 Task: Look for space in Algeciras, Spain from 4th August, 2023 to 8th August, 2023 for 1 adult in price range Rs.10000 to Rs.15000. Place can be private room with 1  bedroom having 1 bed and 1 bathroom. Property type can be flatguest house, hotel. Amenities needed are: wifi. Booking option can be shelf check-in. Required host language is English.
Action: Mouse moved to (287, 163)
Screenshot: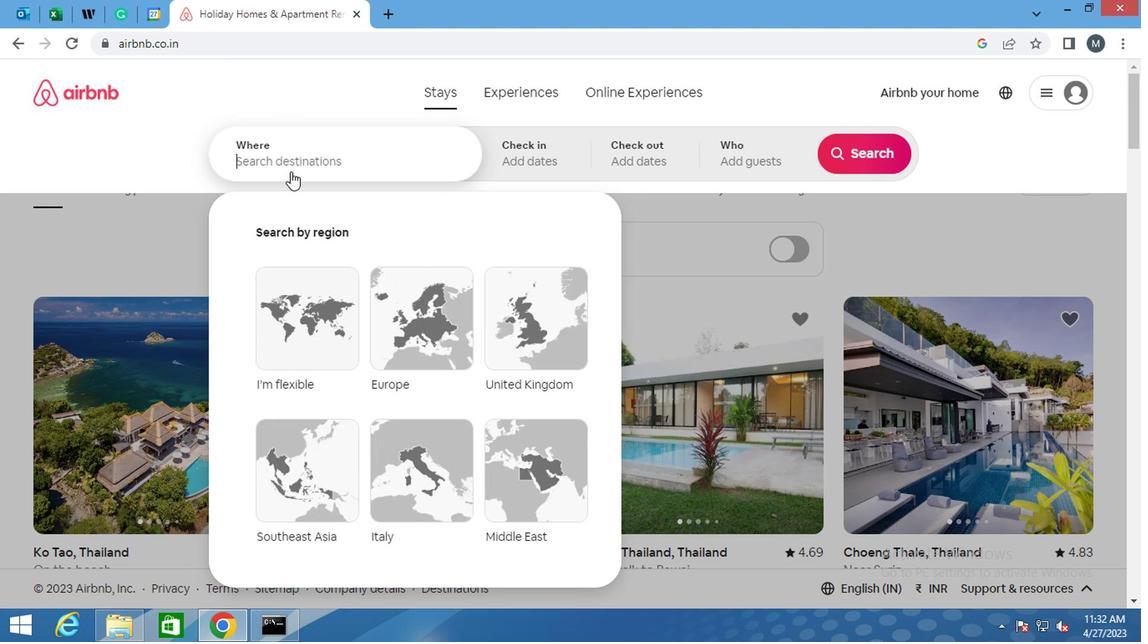 
Action: Mouse pressed left at (287, 163)
Screenshot: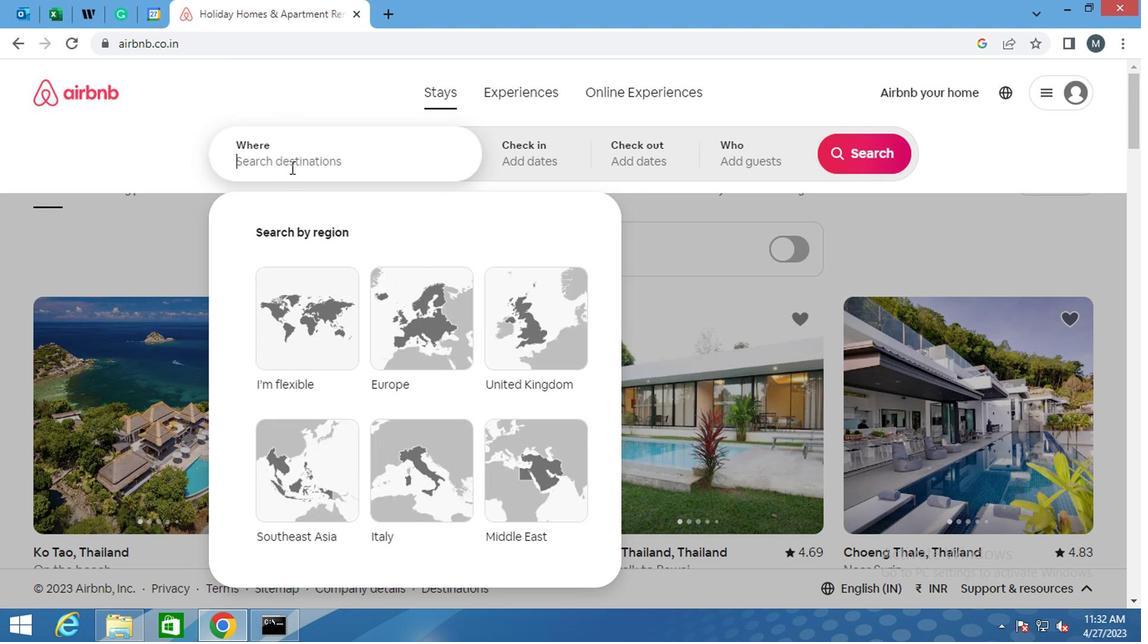 
Action: Key pressed <Key.shift>ALGECIRAS,
Screenshot: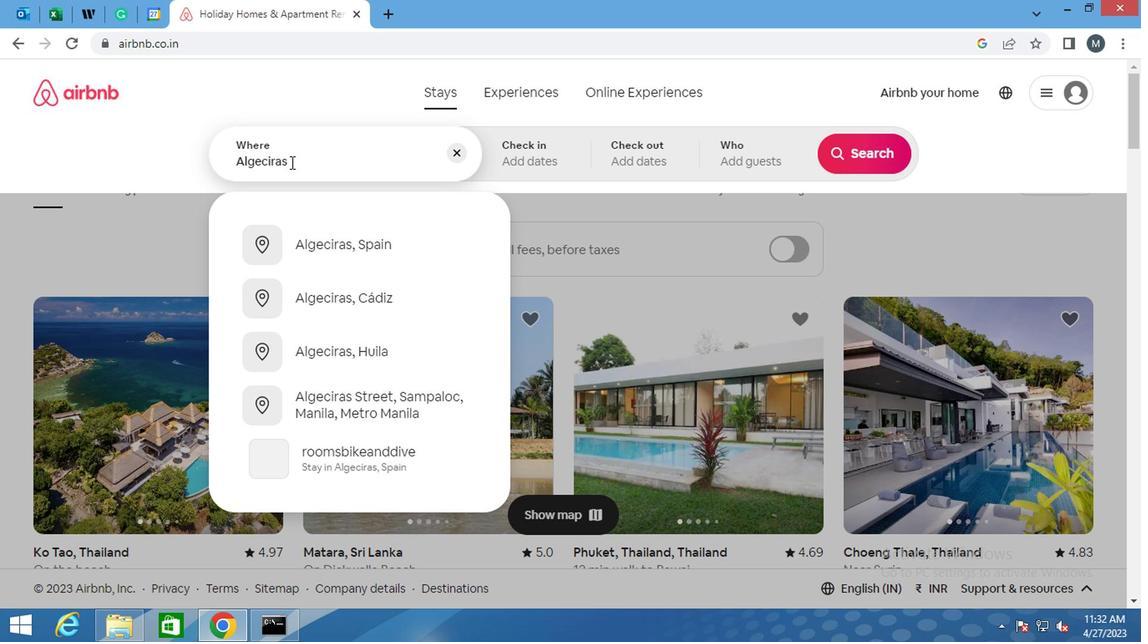 
Action: Mouse moved to (328, 251)
Screenshot: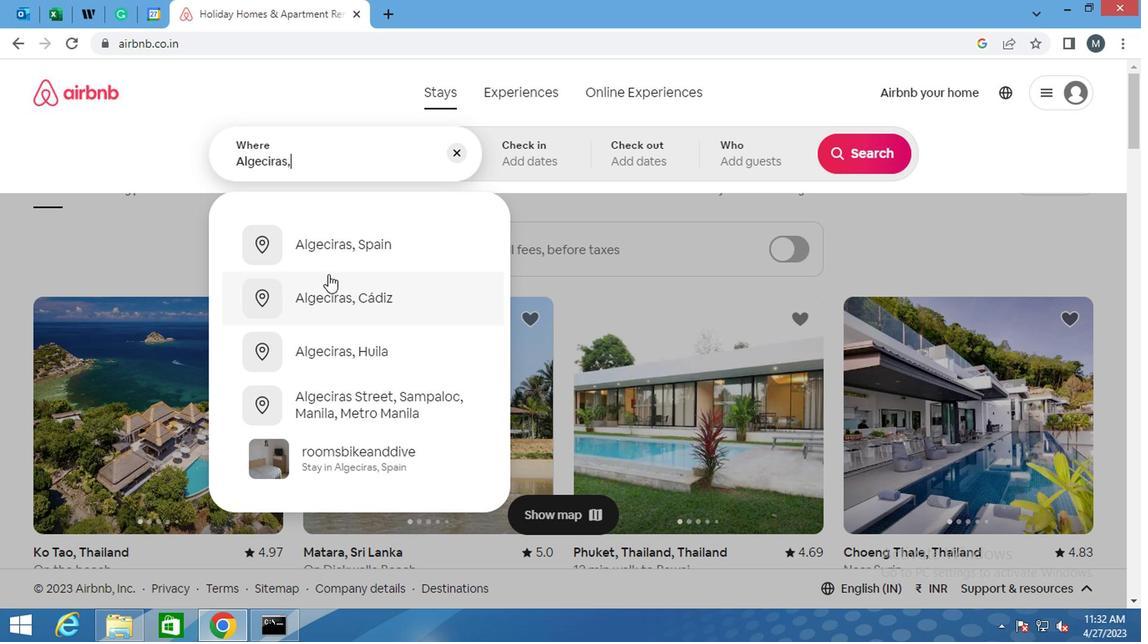 
Action: Mouse pressed left at (328, 251)
Screenshot: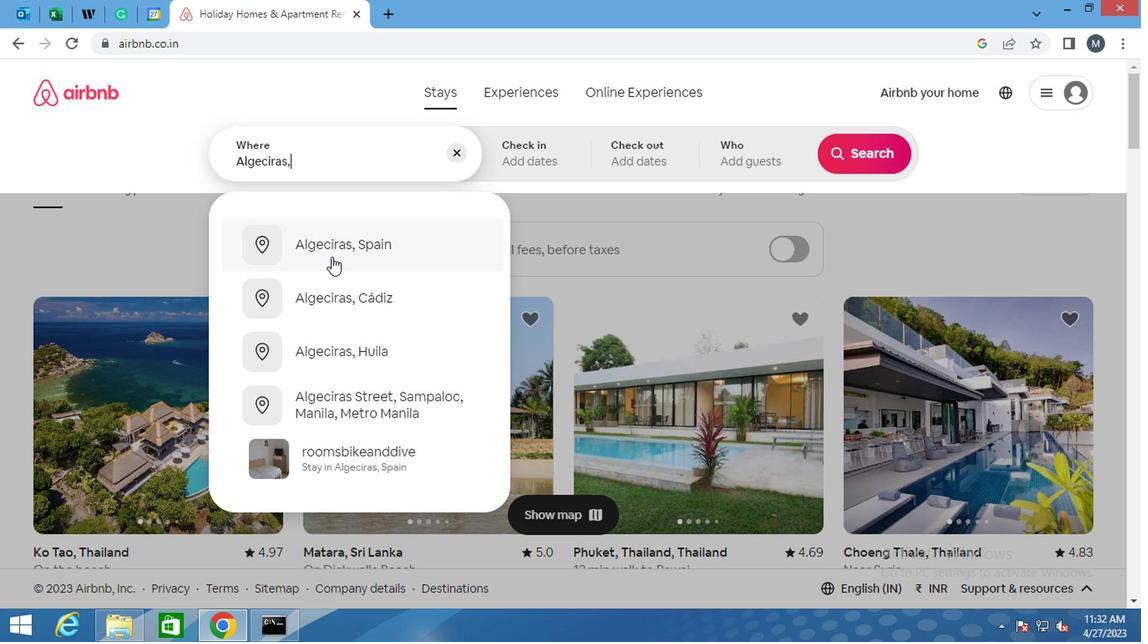 
Action: Mouse moved to (846, 287)
Screenshot: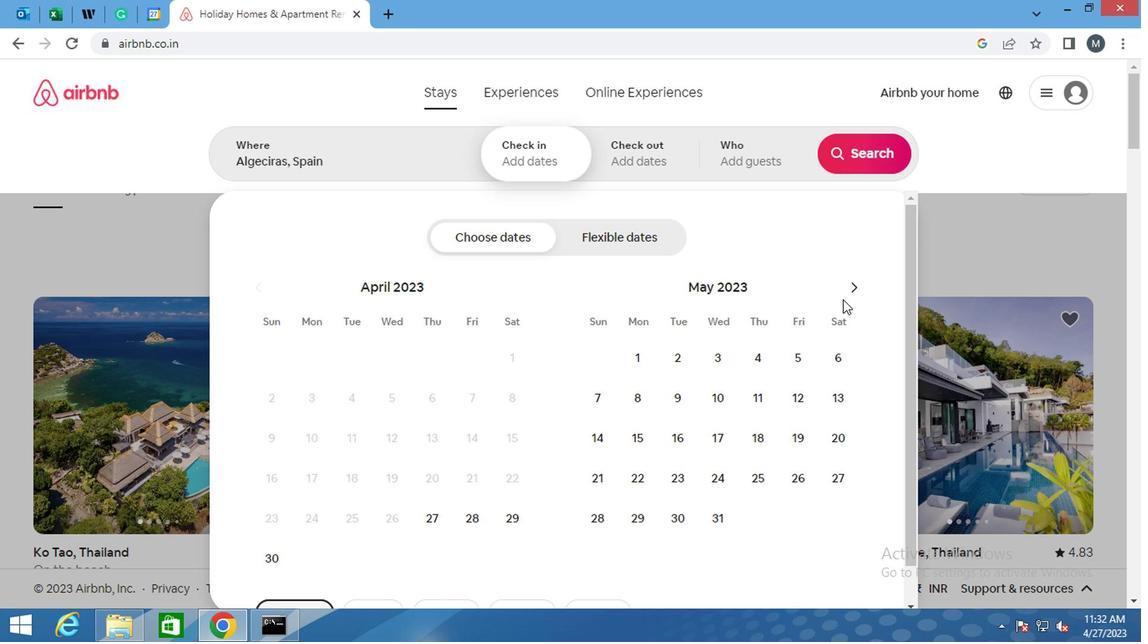 
Action: Mouse pressed left at (846, 287)
Screenshot: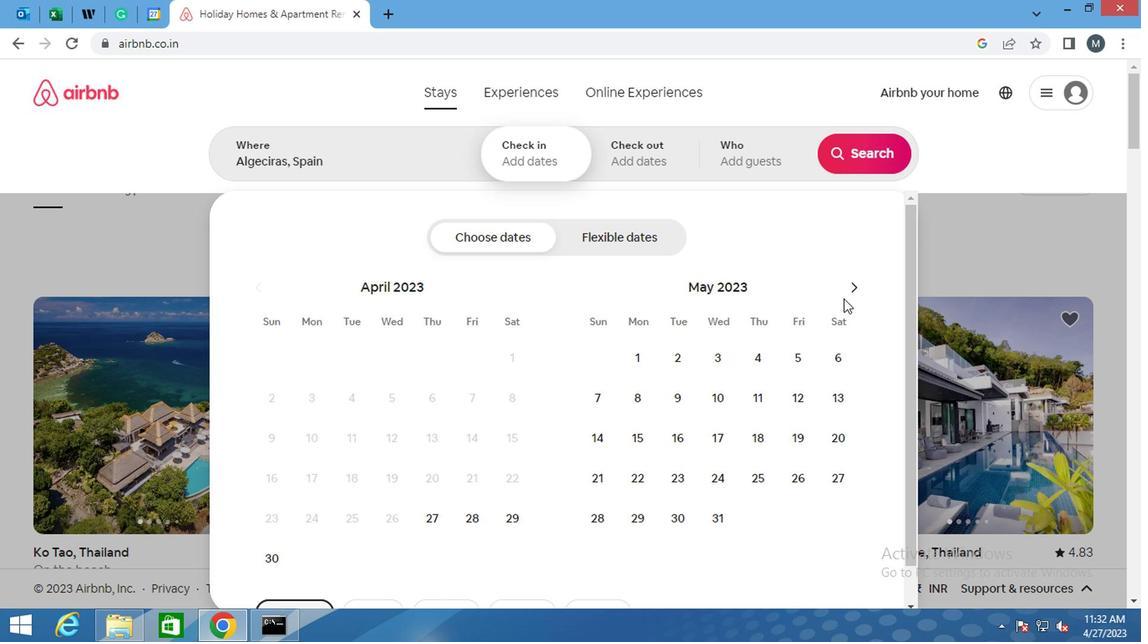 
Action: Mouse moved to (846, 286)
Screenshot: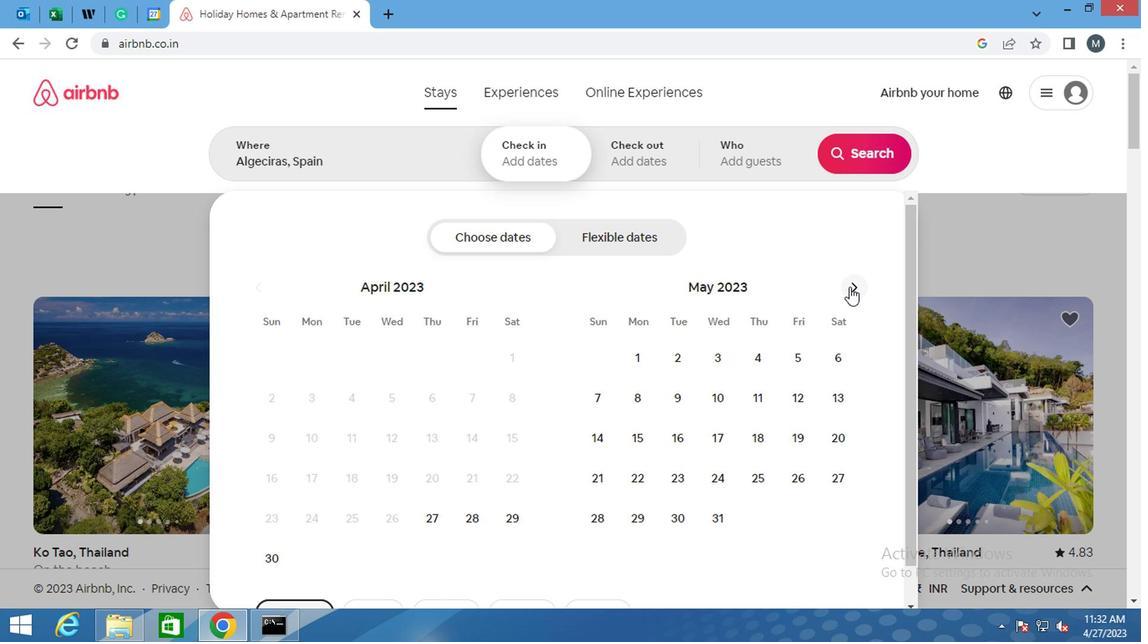
Action: Mouse pressed left at (846, 286)
Screenshot: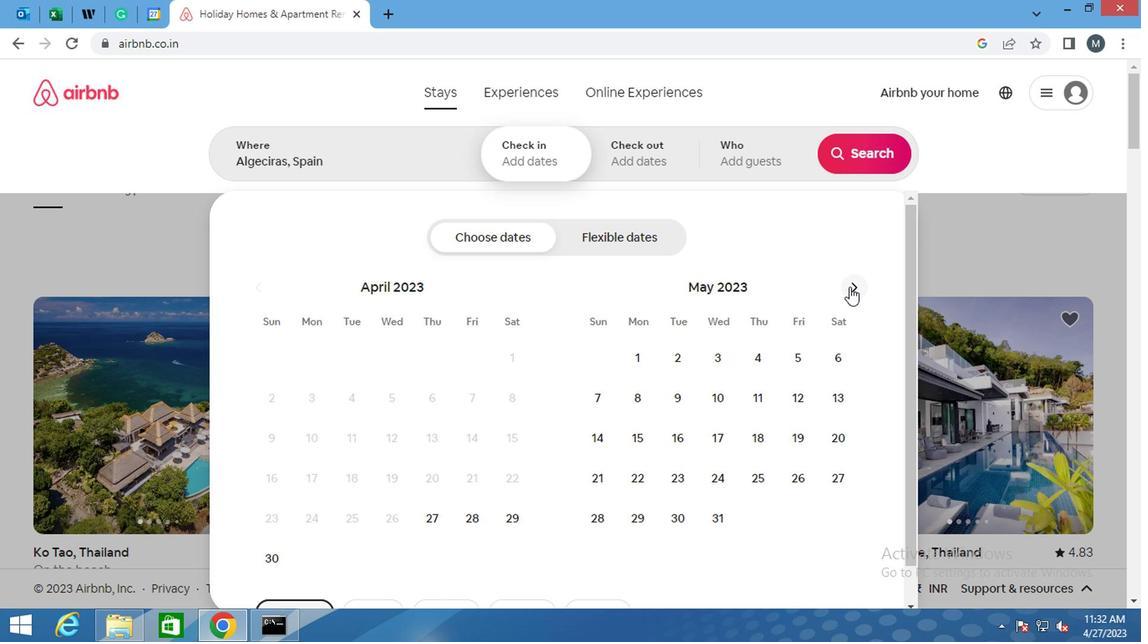 
Action: Mouse moved to (846, 286)
Screenshot: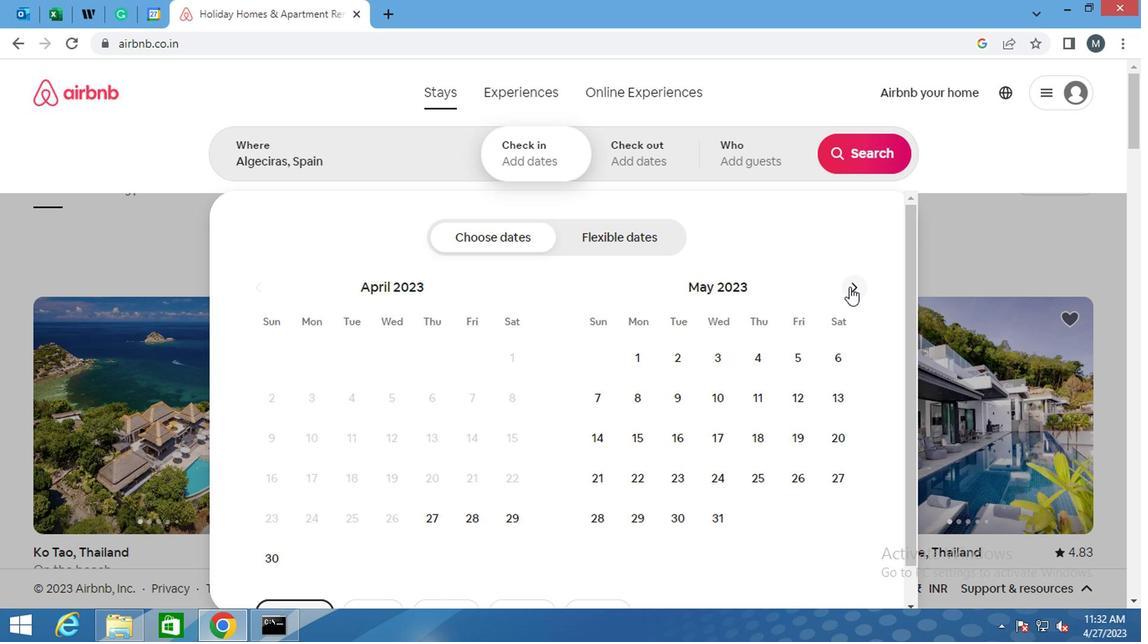 
Action: Mouse pressed left at (846, 286)
Screenshot: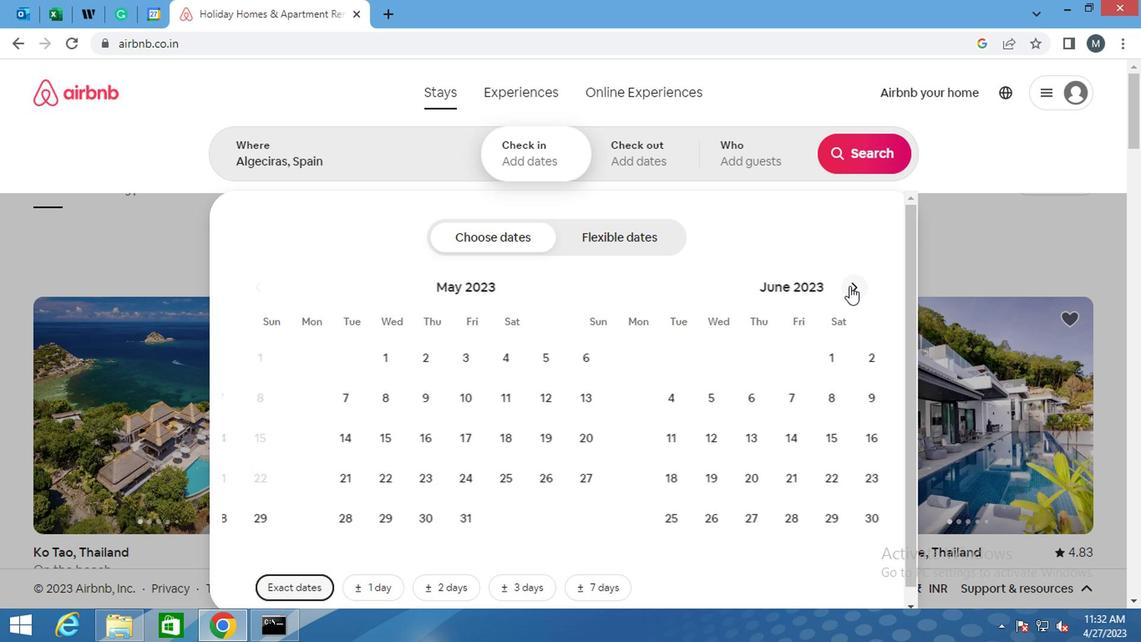 
Action: Mouse moved to (844, 287)
Screenshot: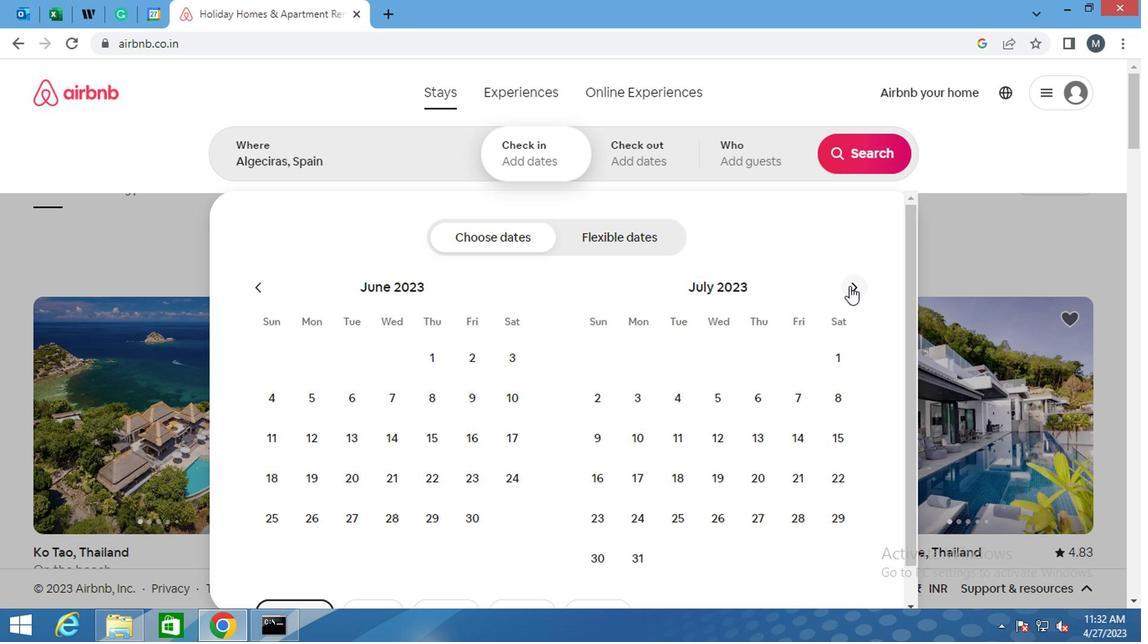 
Action: Mouse pressed left at (844, 287)
Screenshot: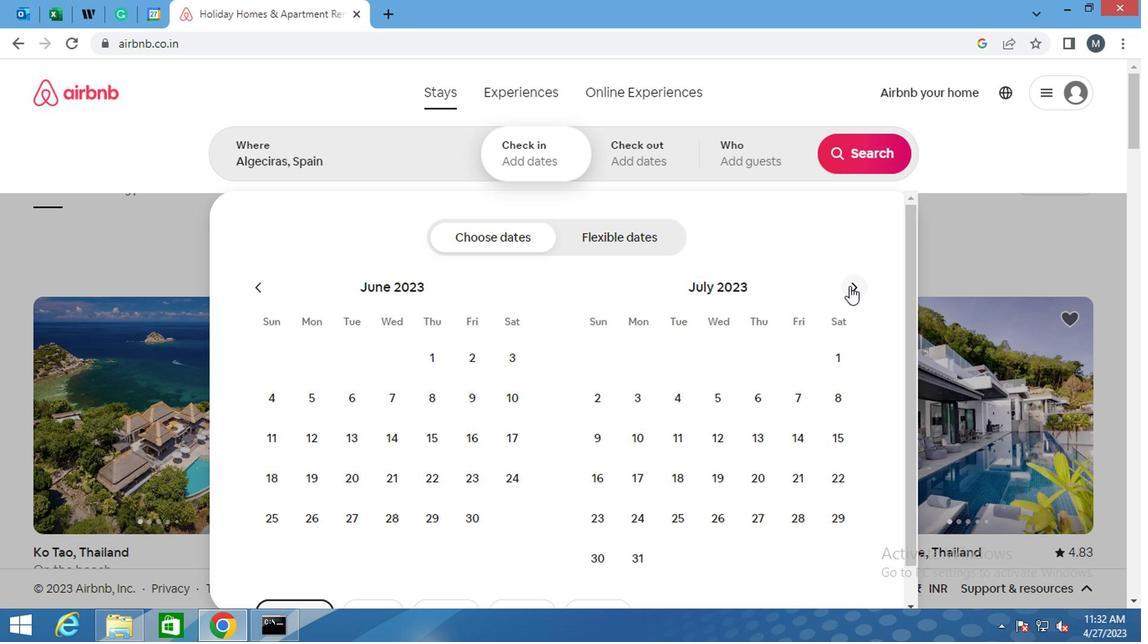 
Action: Mouse moved to (802, 360)
Screenshot: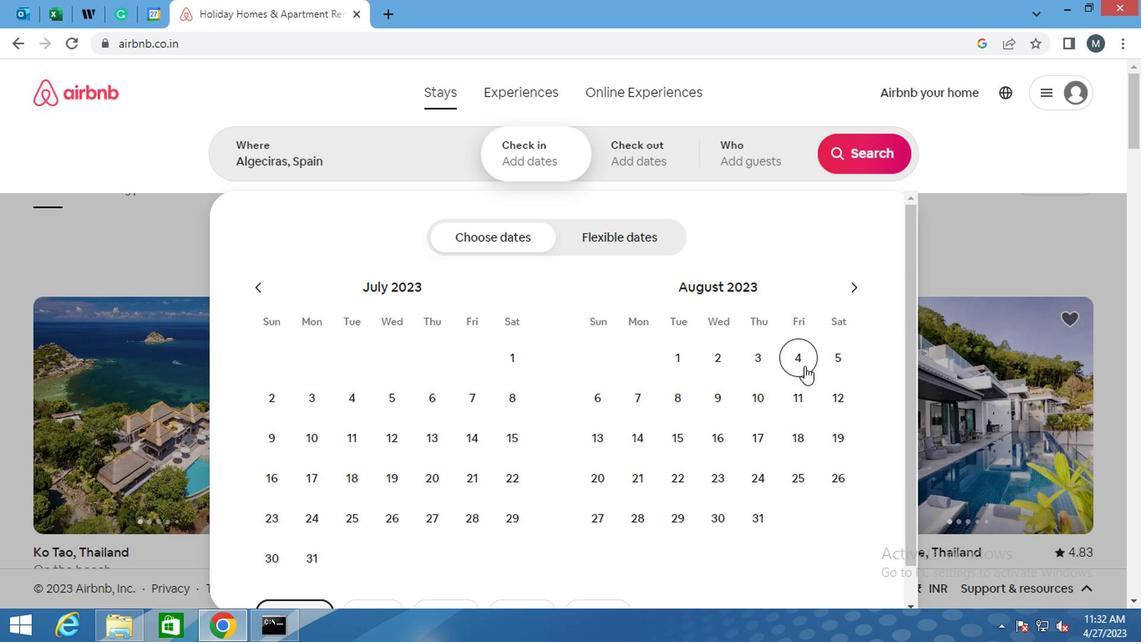 
Action: Mouse pressed left at (802, 360)
Screenshot: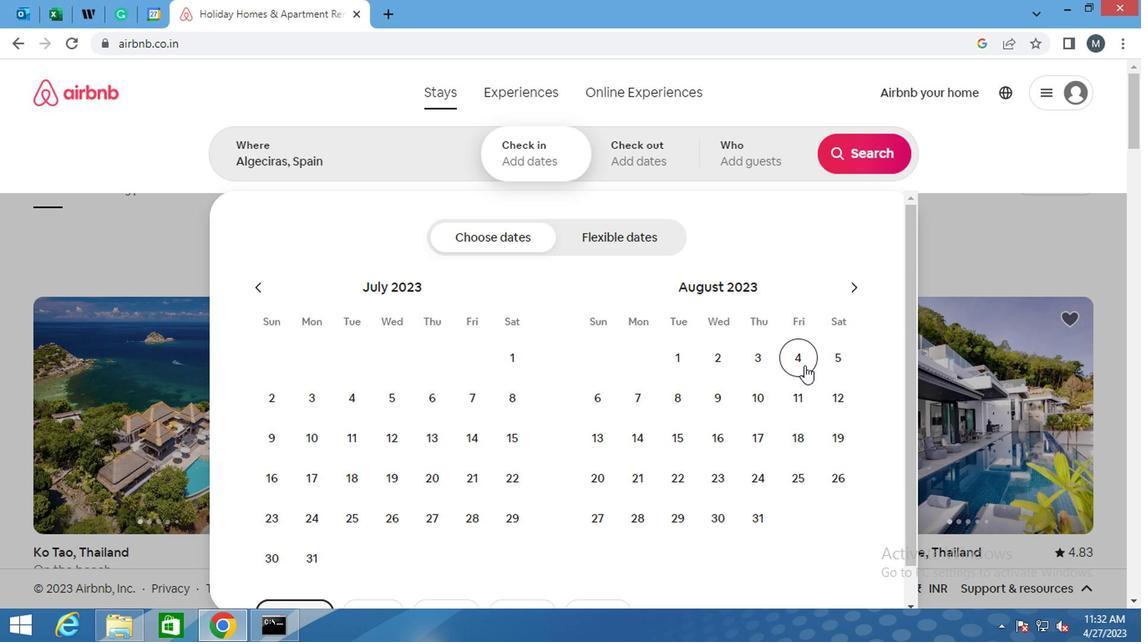 
Action: Mouse moved to (677, 408)
Screenshot: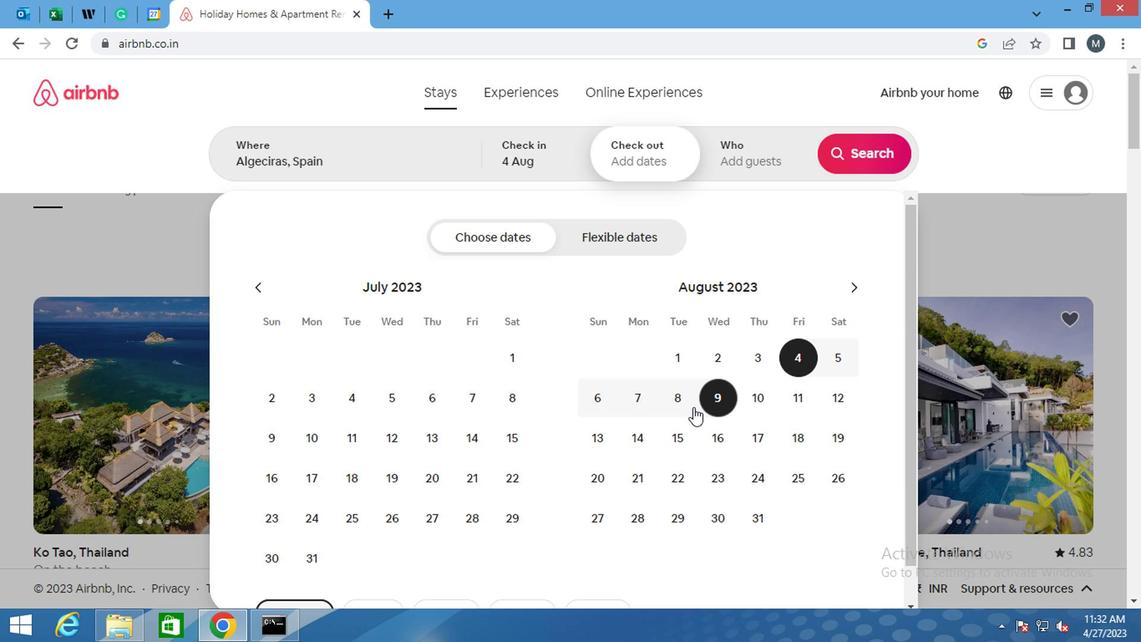 
Action: Mouse pressed left at (677, 408)
Screenshot: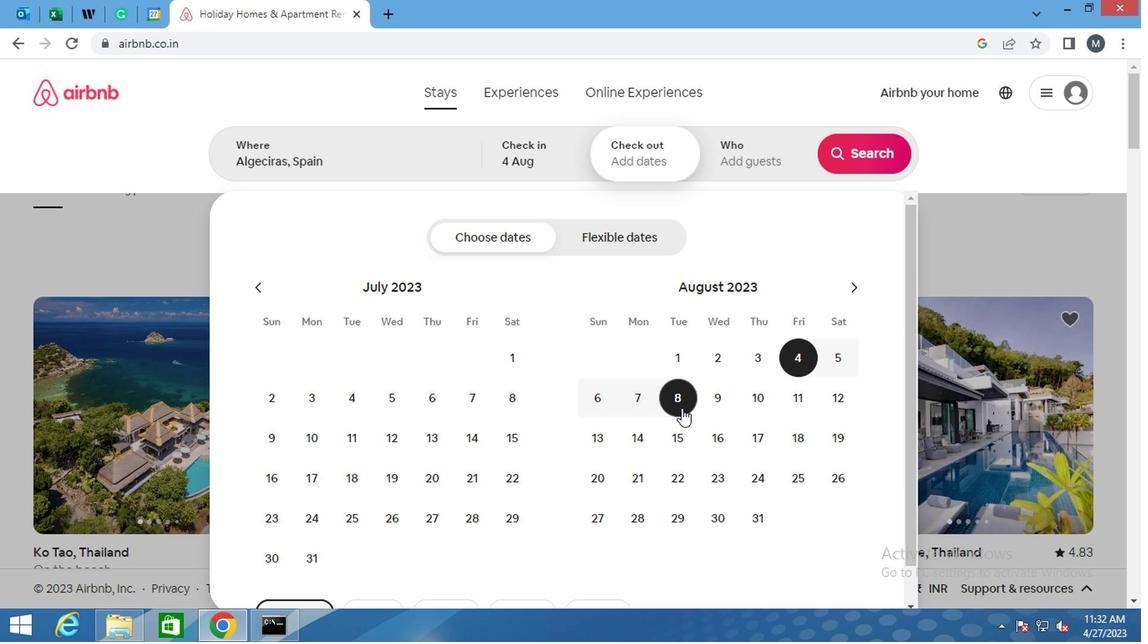 
Action: Mouse moved to (742, 158)
Screenshot: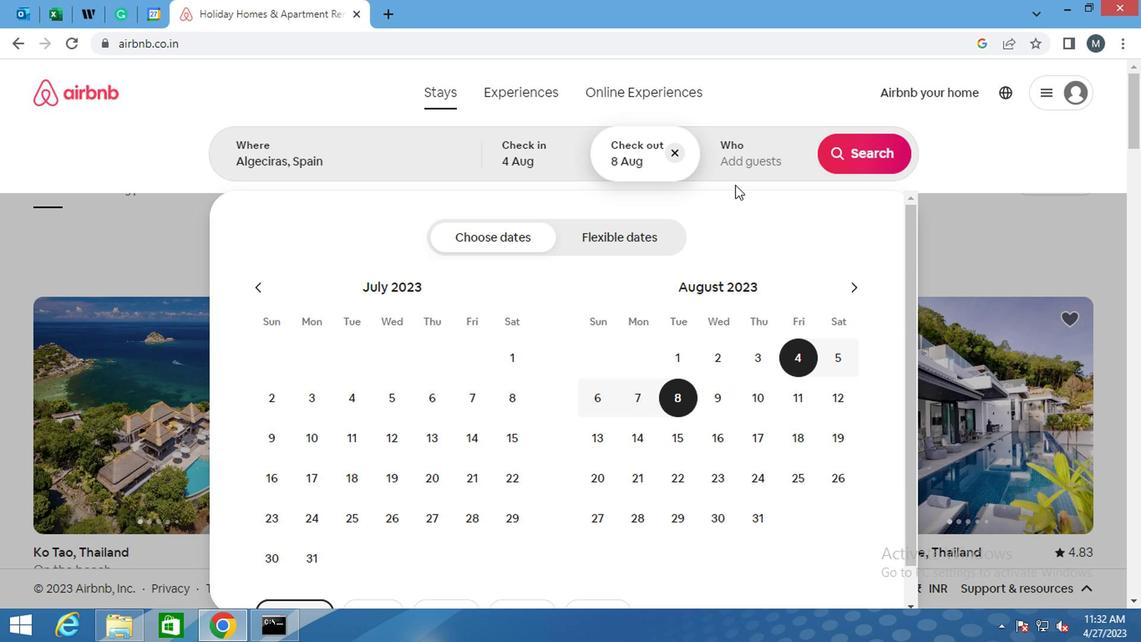 
Action: Mouse pressed left at (742, 158)
Screenshot: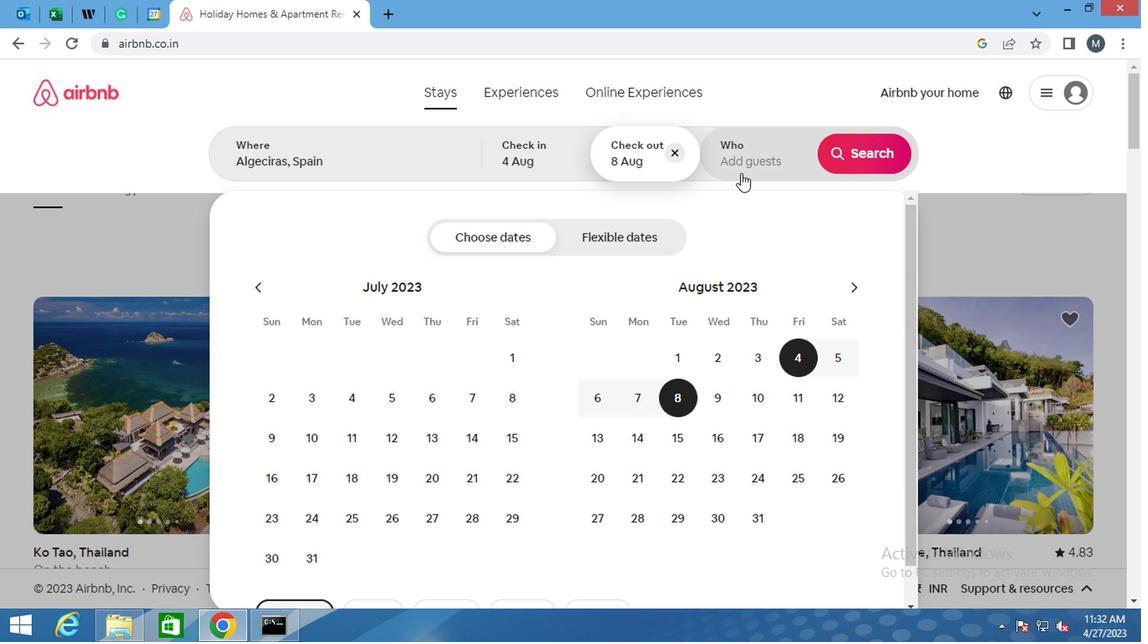 
Action: Mouse moved to (875, 244)
Screenshot: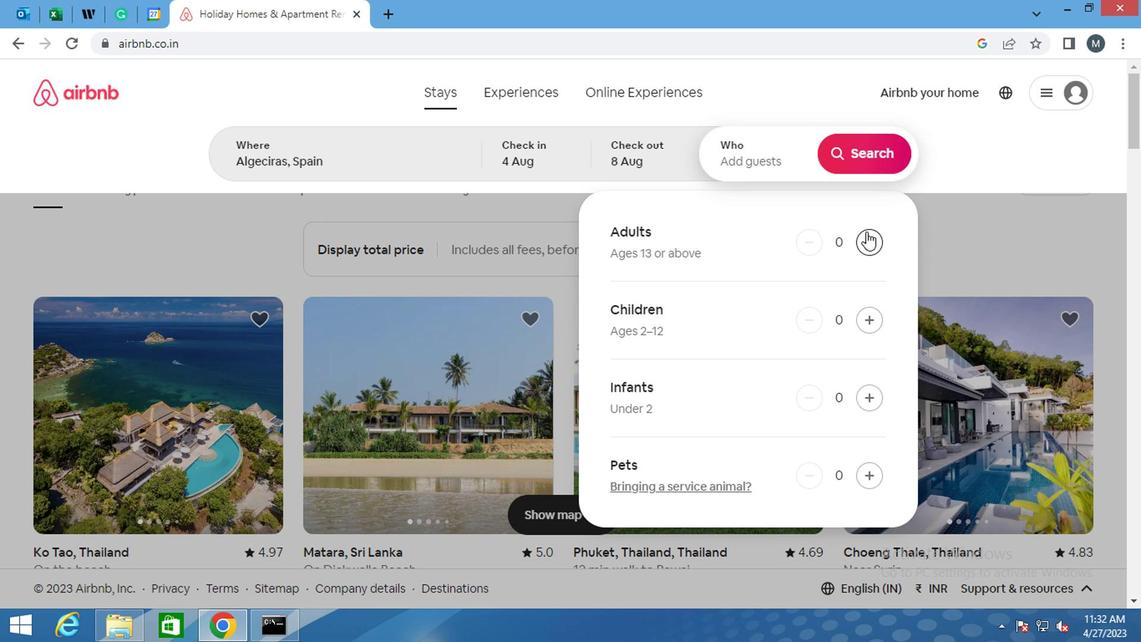 
Action: Mouse pressed left at (875, 244)
Screenshot: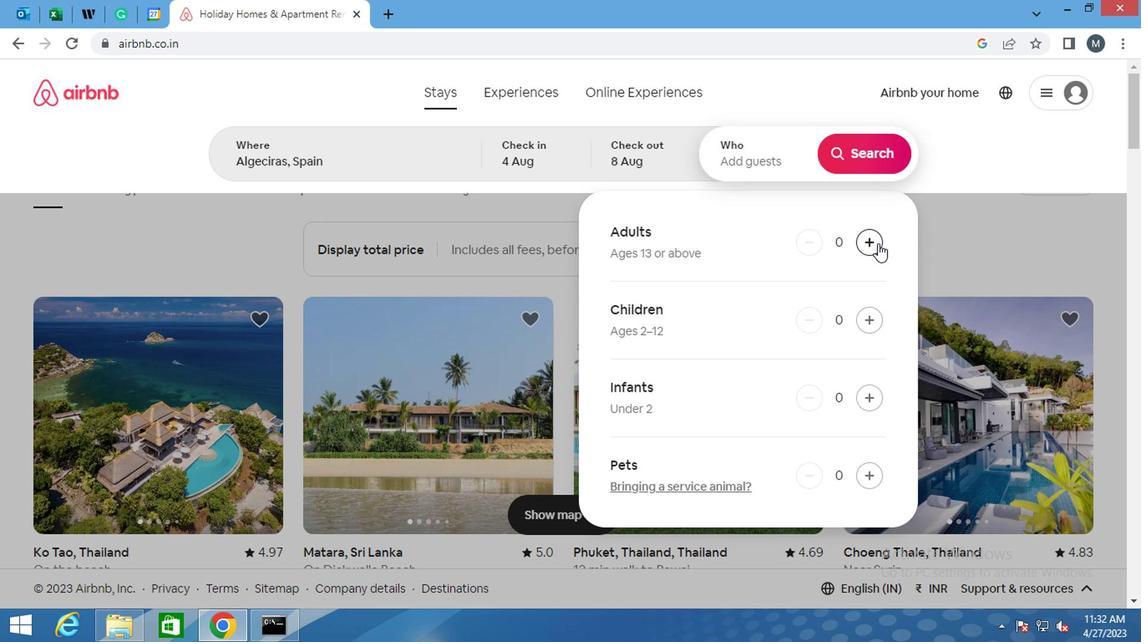 
Action: Mouse moved to (857, 162)
Screenshot: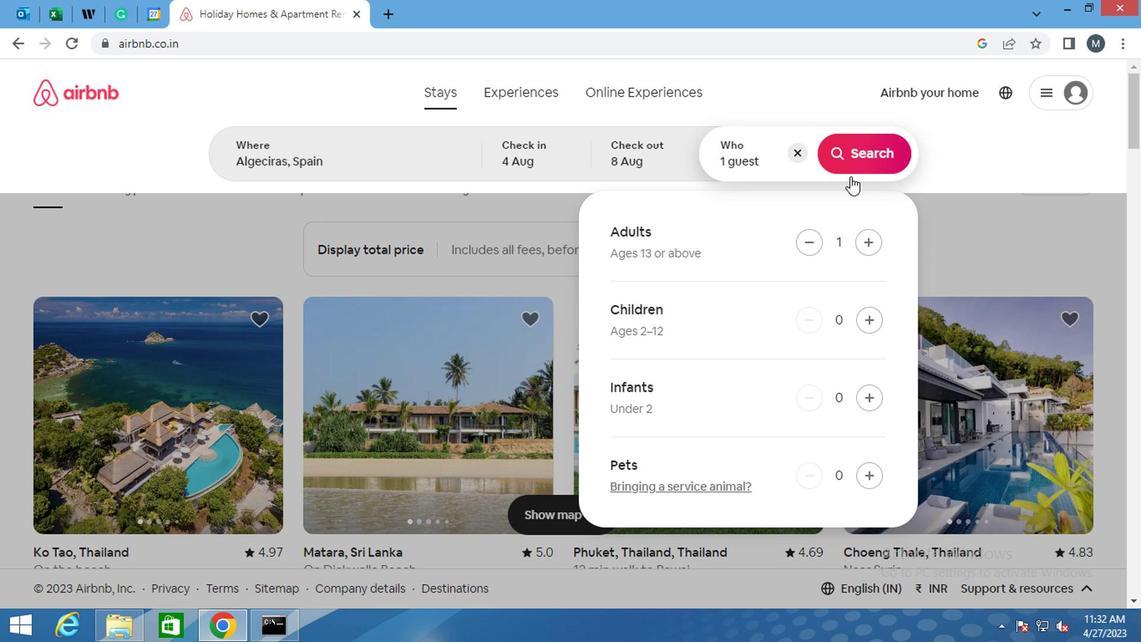 
Action: Mouse pressed left at (857, 162)
Screenshot: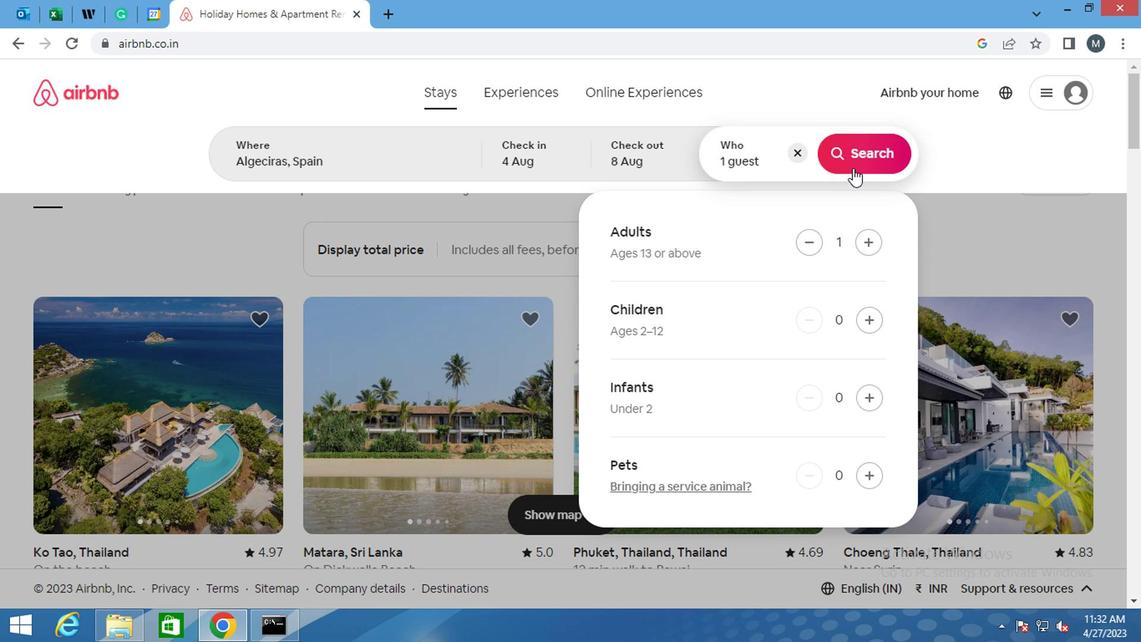 
Action: Mouse moved to (1049, 159)
Screenshot: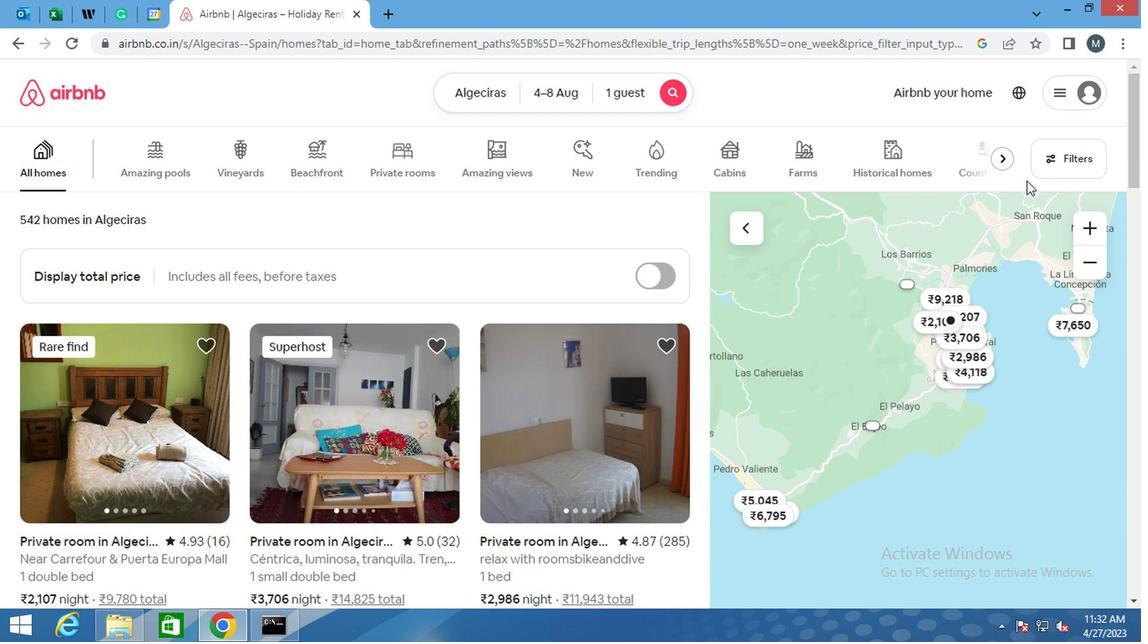 
Action: Mouse pressed left at (1049, 159)
Screenshot: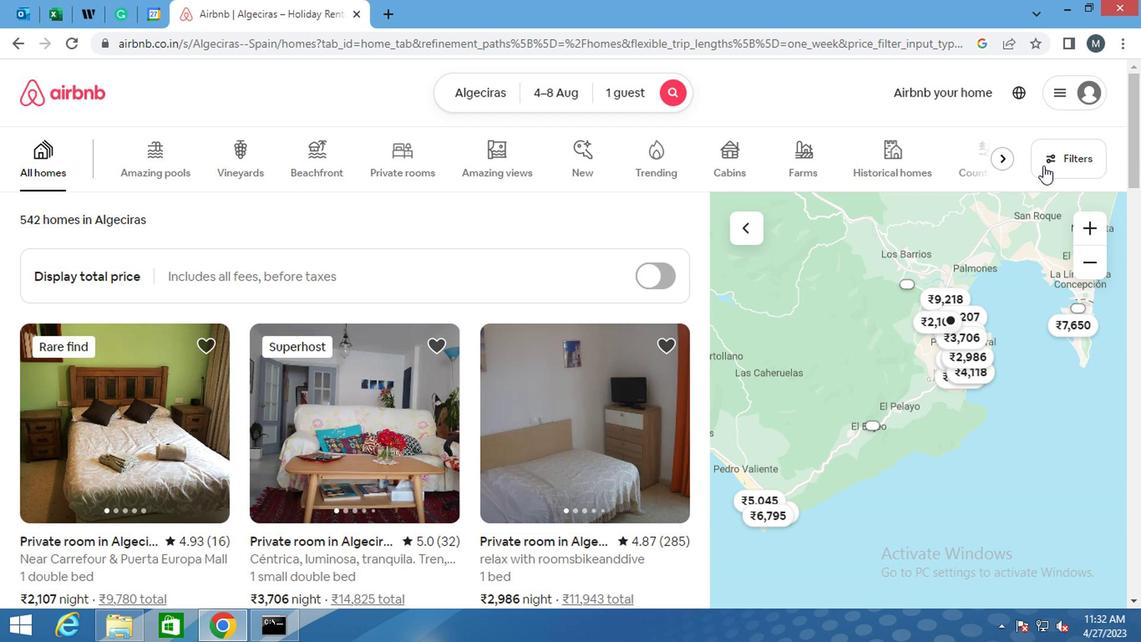 
Action: Mouse moved to (429, 366)
Screenshot: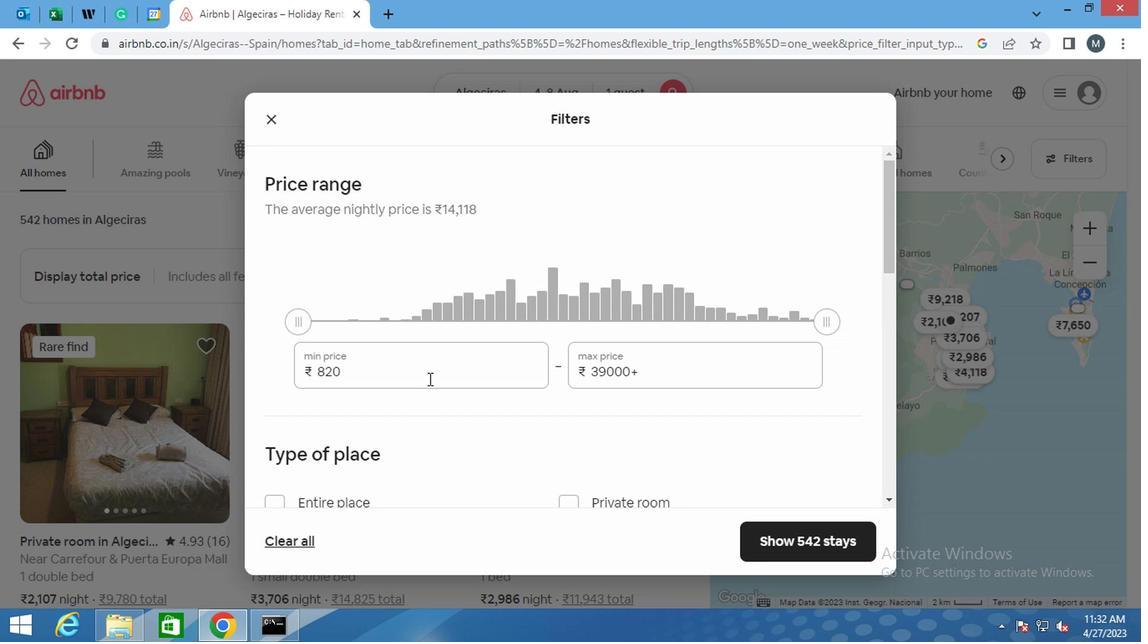 
Action: Mouse pressed left at (429, 366)
Screenshot: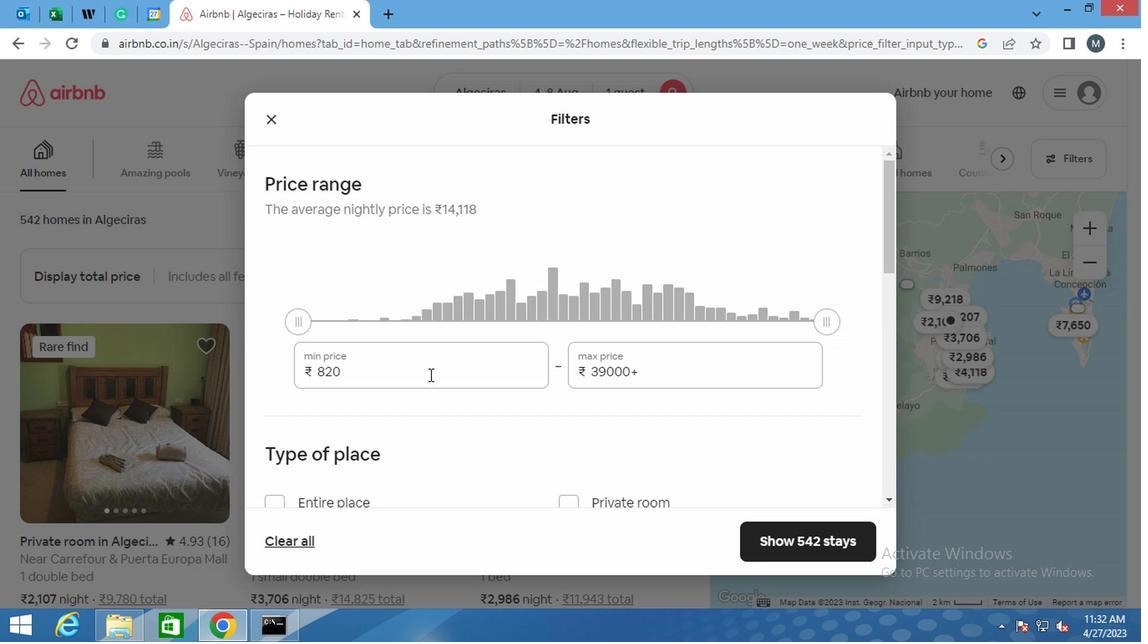 
Action: Key pressed <Key.backspace><Key.backspace><Key.backspace>10000
Screenshot: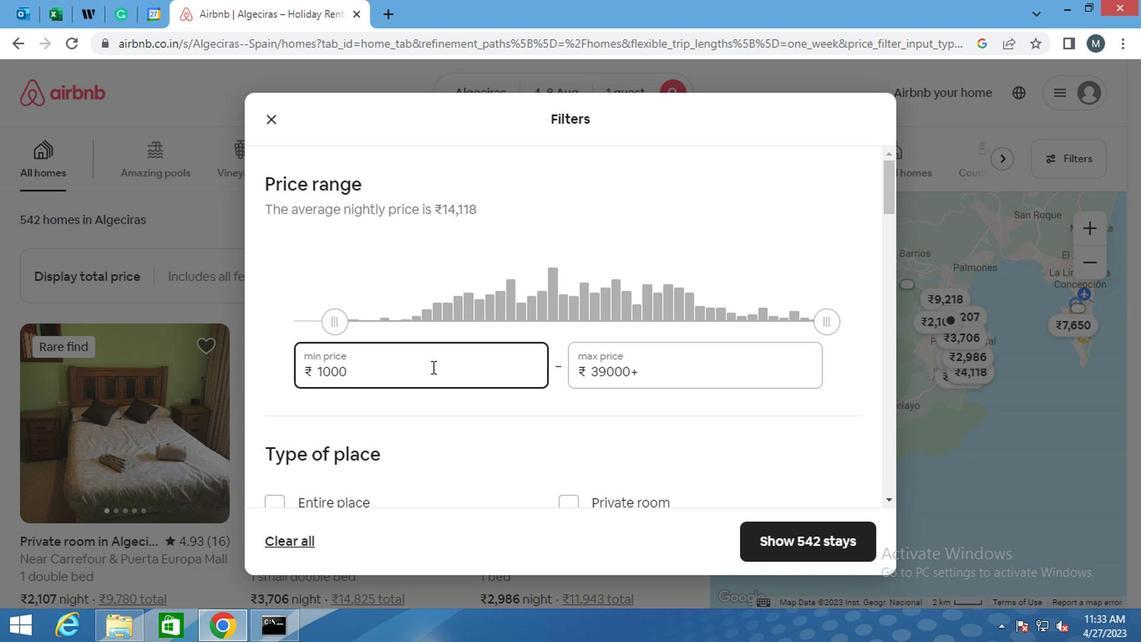 
Action: Mouse moved to (664, 368)
Screenshot: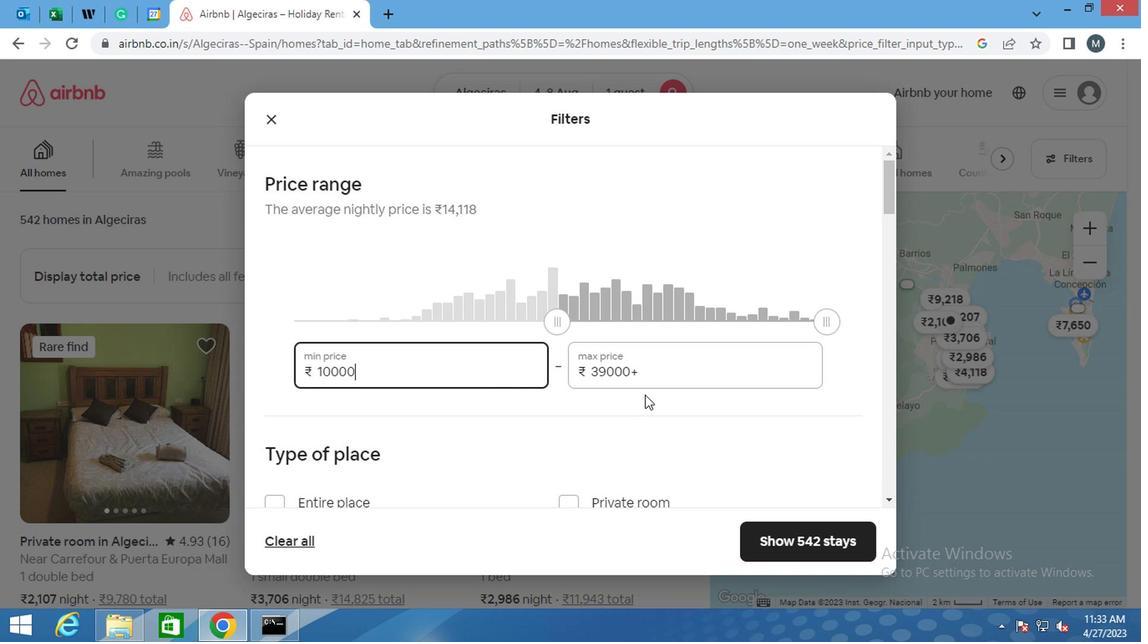 
Action: Mouse pressed left at (664, 368)
Screenshot: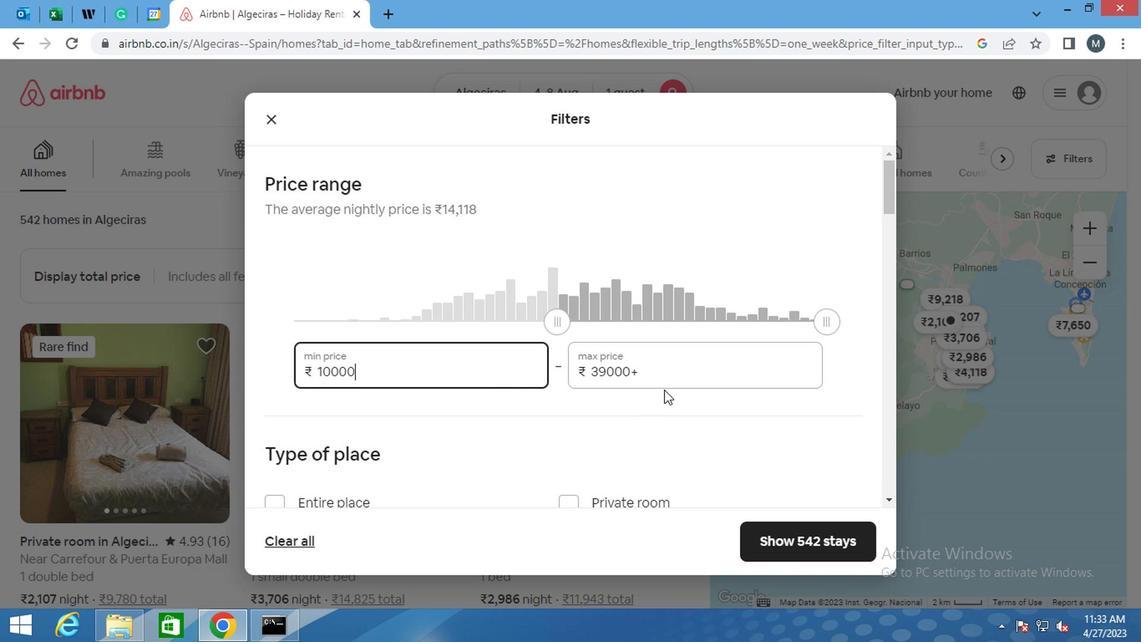 
Action: Mouse moved to (662, 376)
Screenshot: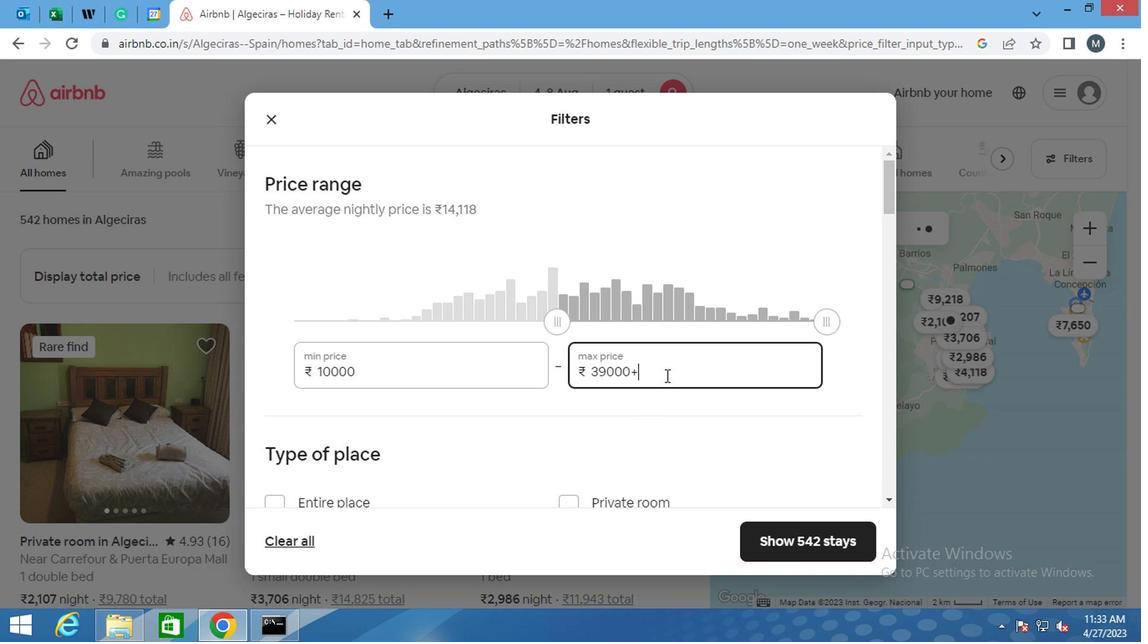 
Action: Key pressed <Key.backspace>
Screenshot: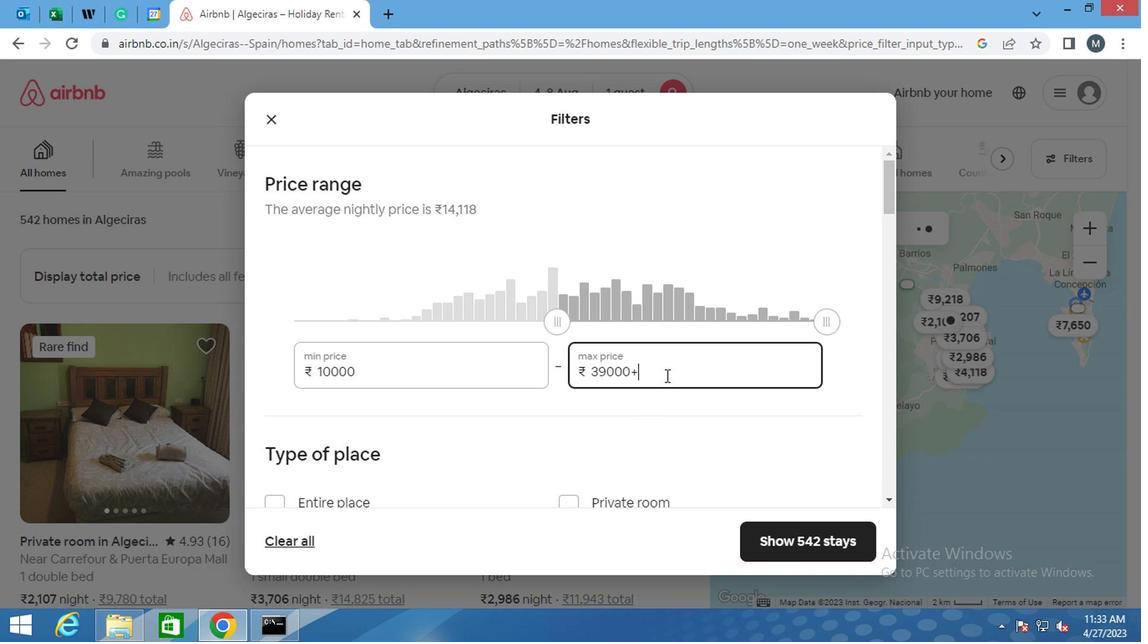 
Action: Mouse moved to (658, 376)
Screenshot: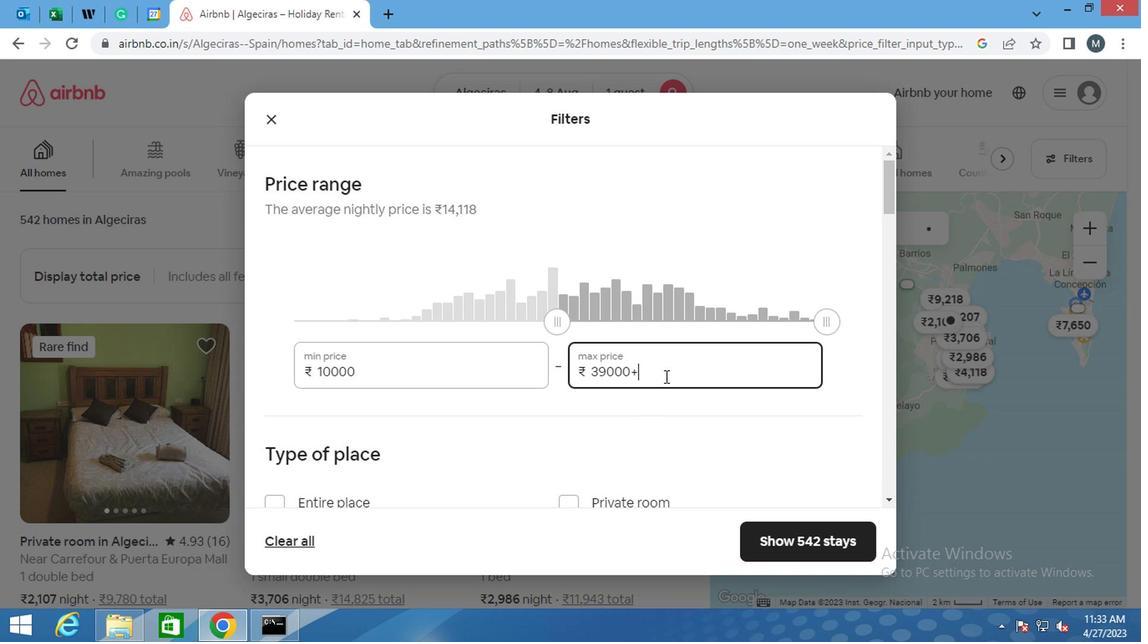 
Action: Key pressed <Key.backspace><Key.backspace><Key.backspace><Key.backspace>
Screenshot: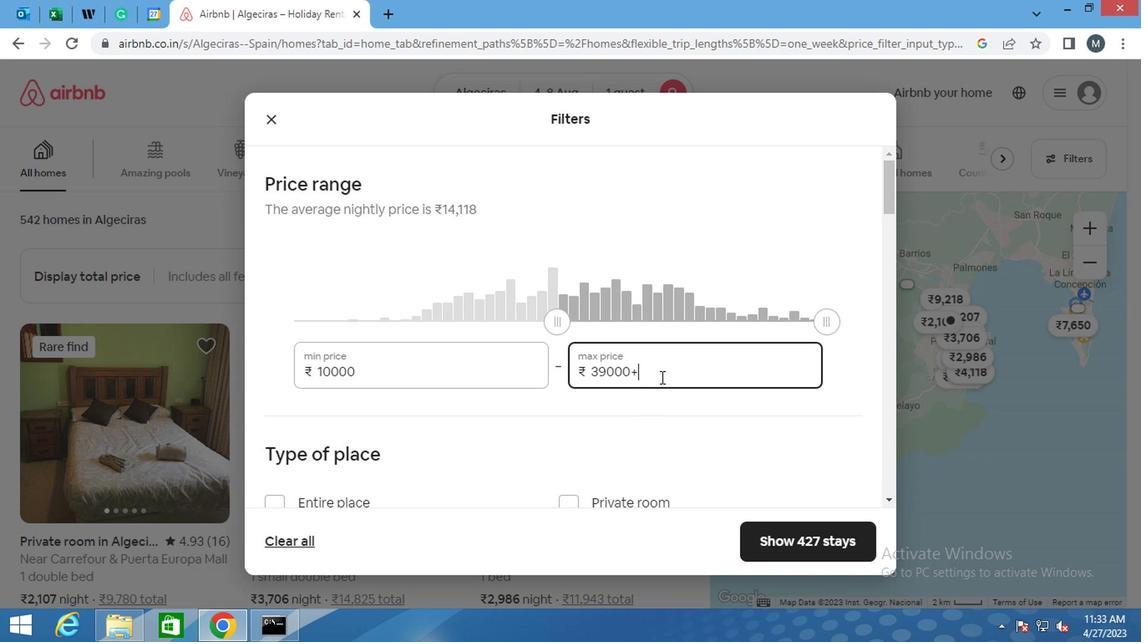 
Action: Mouse moved to (658, 376)
Screenshot: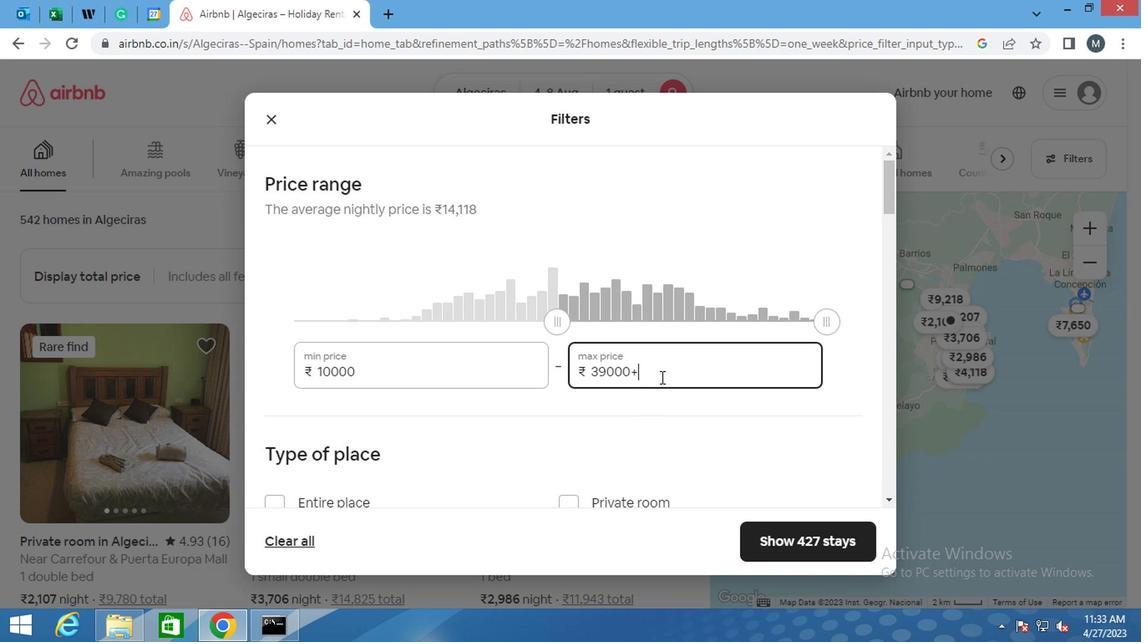 
Action: Key pressed <Key.backspace>
Screenshot: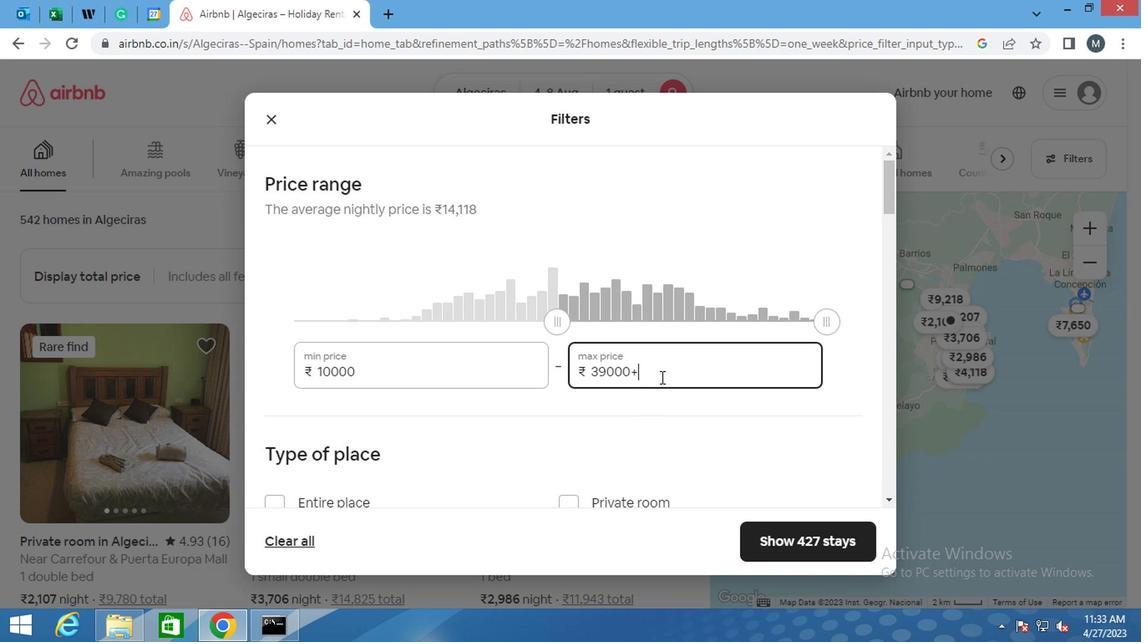 
Action: Mouse moved to (658, 376)
Screenshot: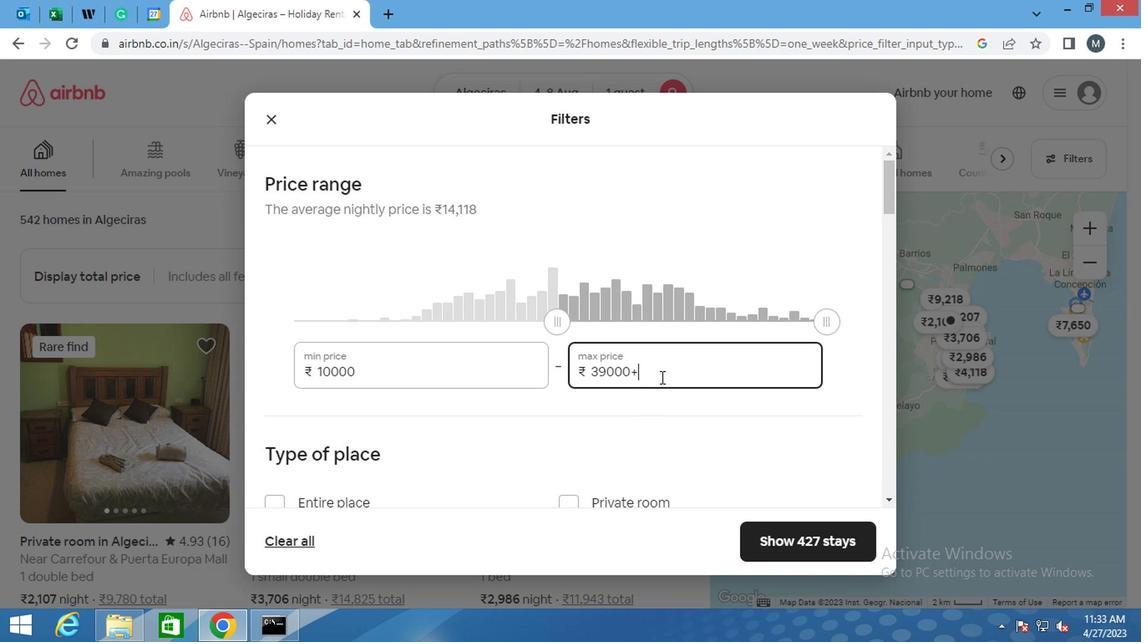 
Action: Key pressed <Key.backspace><Key.backspace>
Screenshot: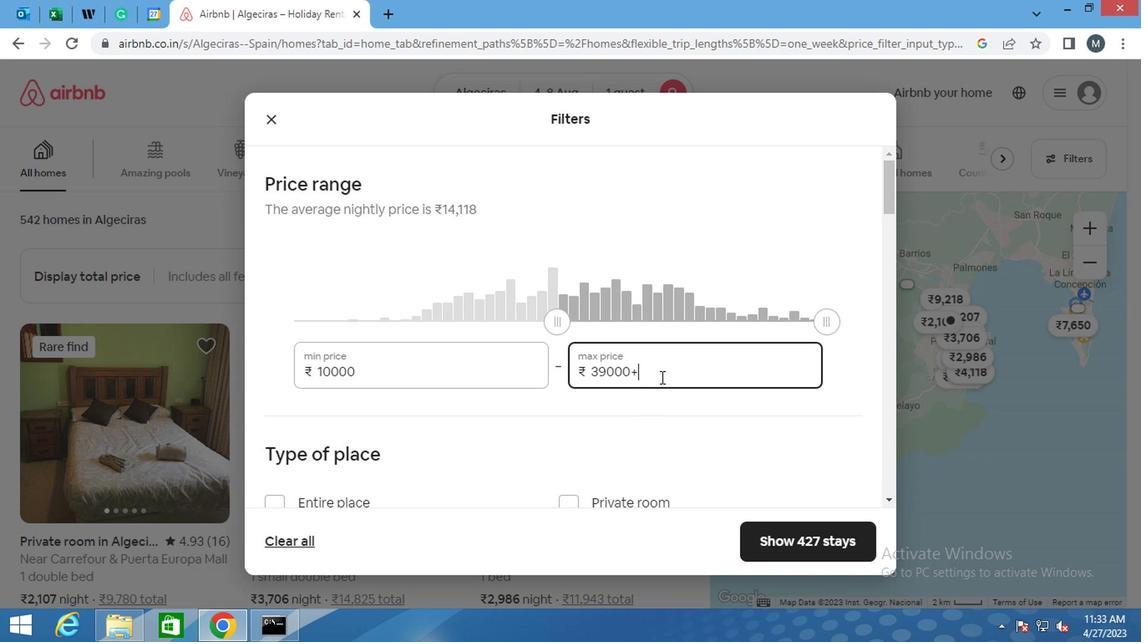
Action: Mouse moved to (657, 376)
Screenshot: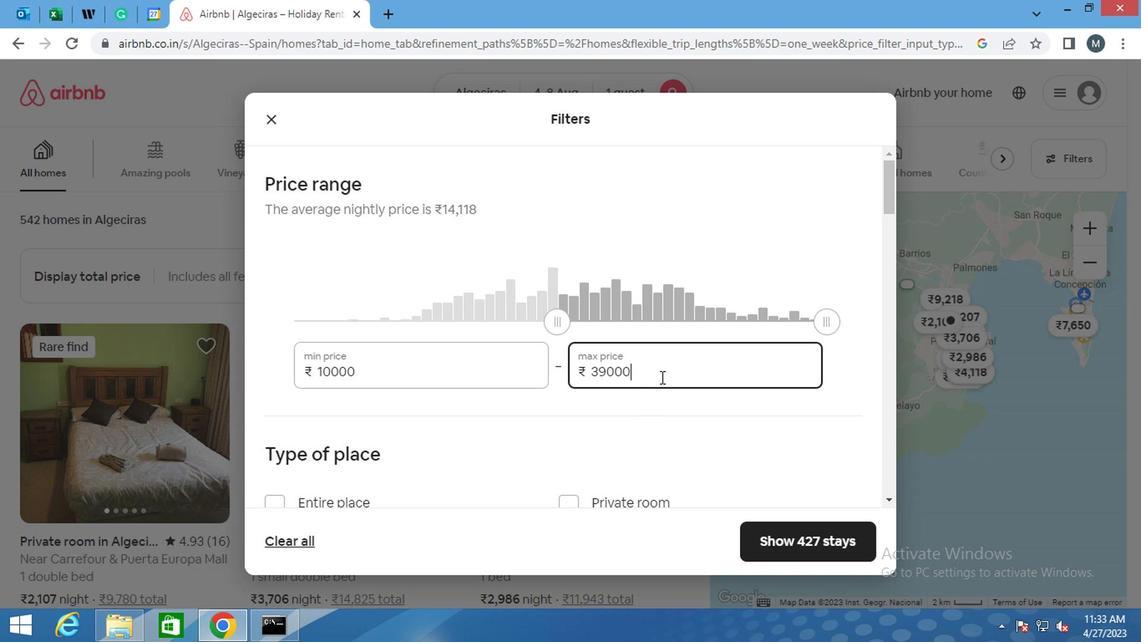 
Action: Key pressed <Key.backspace><Key.backspace><Key.backspace><Key.backspace>
Screenshot: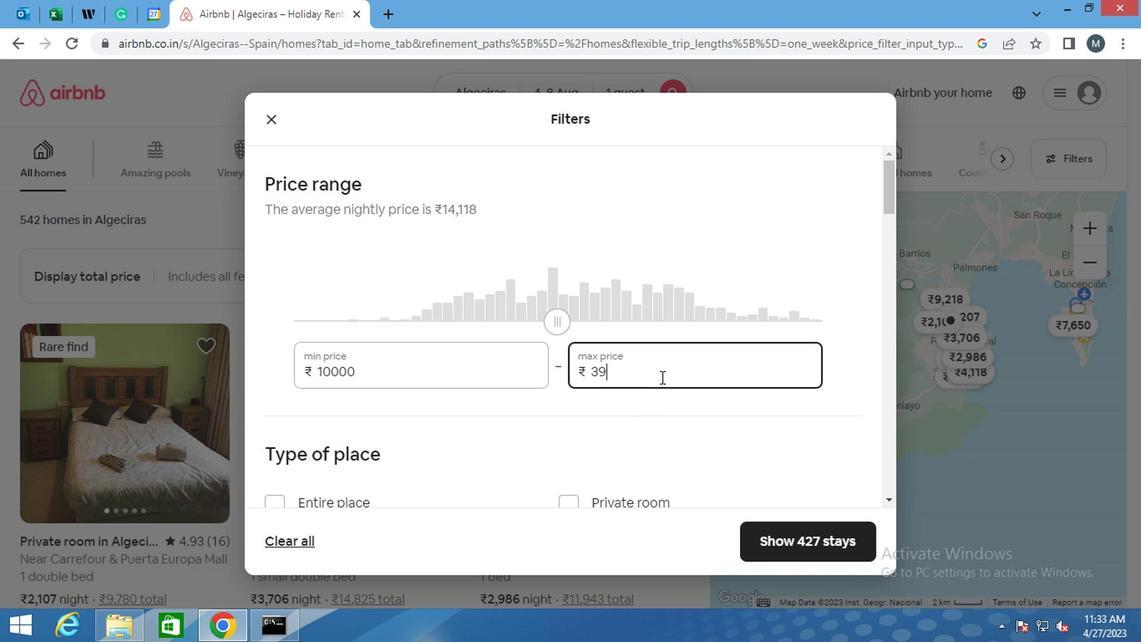 
Action: Mouse moved to (657, 376)
Screenshot: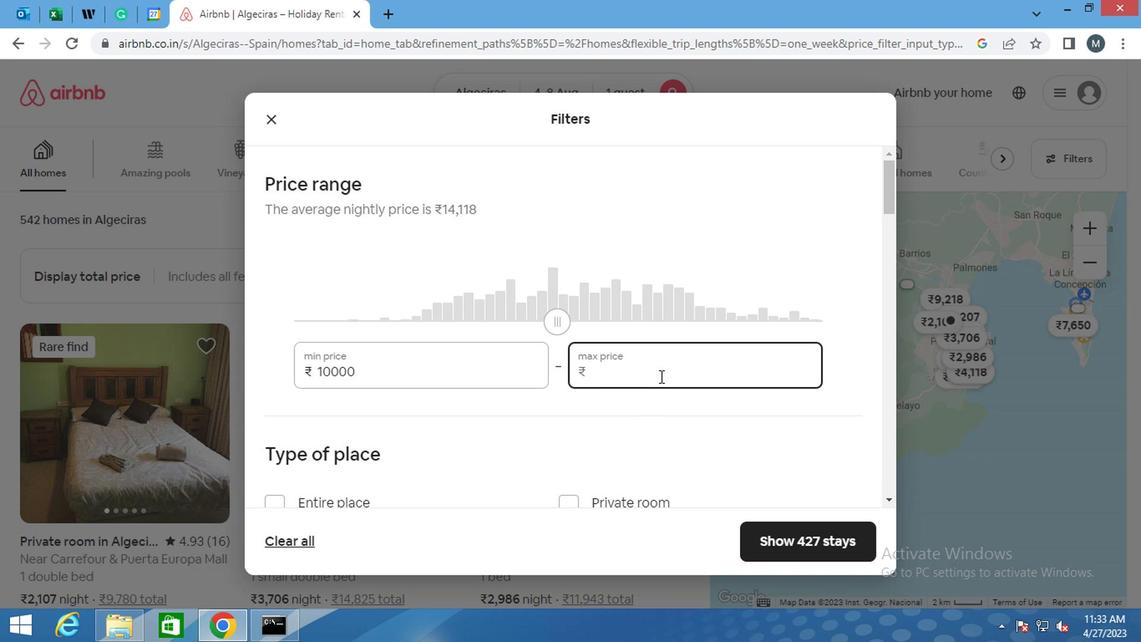 
Action: Key pressed 1
Screenshot: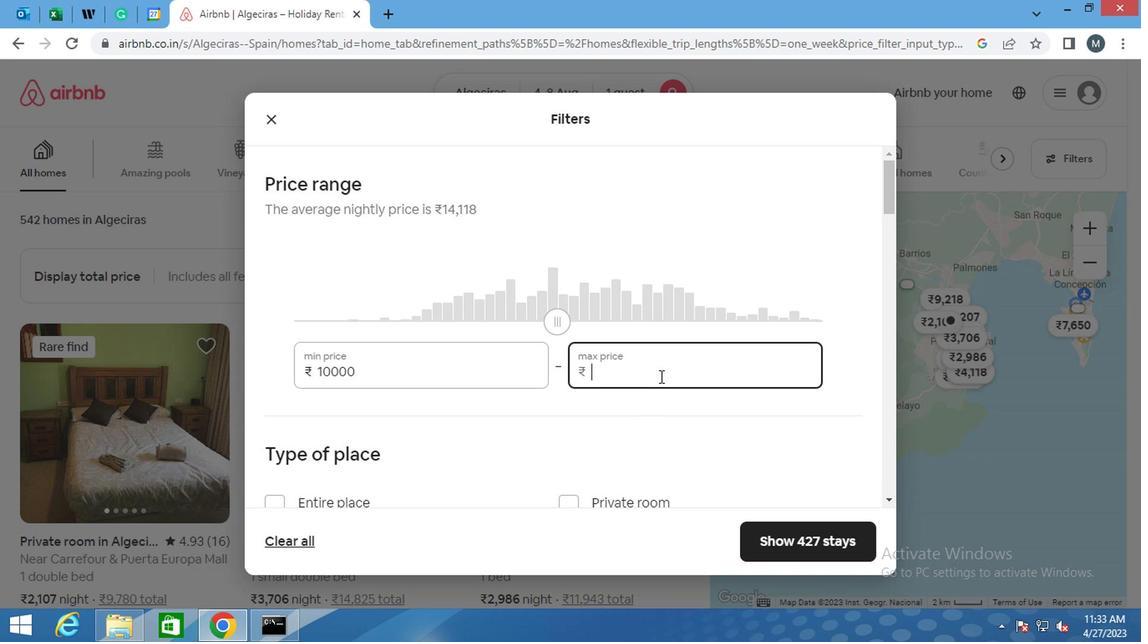 
Action: Mouse moved to (656, 376)
Screenshot: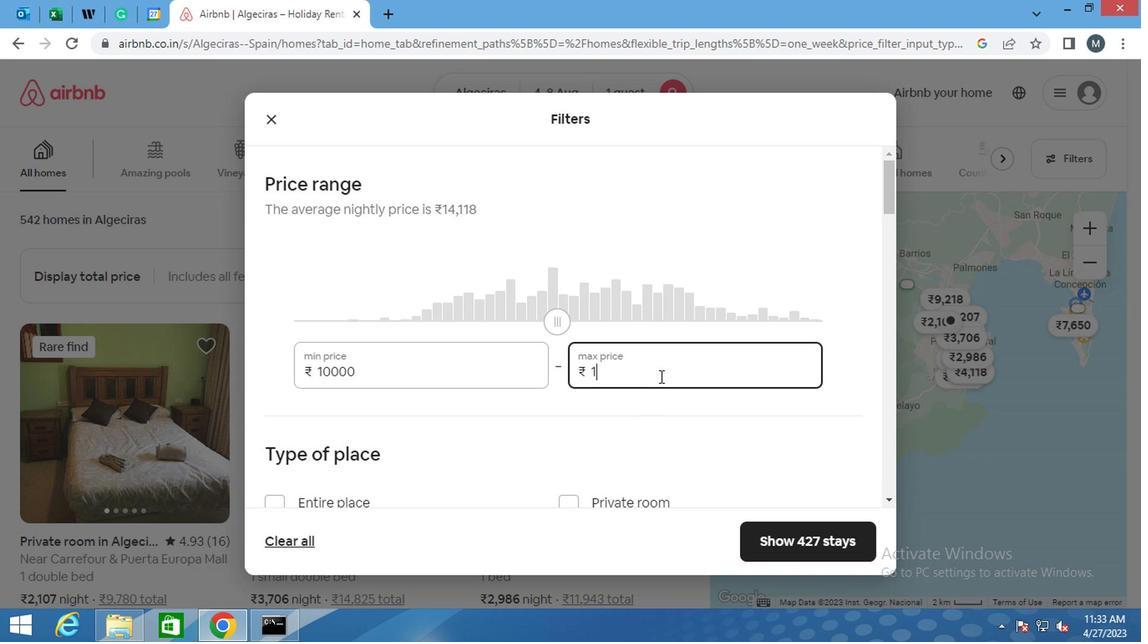 
Action: Key pressed 5
Screenshot: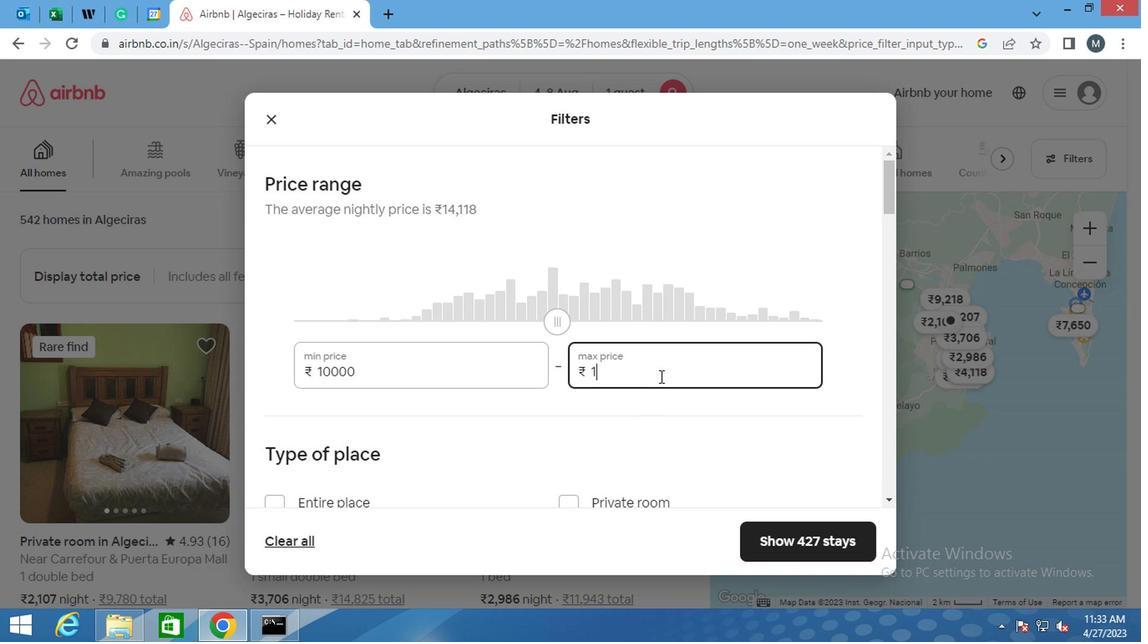 
Action: Mouse moved to (656, 376)
Screenshot: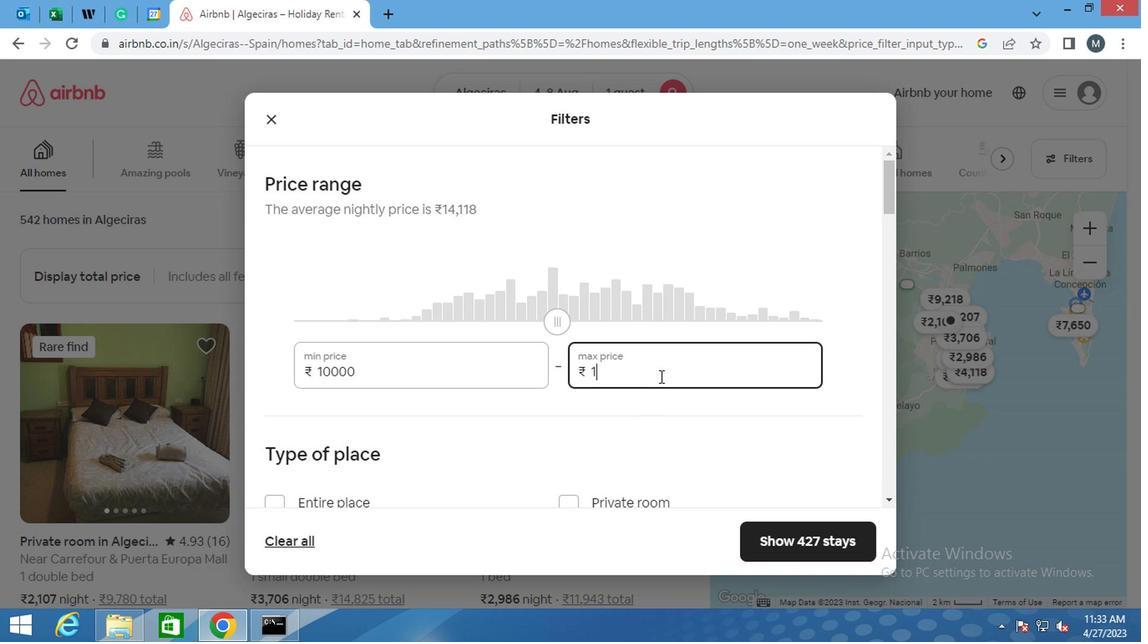 
Action: Key pressed 00
Screenshot: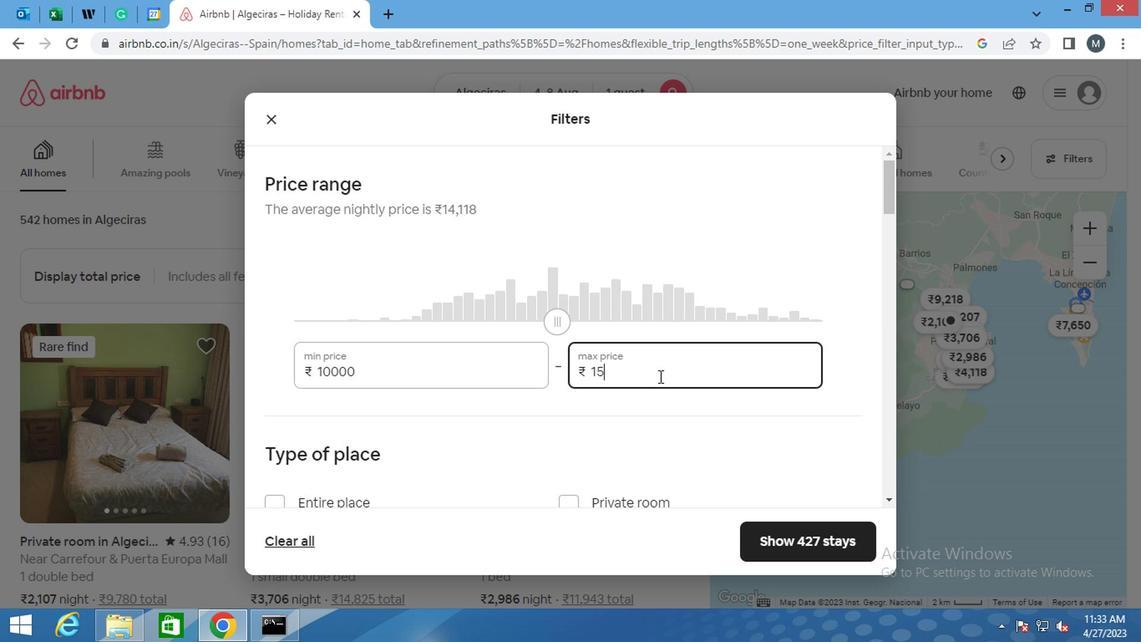 
Action: Mouse moved to (656, 376)
Screenshot: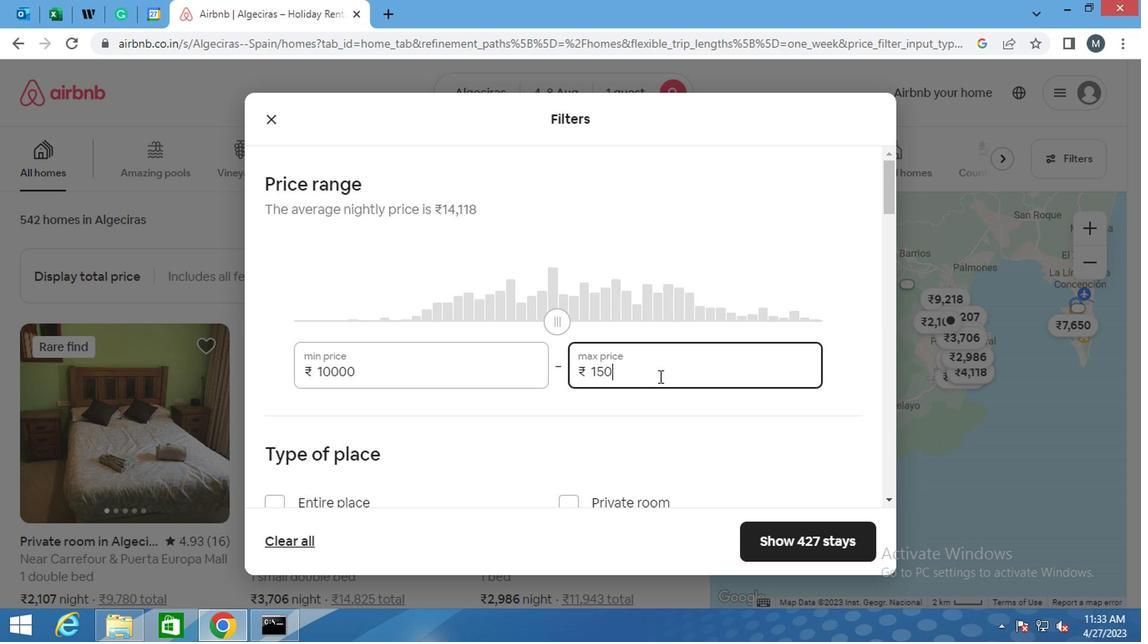 
Action: Key pressed 0
Screenshot: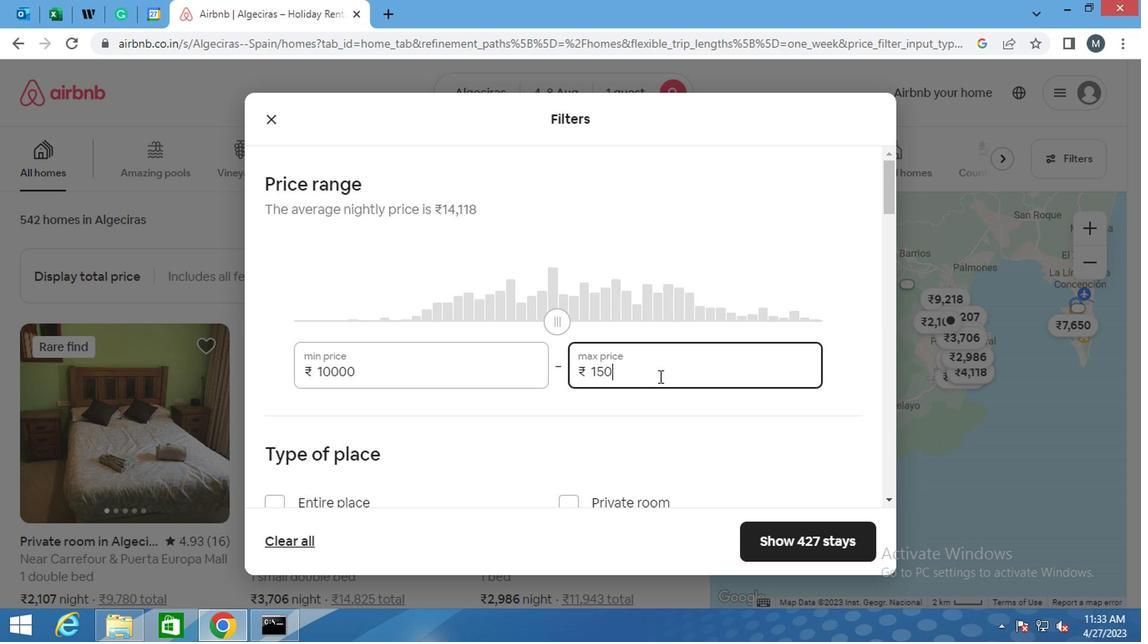 
Action: Mouse moved to (567, 327)
Screenshot: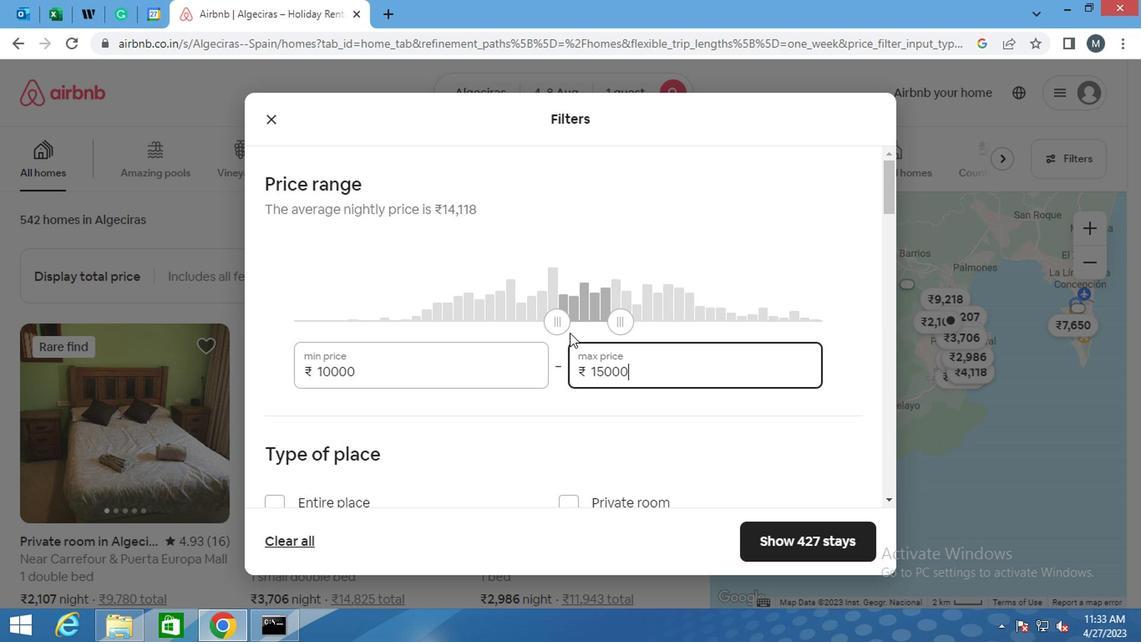 
Action: Mouse scrolled (567, 326) with delta (0, 0)
Screenshot: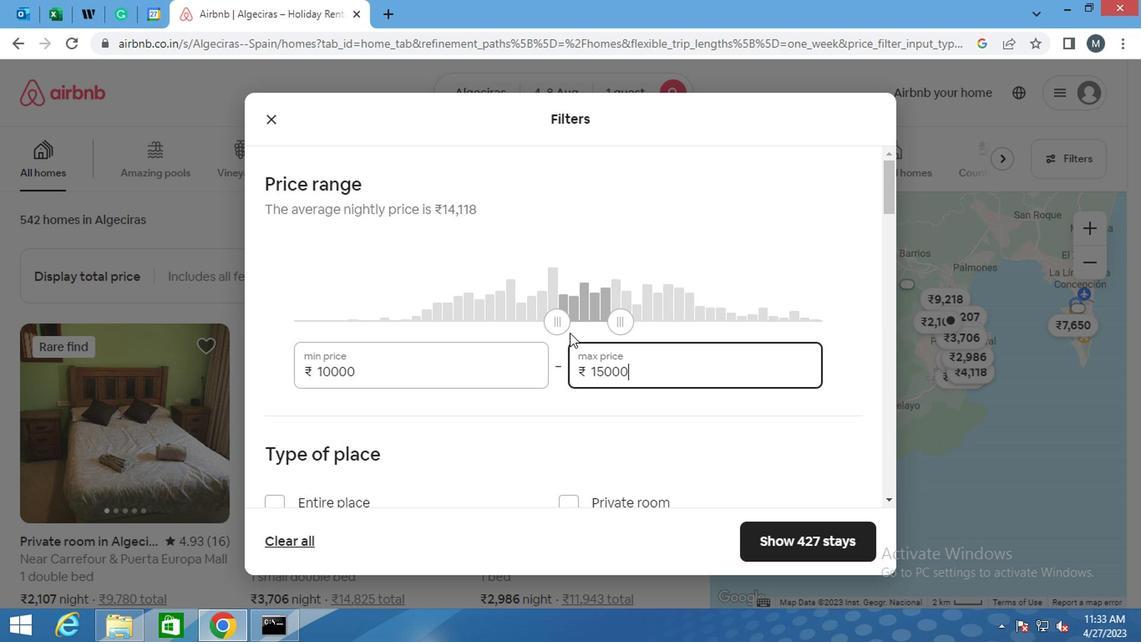 
Action: Mouse moved to (563, 325)
Screenshot: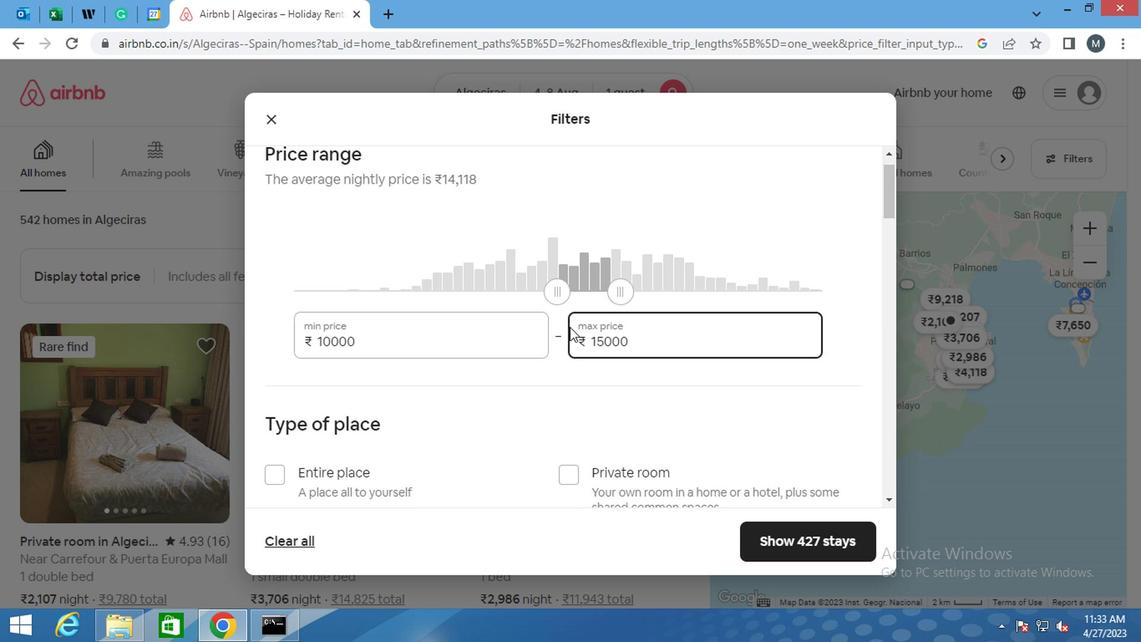 
Action: Mouse scrolled (563, 324) with delta (0, 0)
Screenshot: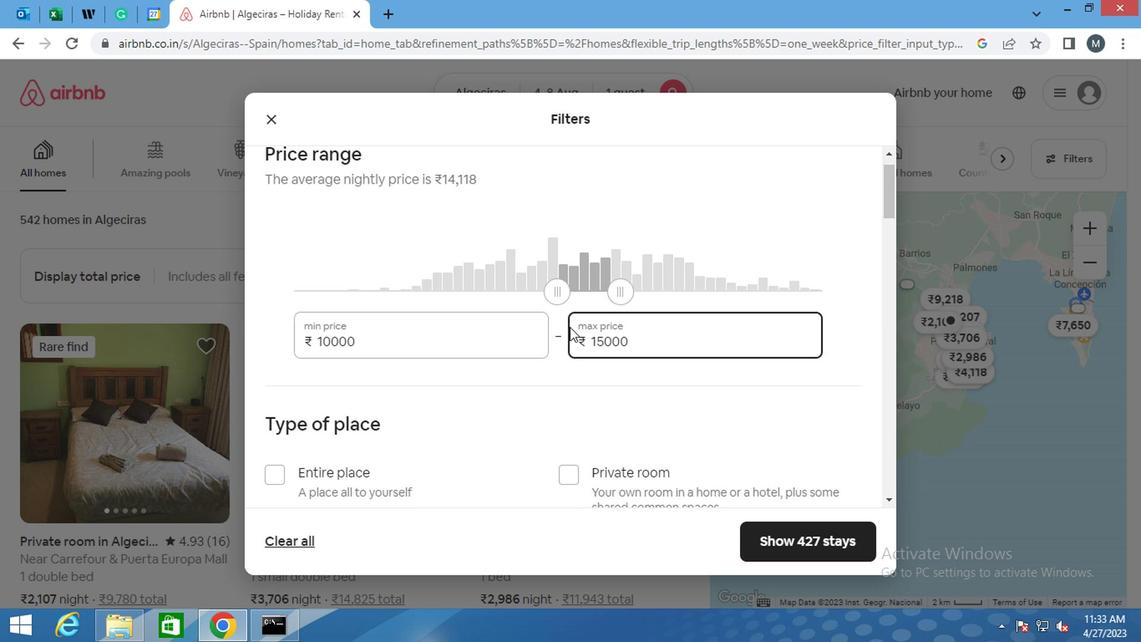 
Action: Mouse moved to (563, 325)
Screenshot: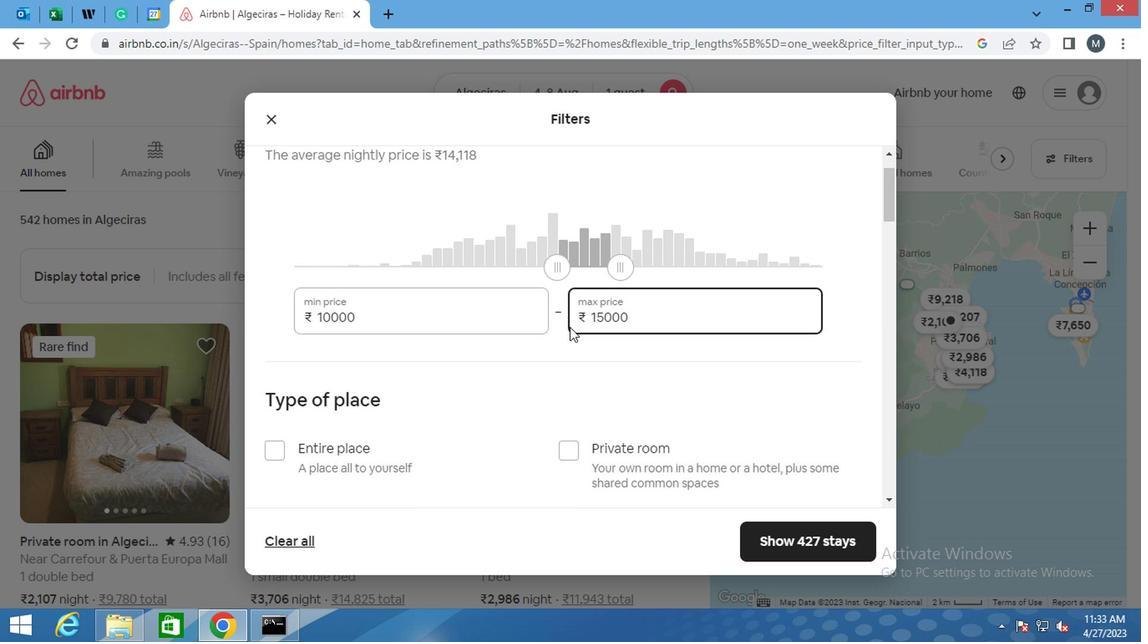 
Action: Mouse scrolled (563, 324) with delta (0, 0)
Screenshot: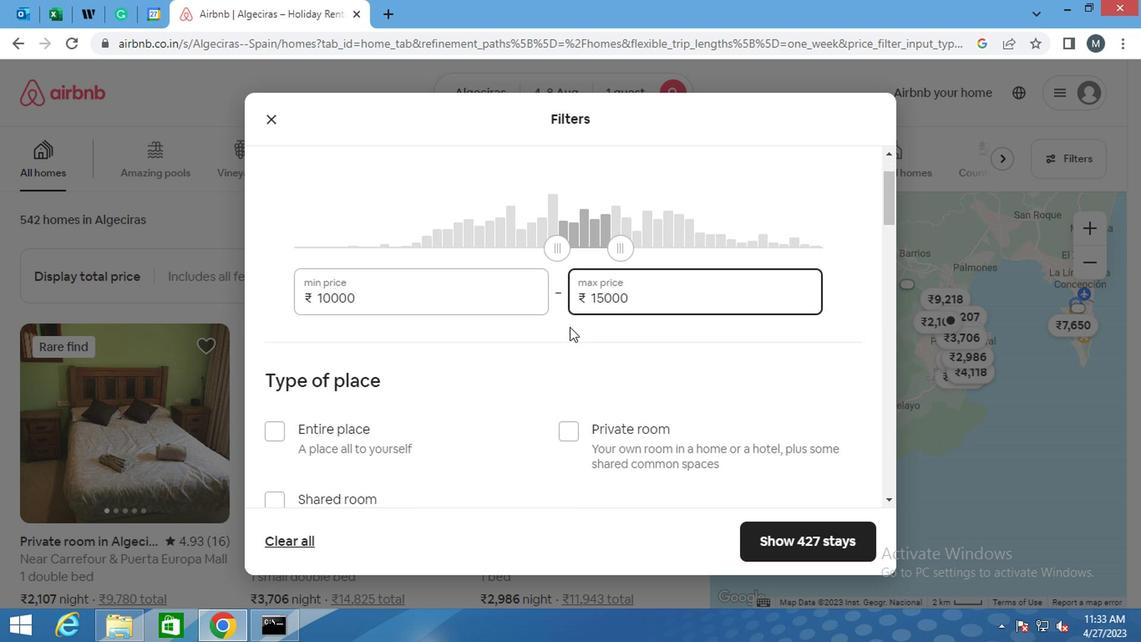 
Action: Mouse moved to (532, 337)
Screenshot: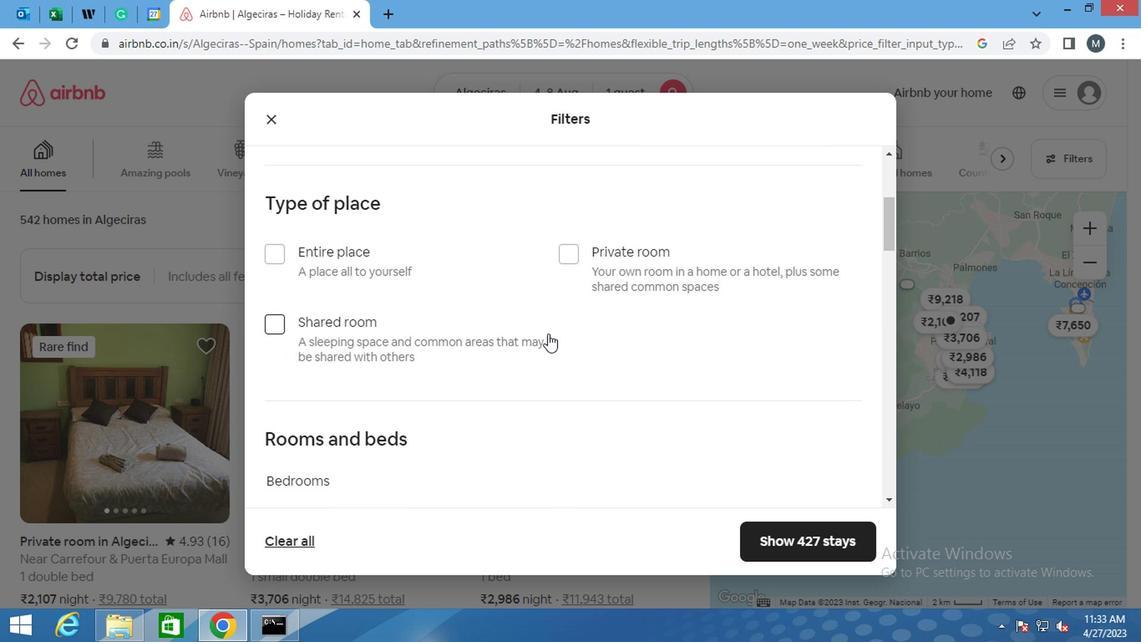 
Action: Mouse scrolled (532, 337) with delta (0, 0)
Screenshot: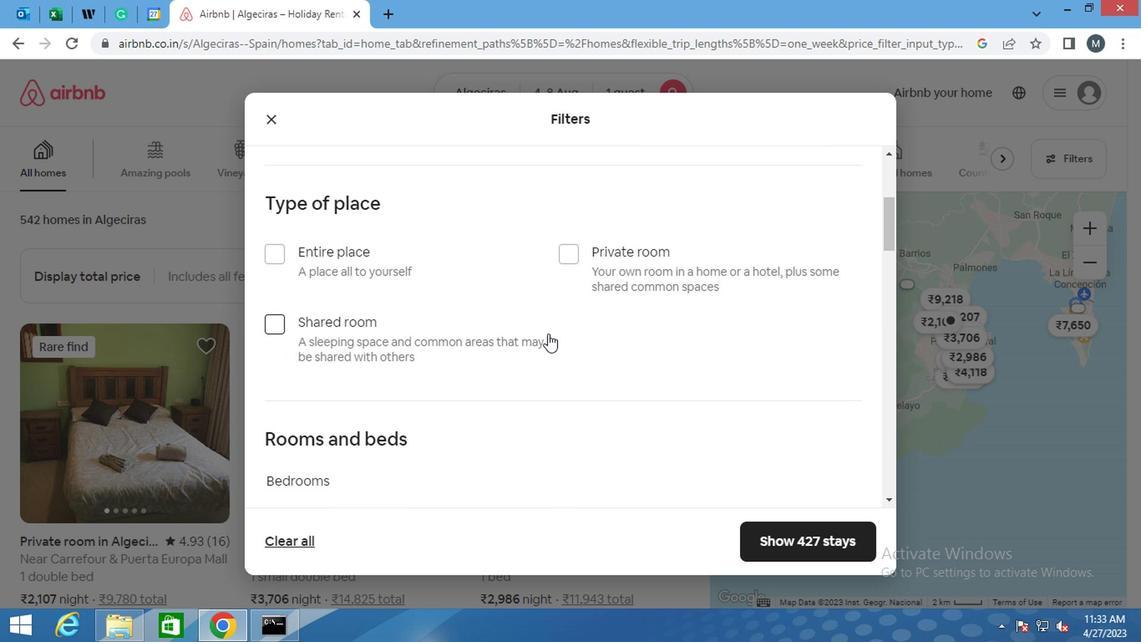
Action: Mouse moved to (378, 324)
Screenshot: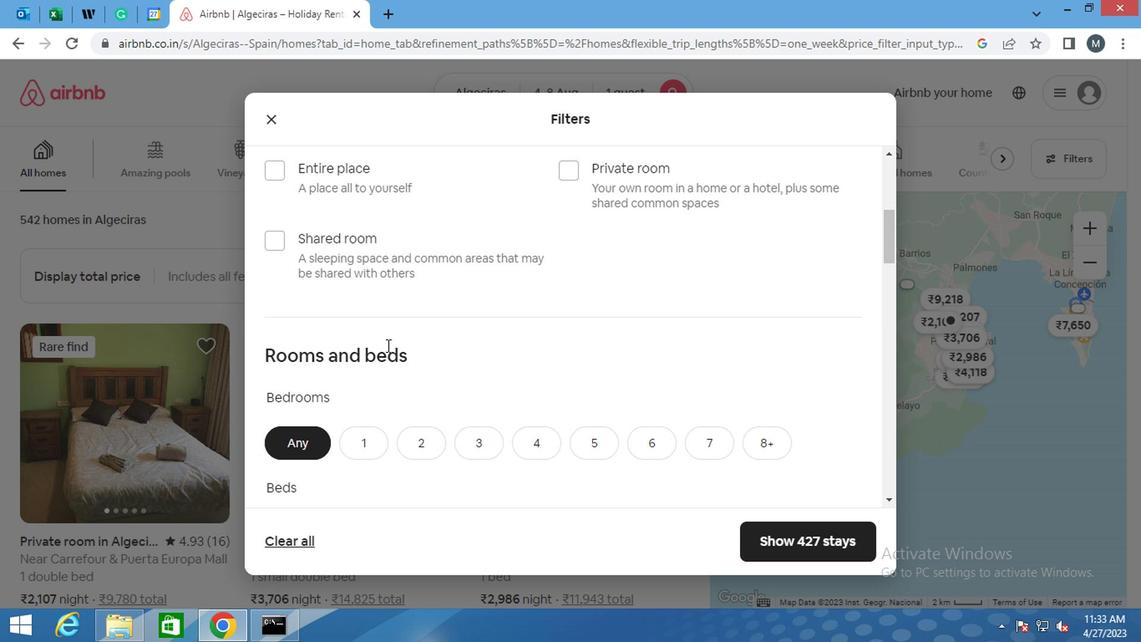 
Action: Mouse scrolled (378, 325) with delta (0, 0)
Screenshot: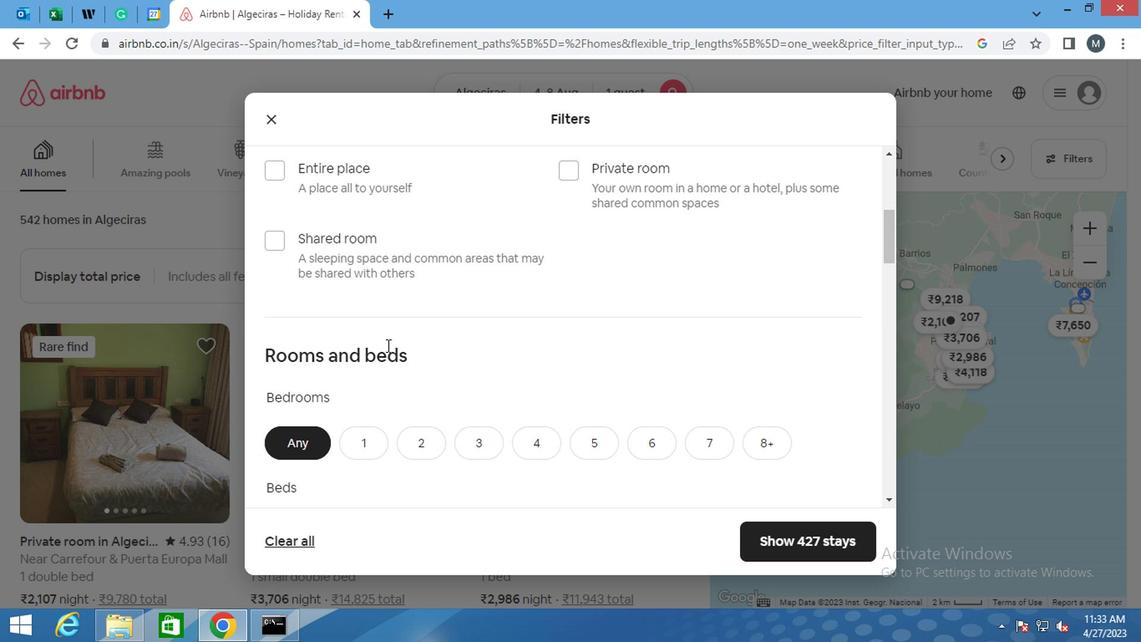 
Action: Mouse moved to (378, 320)
Screenshot: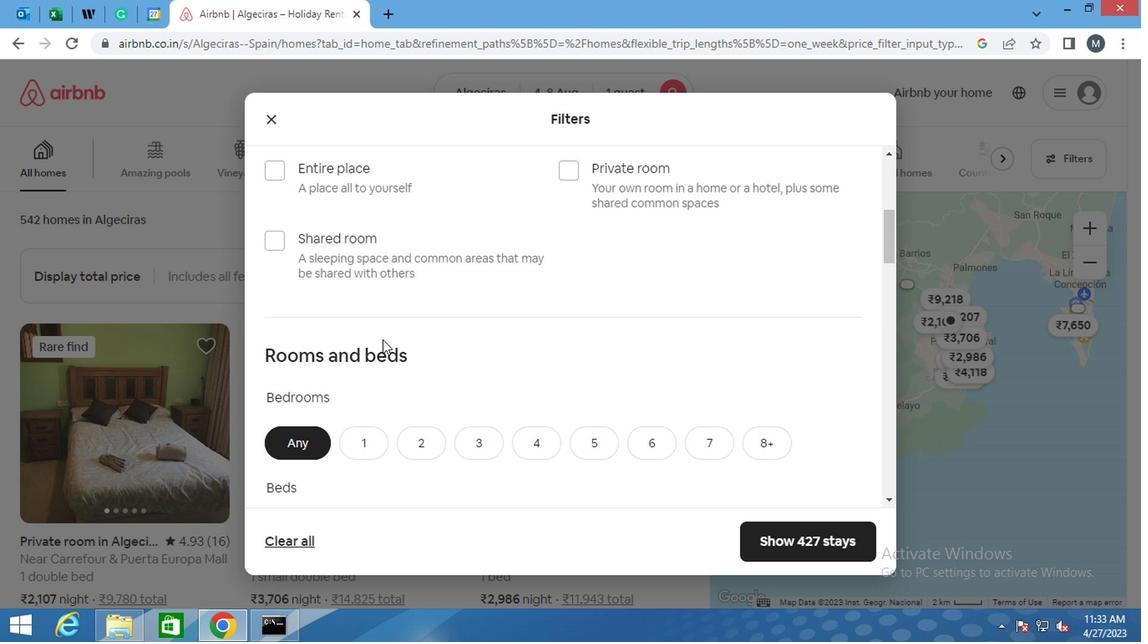 
Action: Mouse scrolled (378, 321) with delta (0, 1)
Screenshot: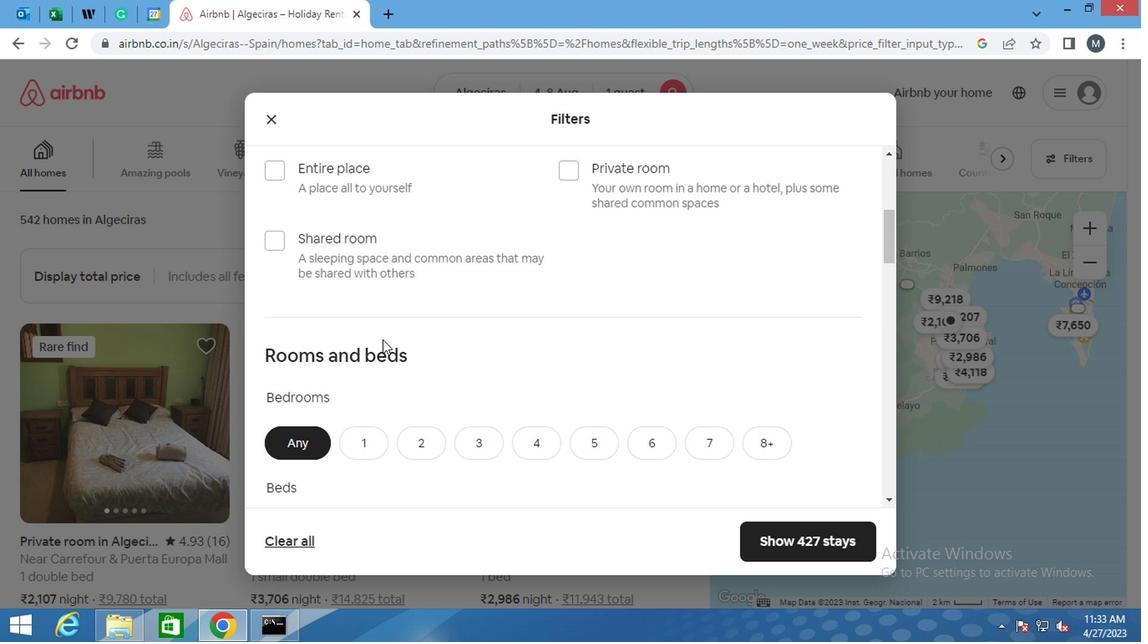 
Action: Mouse moved to (573, 329)
Screenshot: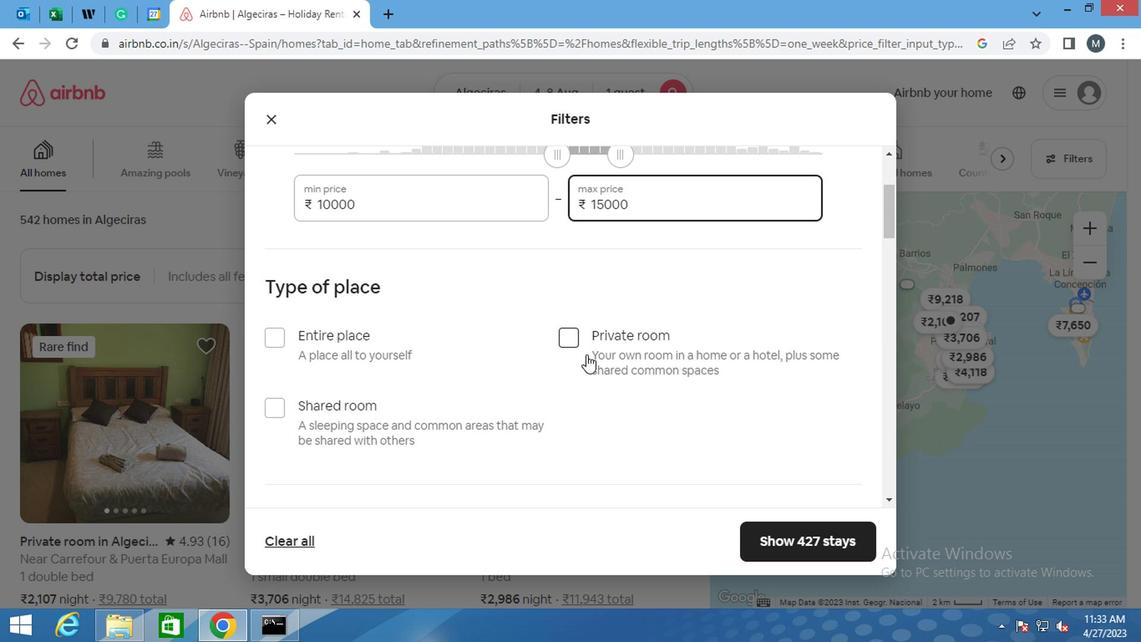 
Action: Mouse pressed left at (573, 329)
Screenshot: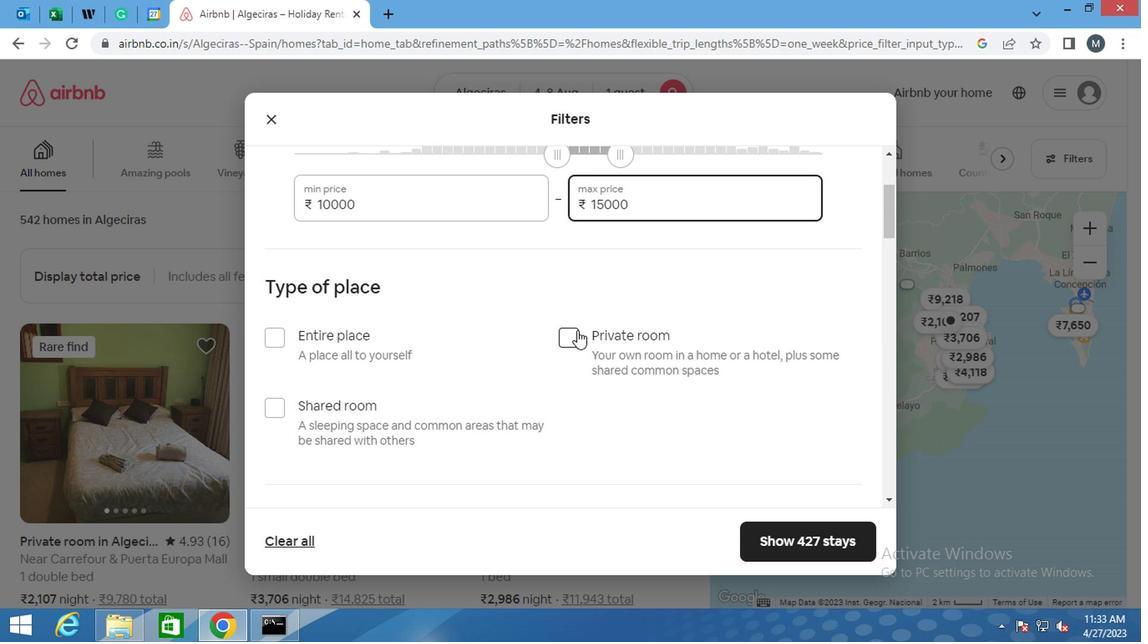 
Action: Mouse moved to (602, 328)
Screenshot: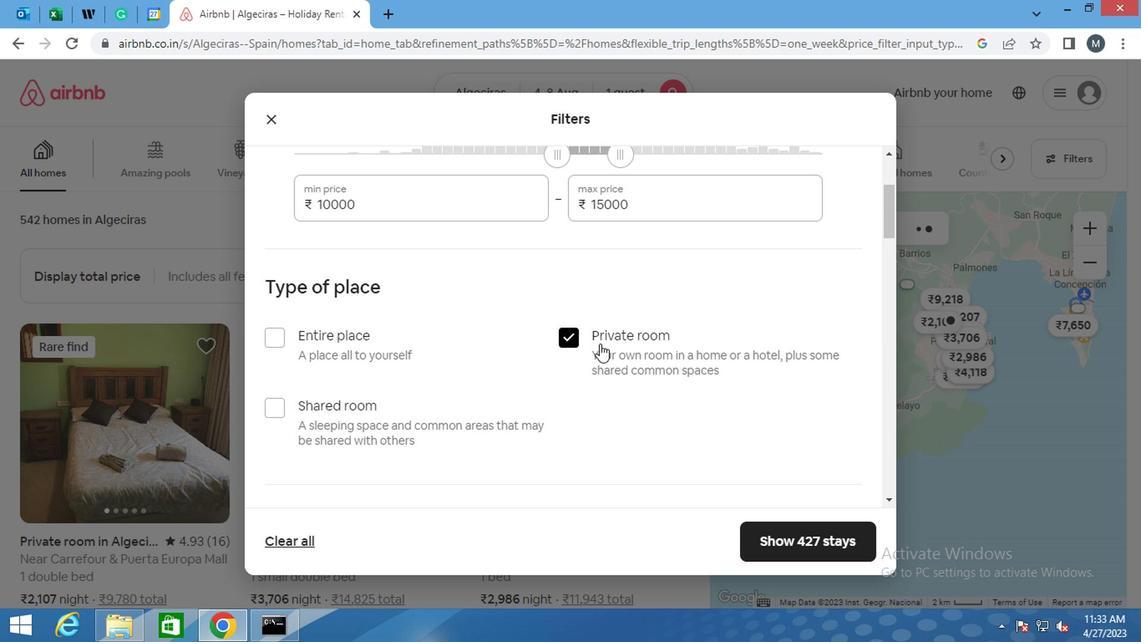 
Action: Mouse scrolled (602, 328) with delta (0, 0)
Screenshot: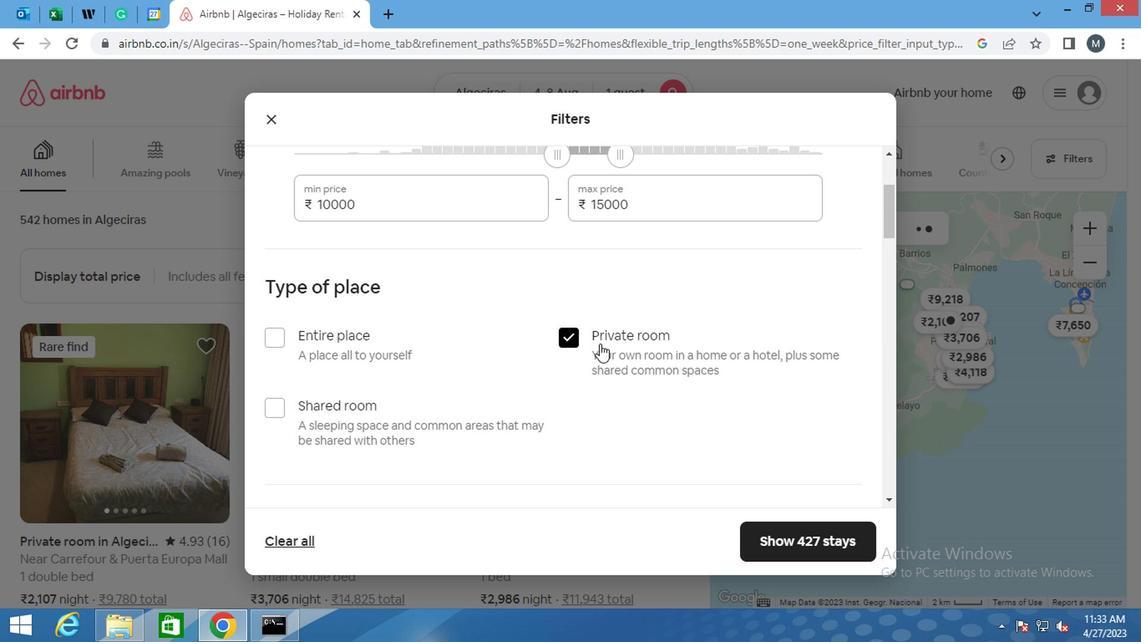 
Action: Mouse moved to (602, 328)
Screenshot: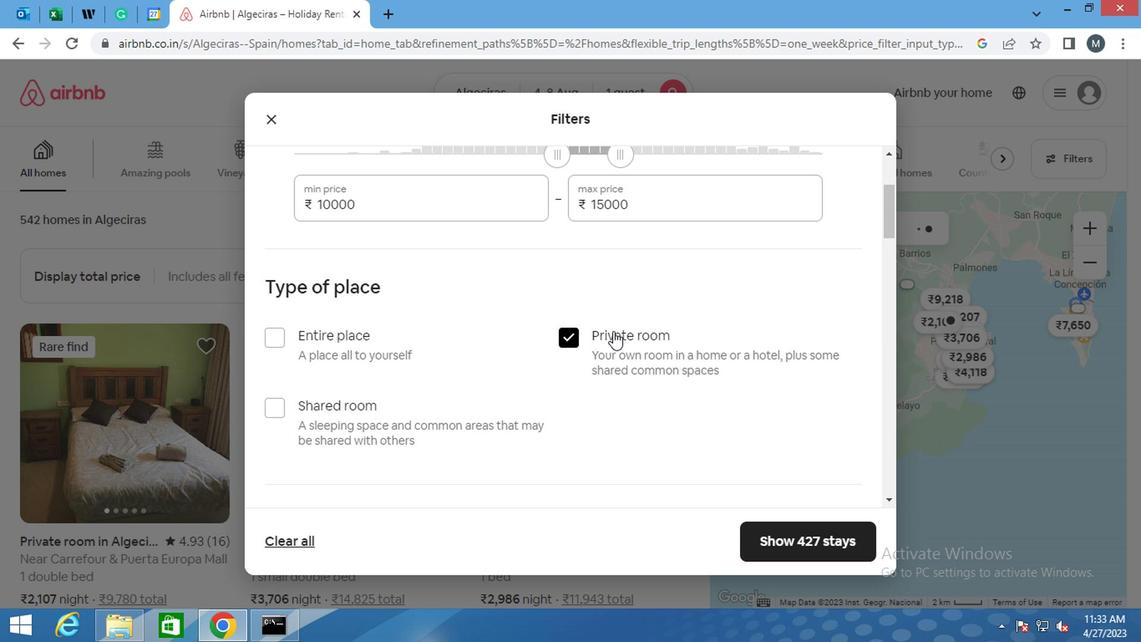 
Action: Mouse scrolled (602, 328) with delta (0, 0)
Screenshot: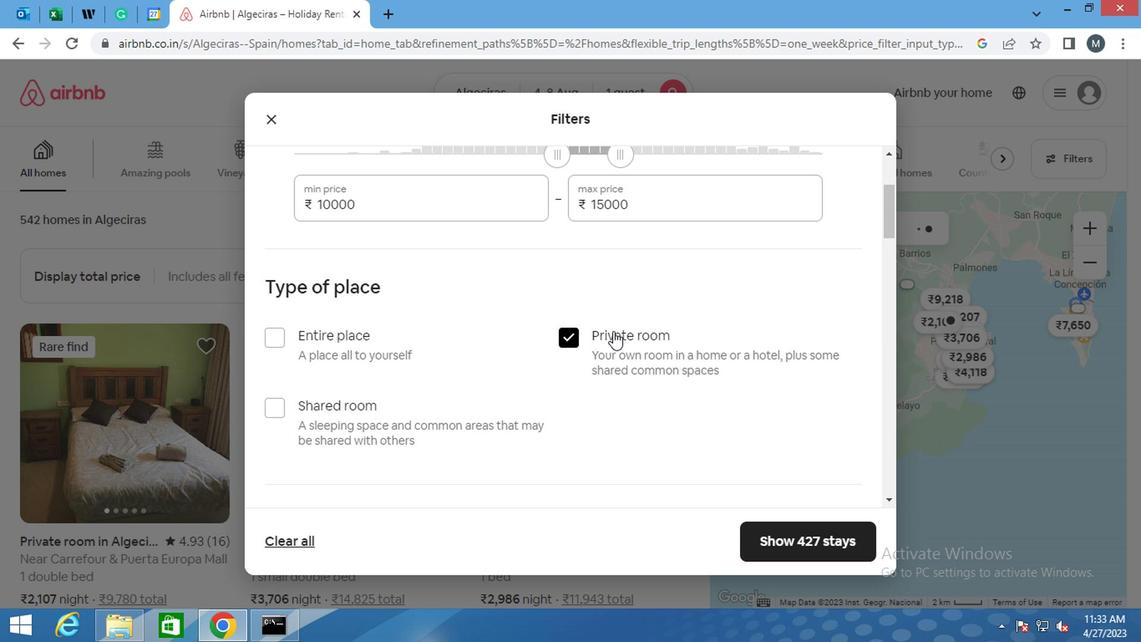 
Action: Mouse moved to (551, 319)
Screenshot: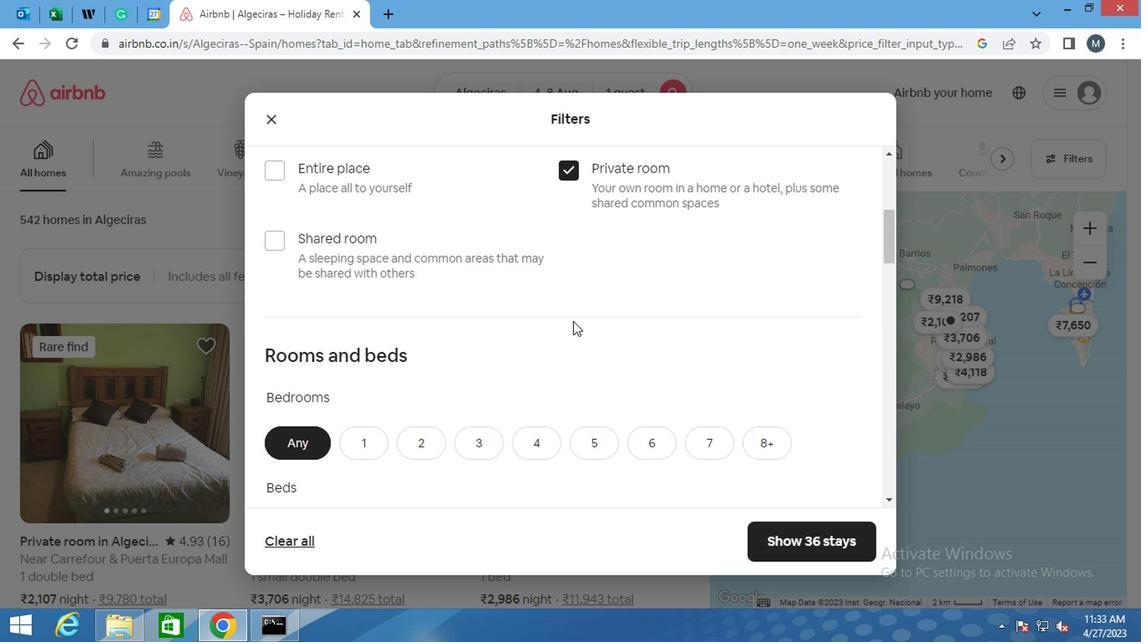 
Action: Mouse scrolled (551, 318) with delta (0, -1)
Screenshot: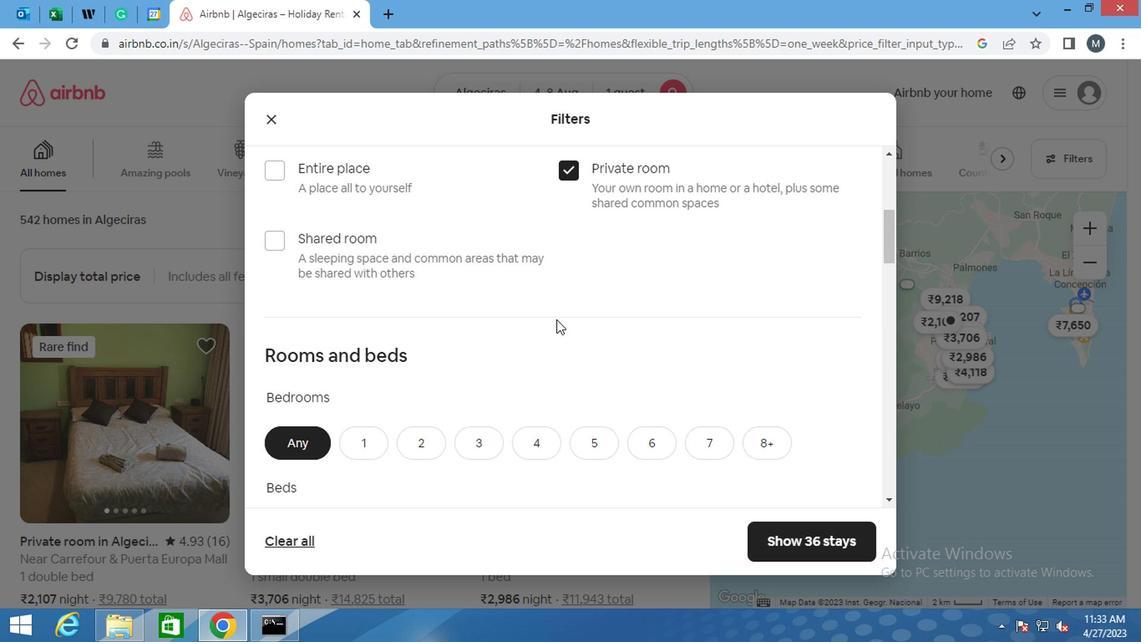 
Action: Mouse moved to (549, 319)
Screenshot: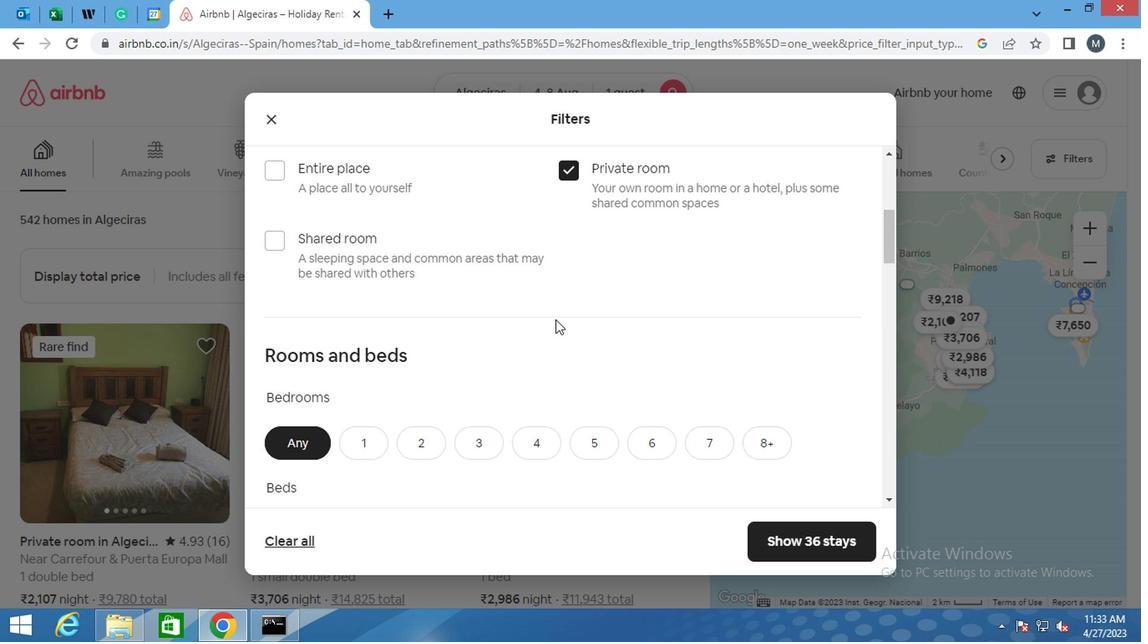 
Action: Mouse scrolled (549, 318) with delta (0, -1)
Screenshot: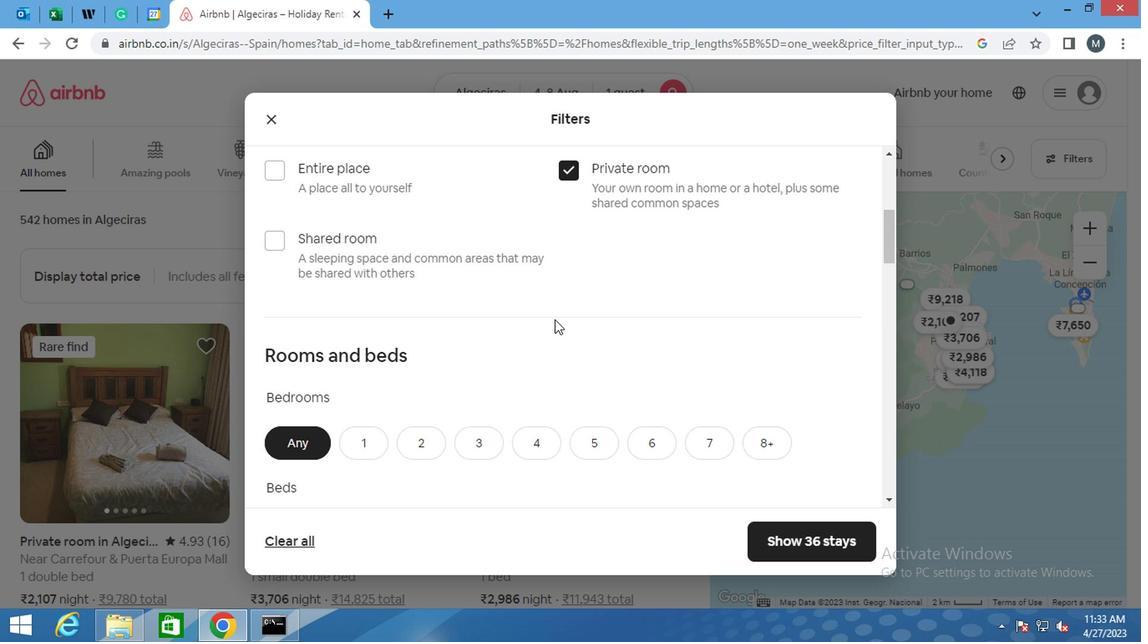 
Action: Mouse moved to (542, 324)
Screenshot: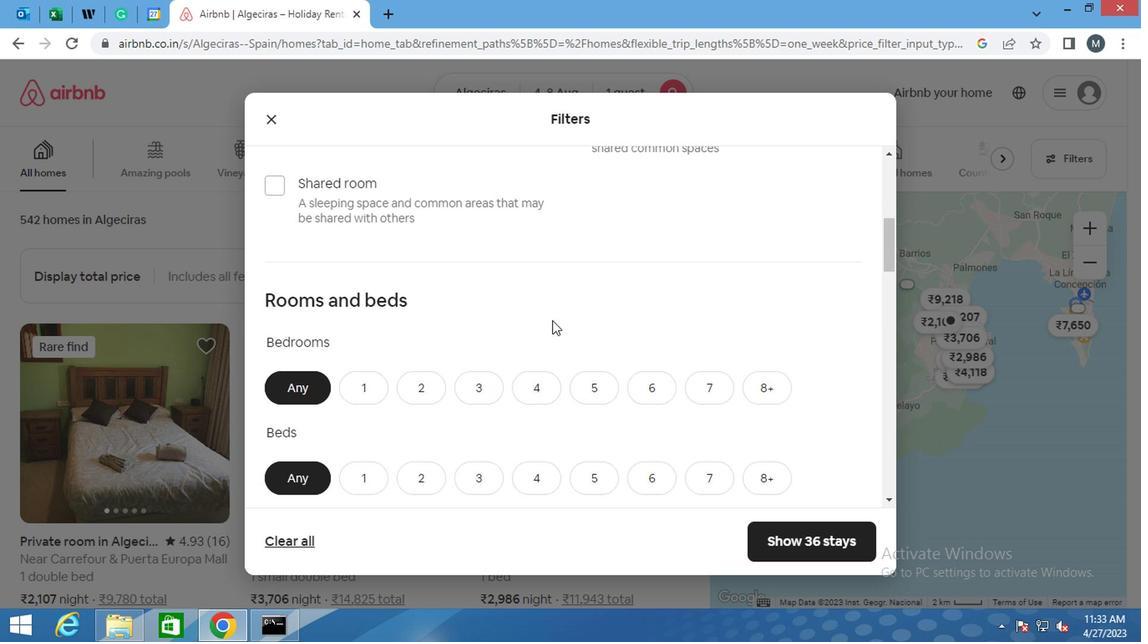 
Action: Mouse scrolled (542, 322) with delta (0, -1)
Screenshot: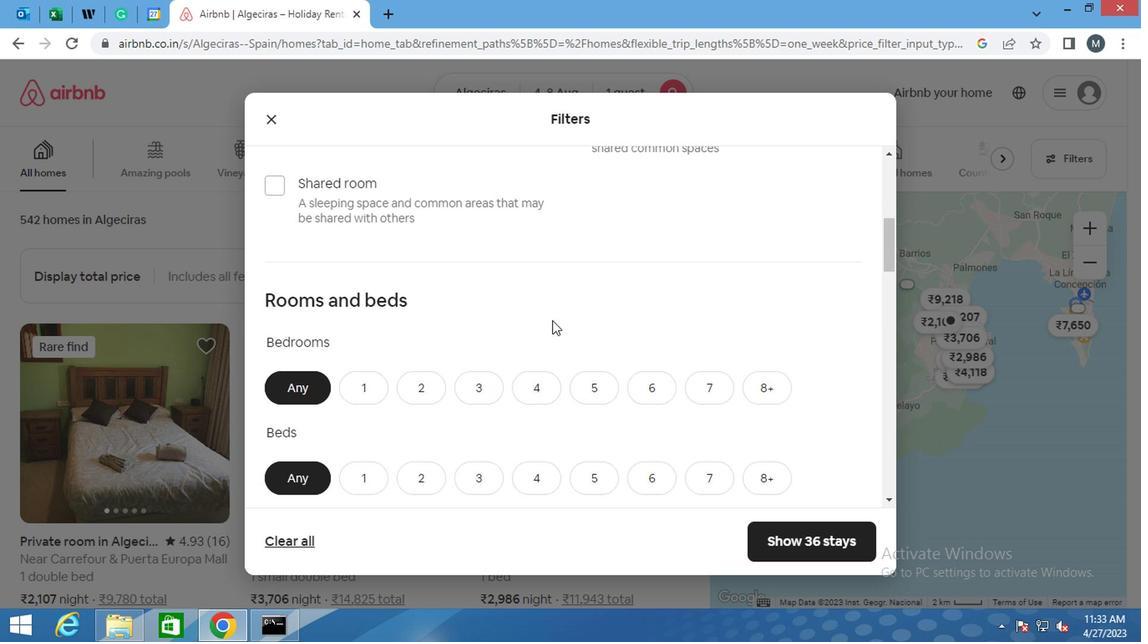 
Action: Mouse moved to (362, 200)
Screenshot: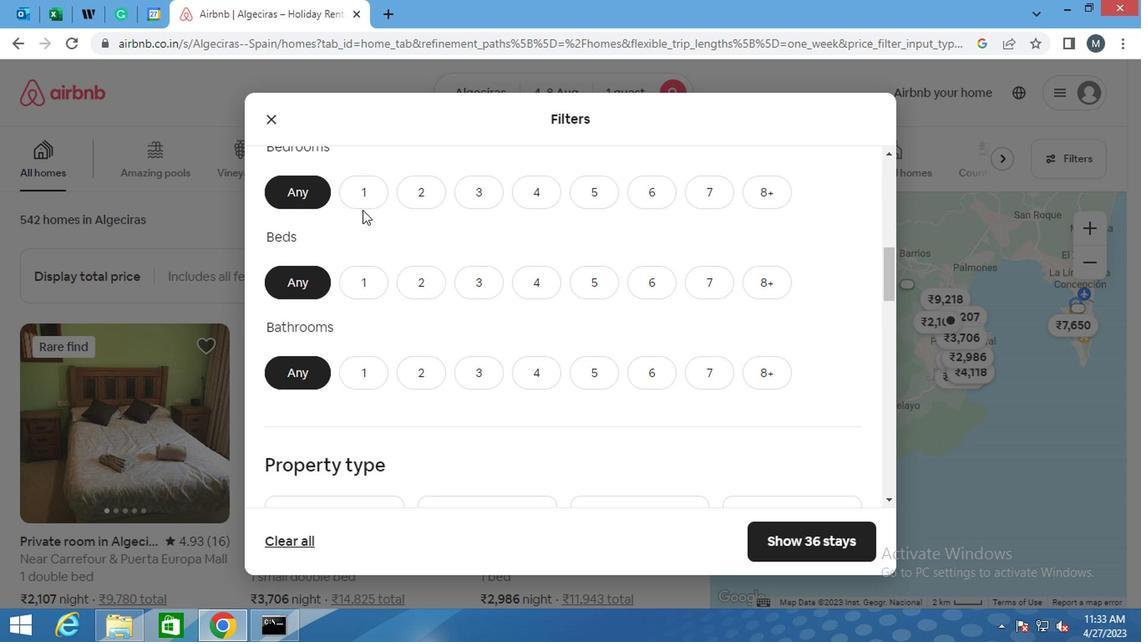 
Action: Mouse pressed left at (362, 200)
Screenshot: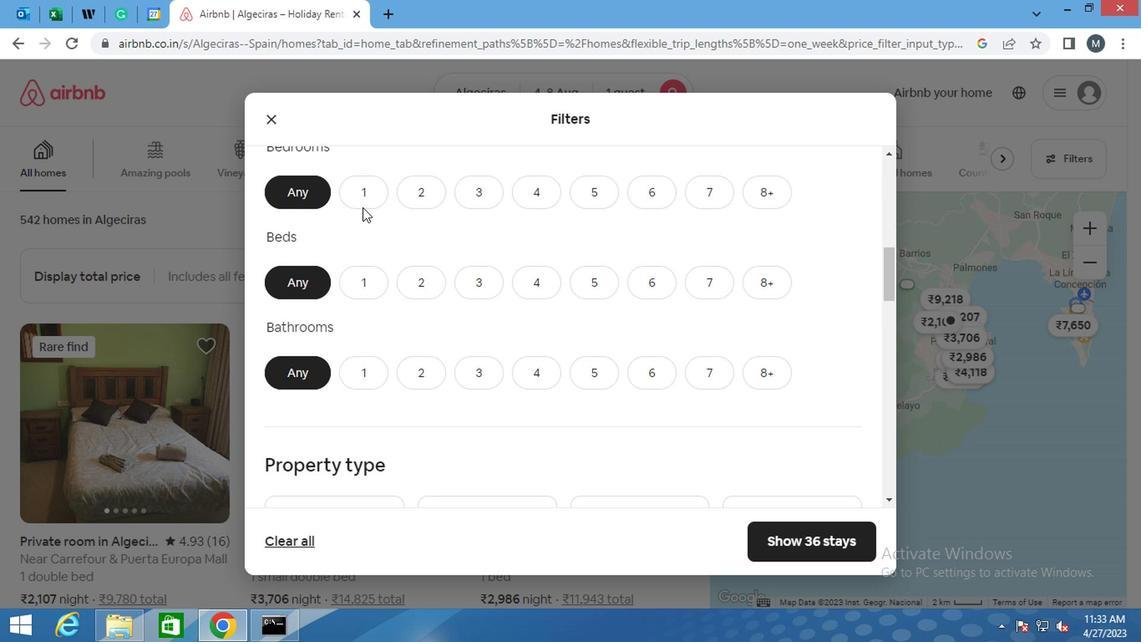 
Action: Mouse moved to (374, 280)
Screenshot: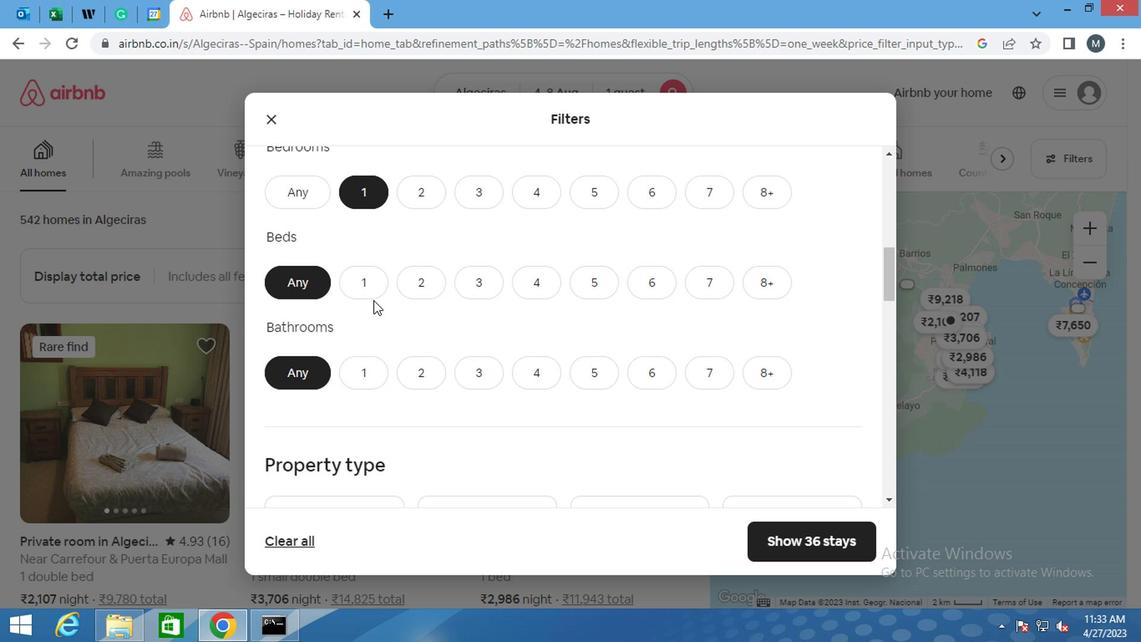 
Action: Mouse pressed left at (374, 280)
Screenshot: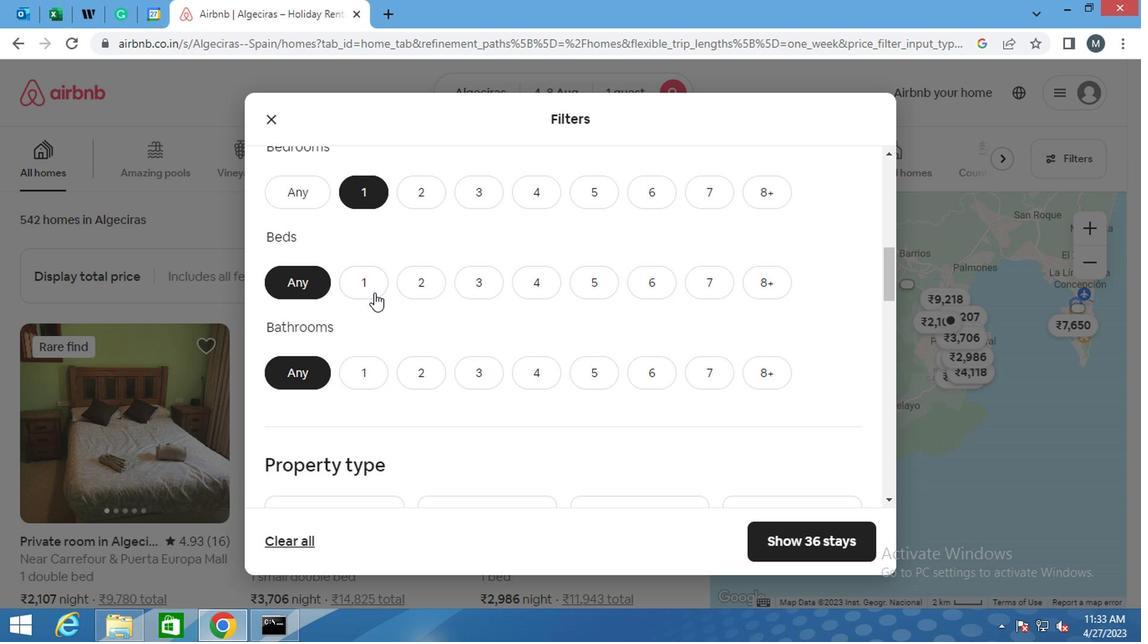 
Action: Mouse moved to (355, 303)
Screenshot: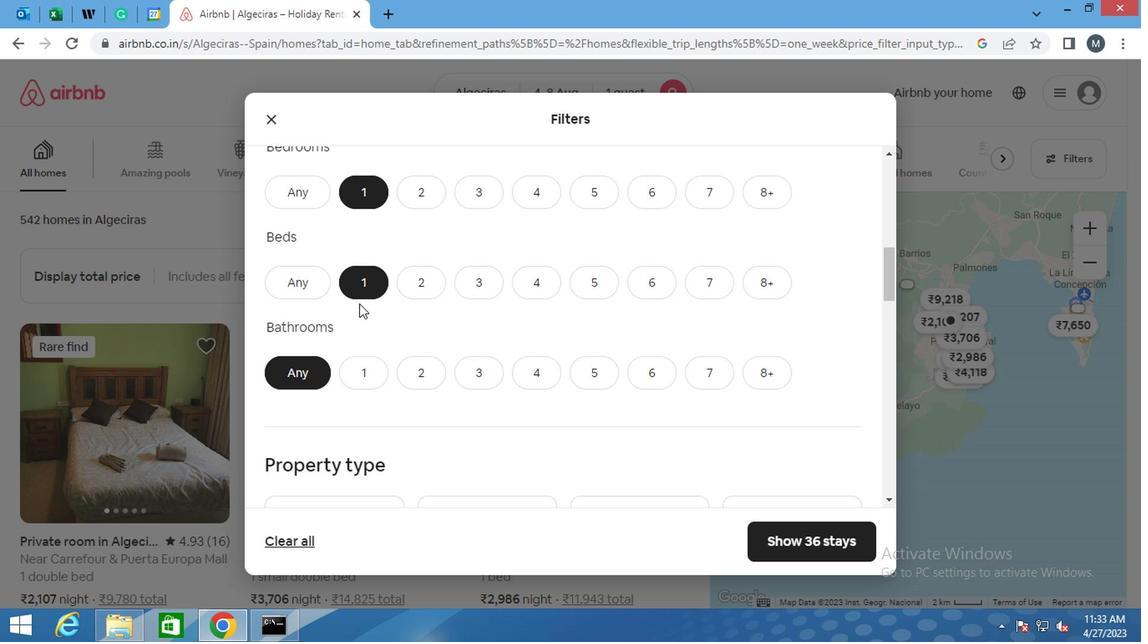 
Action: Mouse scrolled (355, 303) with delta (0, 0)
Screenshot: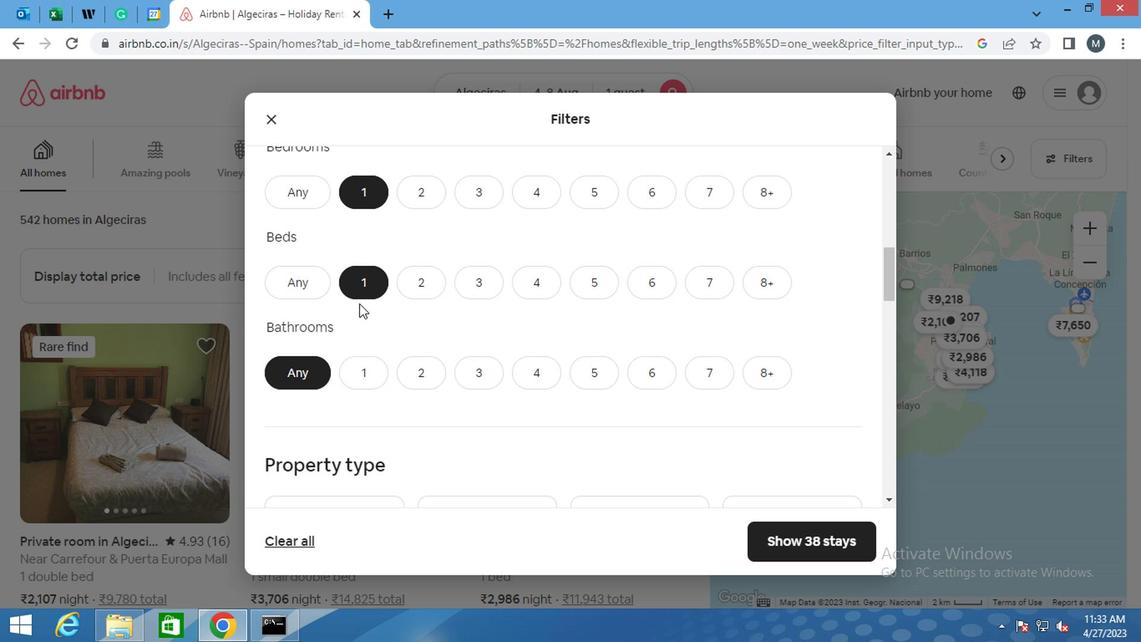 
Action: Mouse moved to (360, 289)
Screenshot: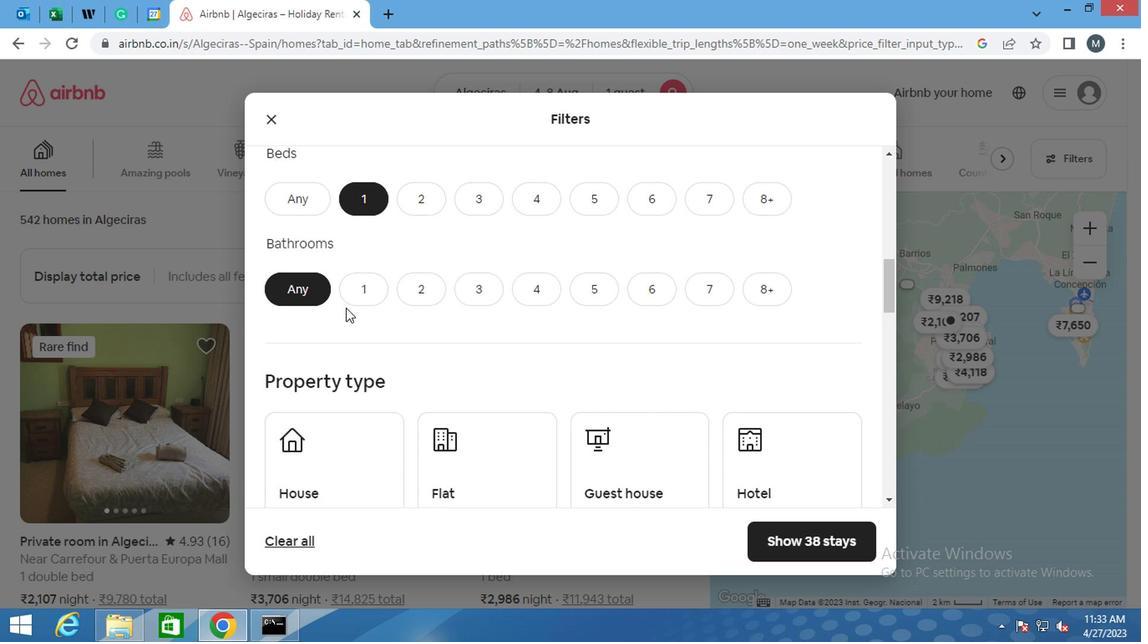 
Action: Mouse pressed left at (360, 289)
Screenshot: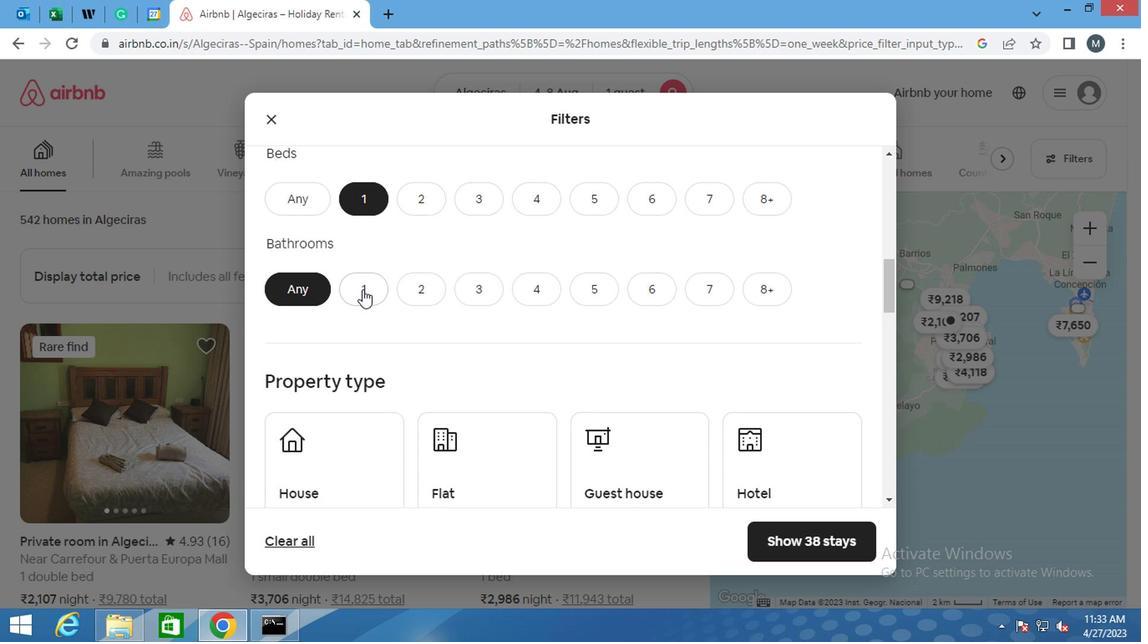
Action: Mouse moved to (386, 305)
Screenshot: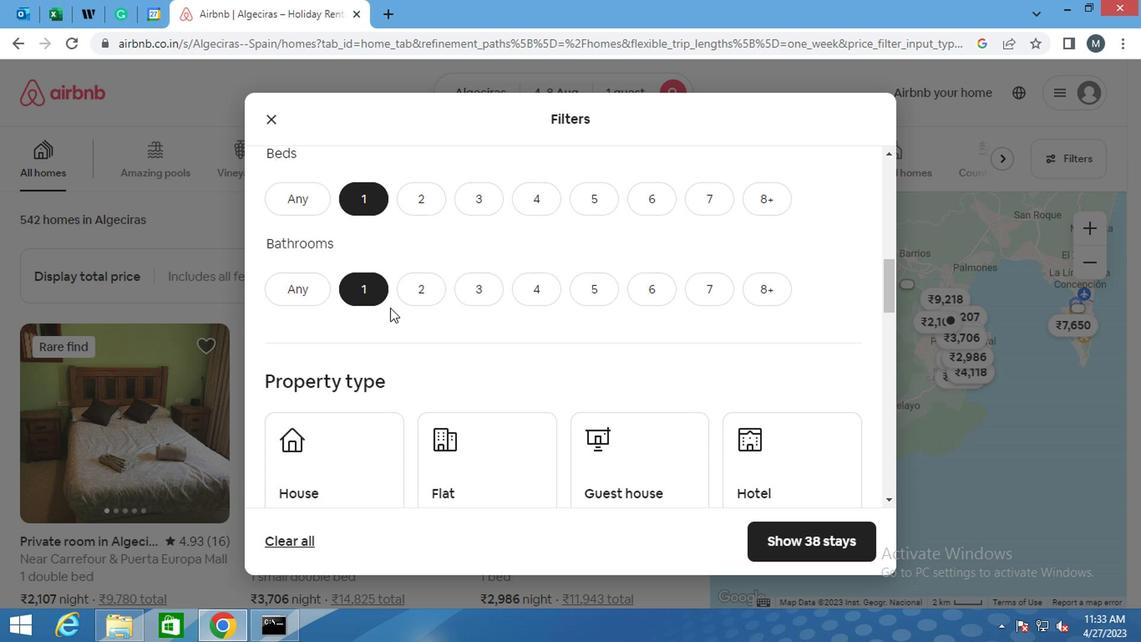 
Action: Mouse scrolled (386, 303) with delta (0, -1)
Screenshot: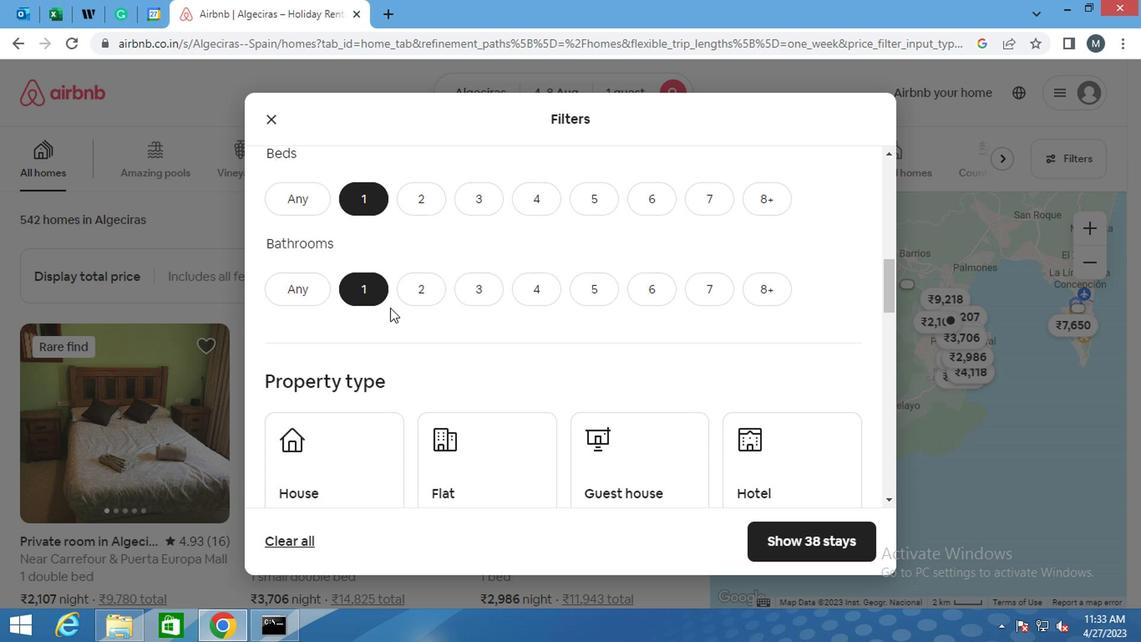 
Action: Mouse moved to (346, 370)
Screenshot: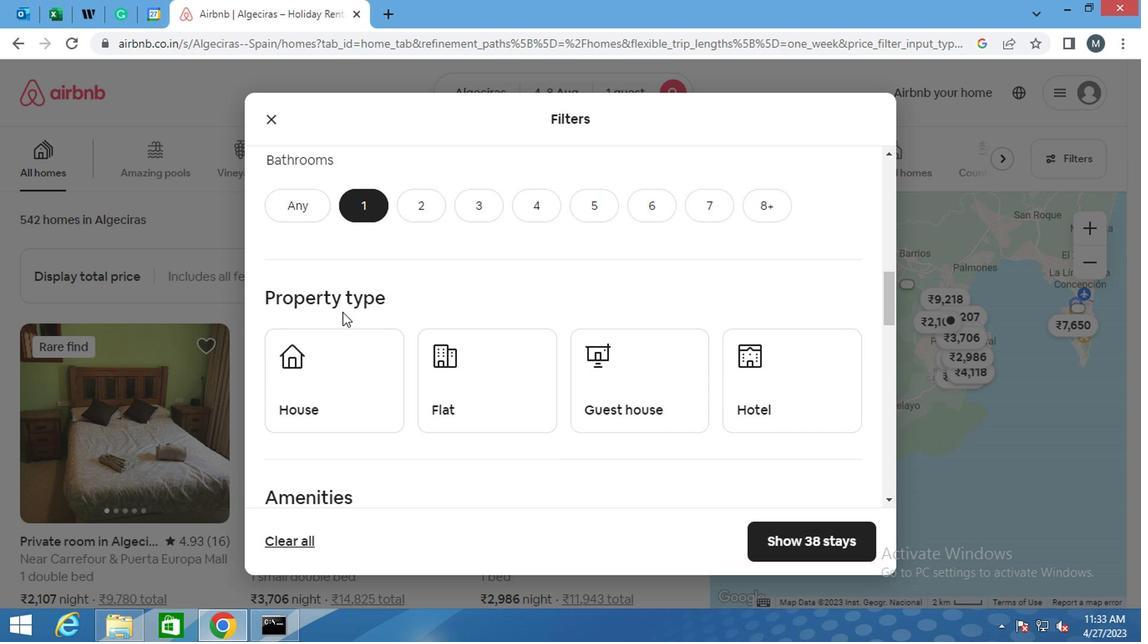 
Action: Mouse pressed left at (346, 370)
Screenshot: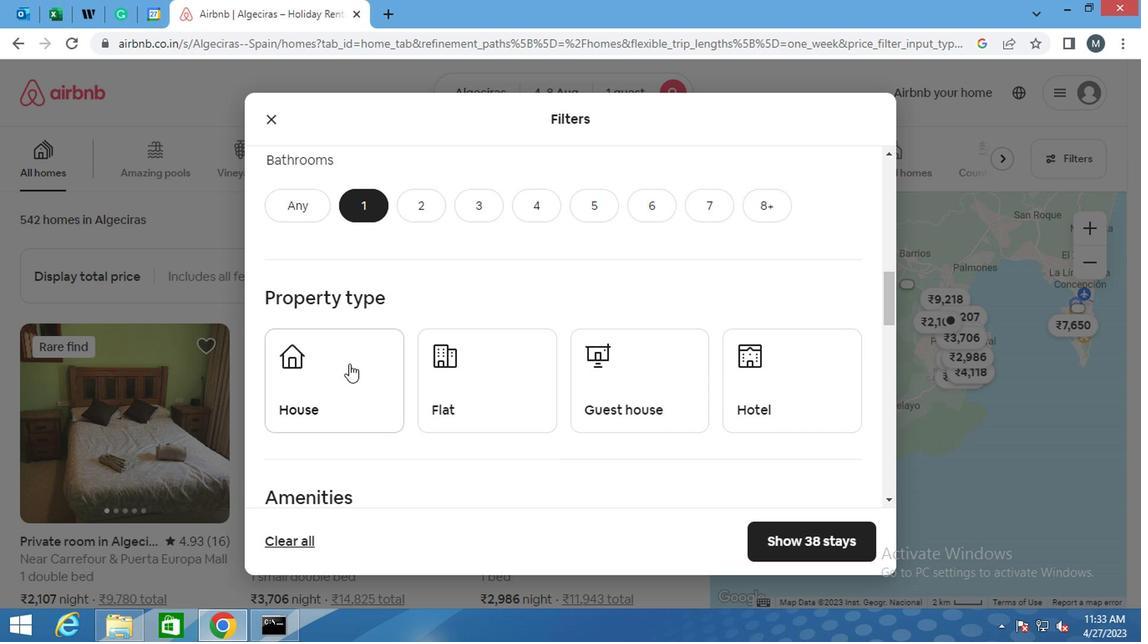 
Action: Mouse moved to (525, 412)
Screenshot: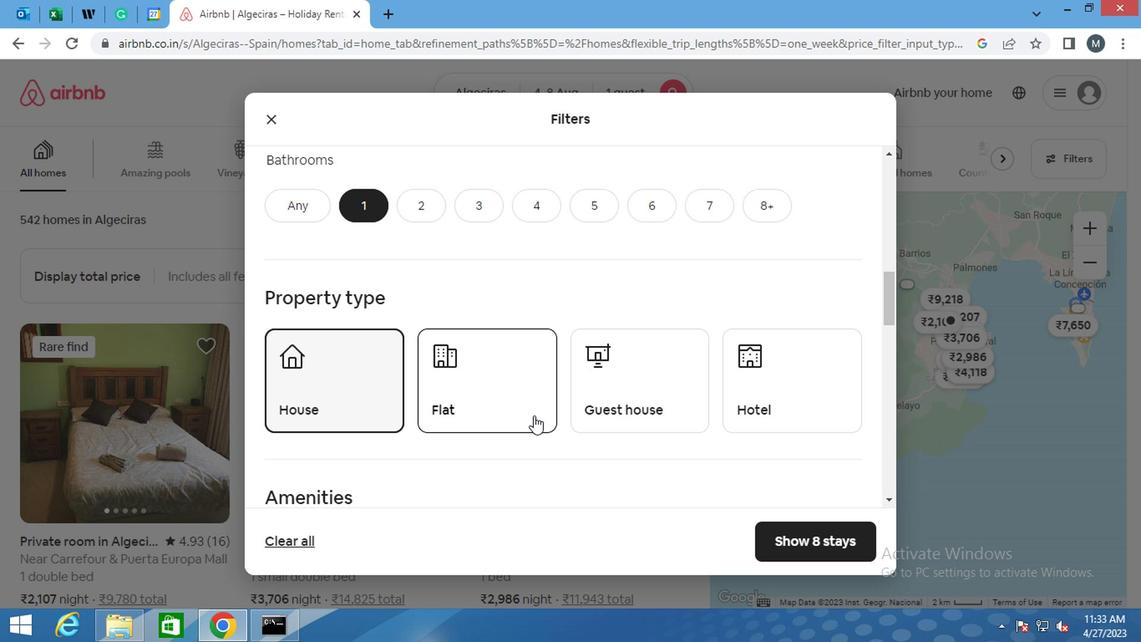
Action: Mouse pressed left at (525, 412)
Screenshot: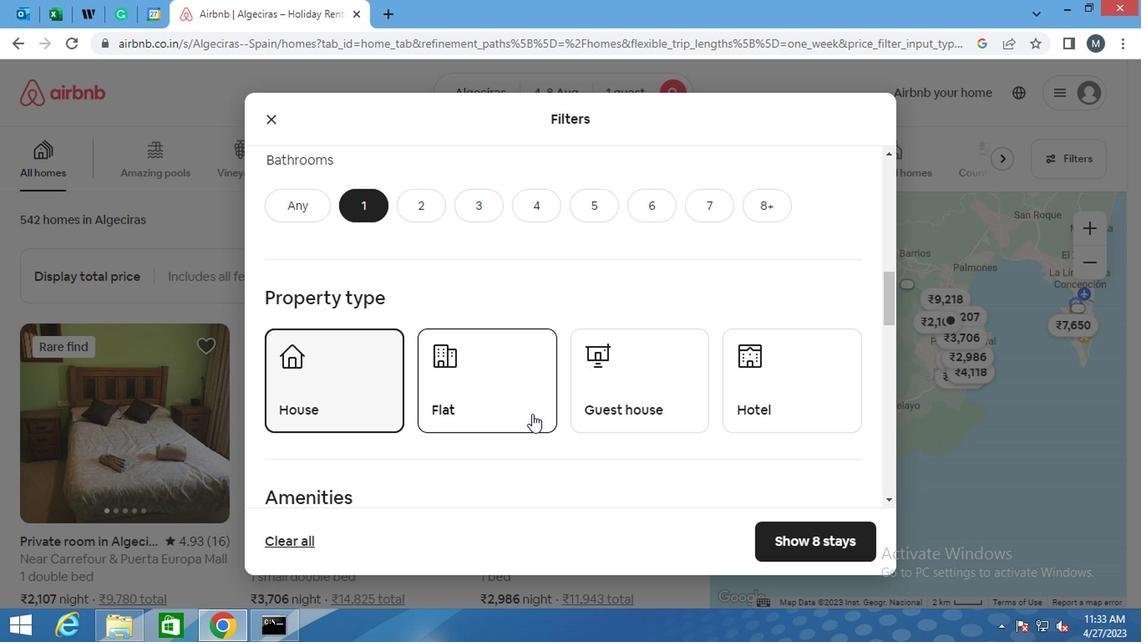 
Action: Mouse moved to (600, 395)
Screenshot: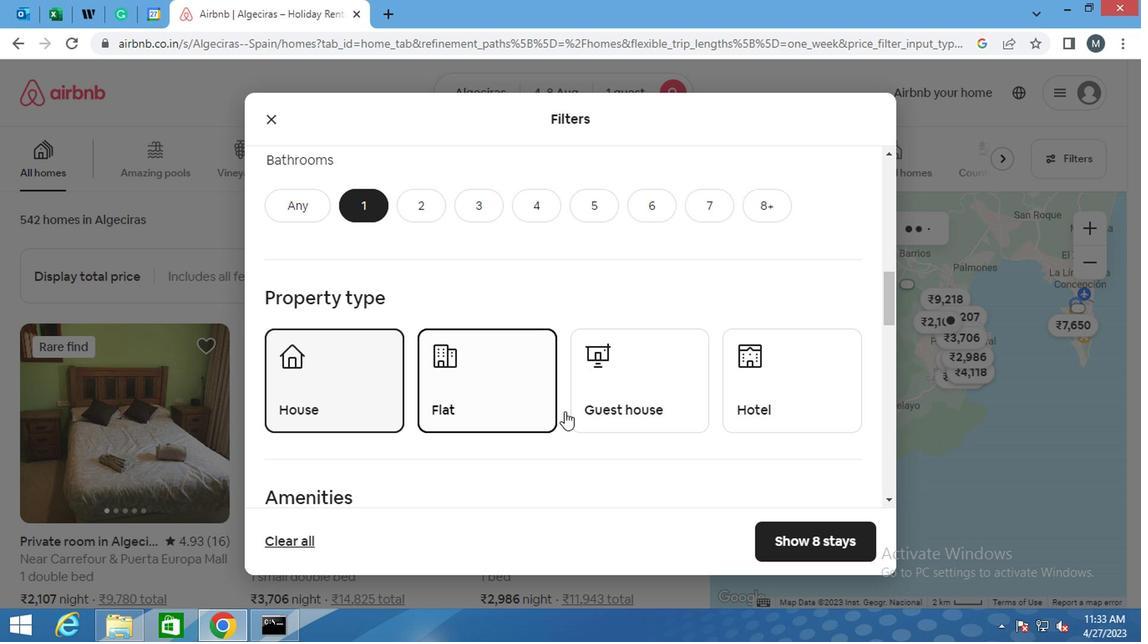
Action: Mouse pressed left at (600, 395)
Screenshot: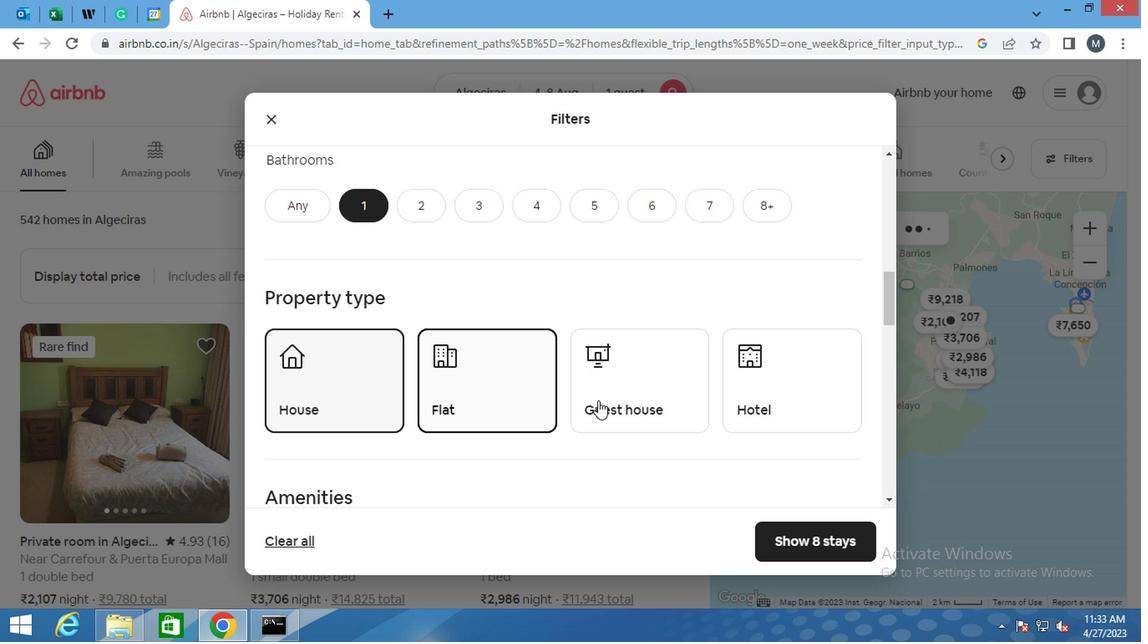 
Action: Mouse moved to (759, 397)
Screenshot: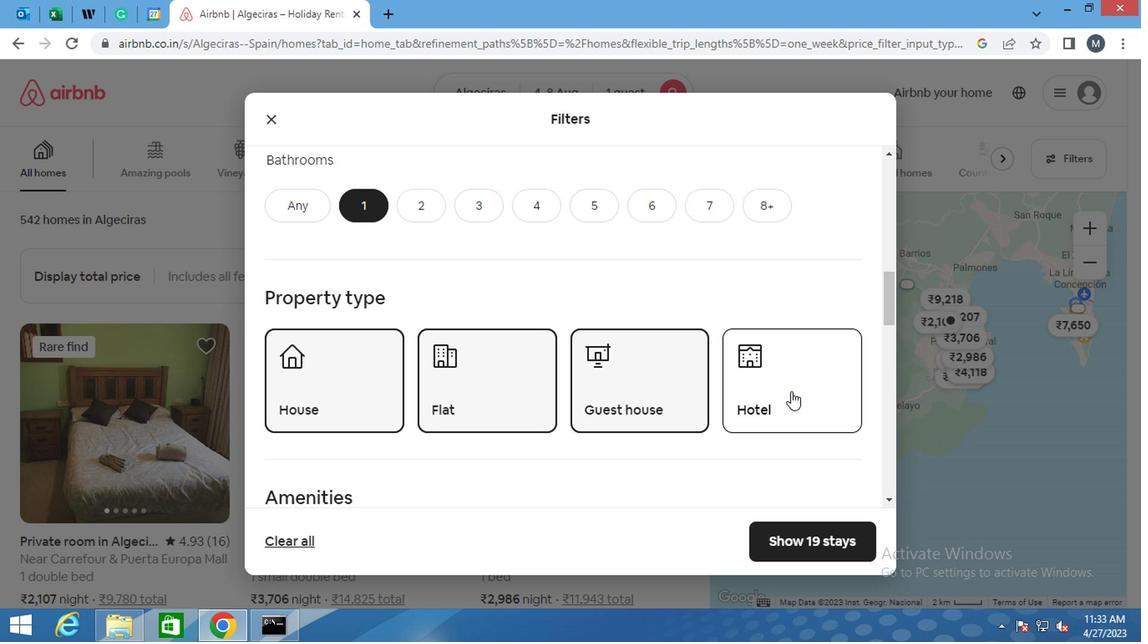 
Action: Mouse pressed left at (759, 397)
Screenshot: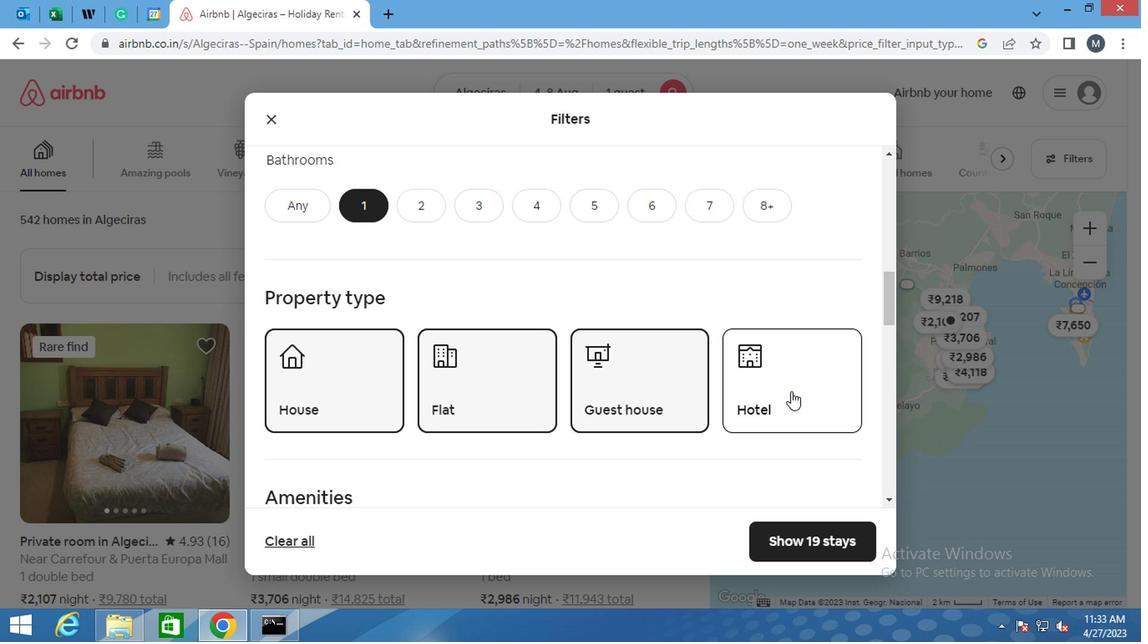
Action: Mouse moved to (436, 400)
Screenshot: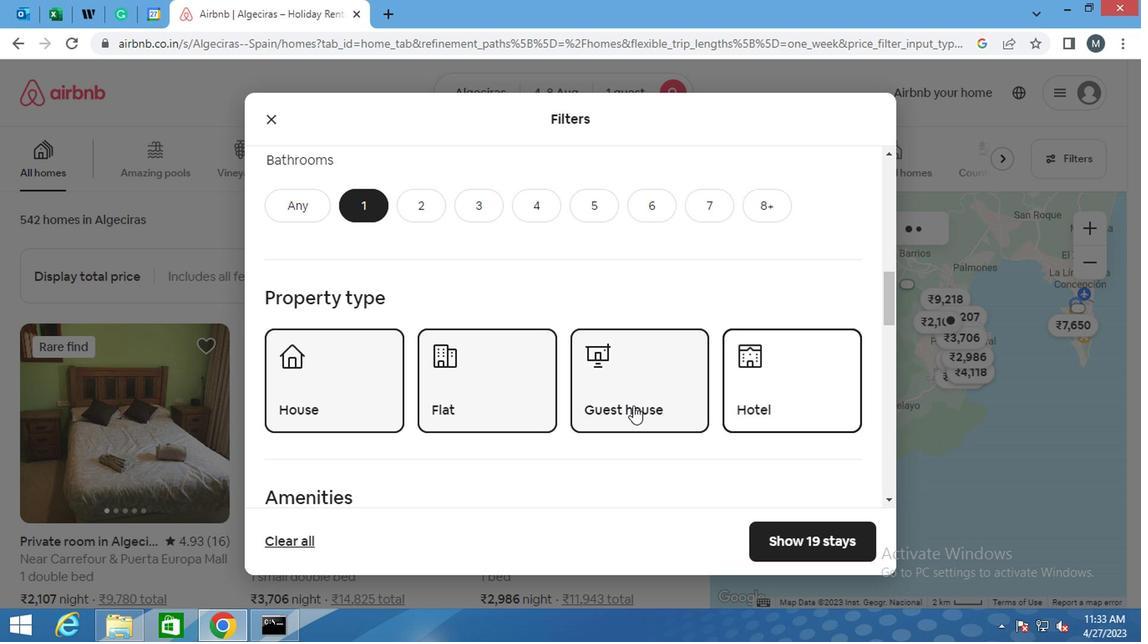 
Action: Mouse scrolled (436, 400) with delta (0, 0)
Screenshot: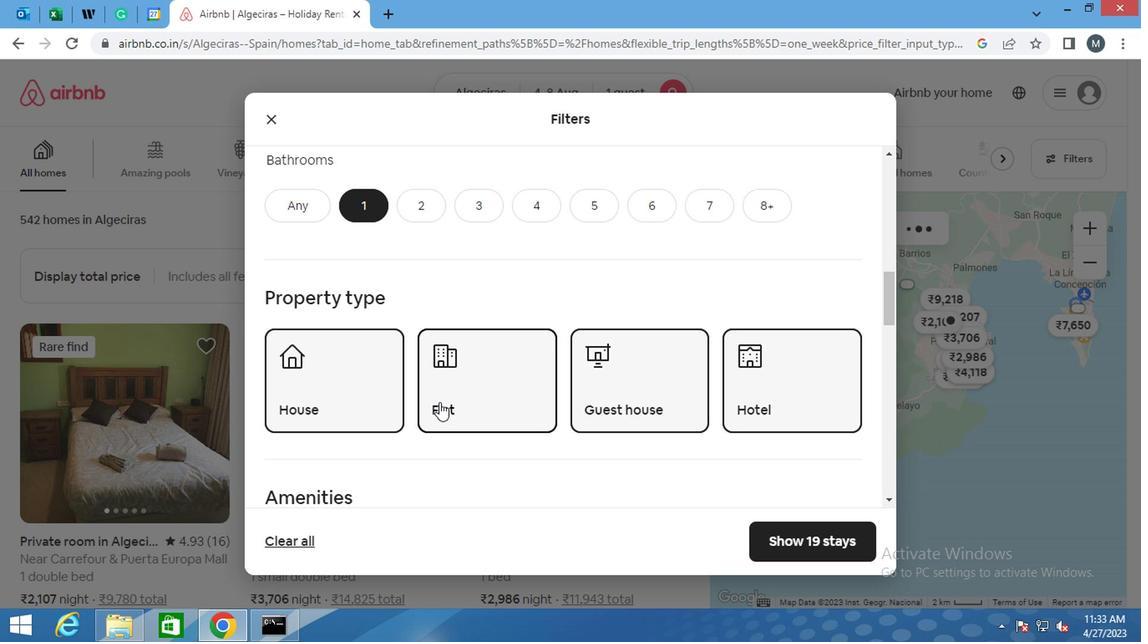 
Action: Mouse scrolled (436, 400) with delta (0, 0)
Screenshot: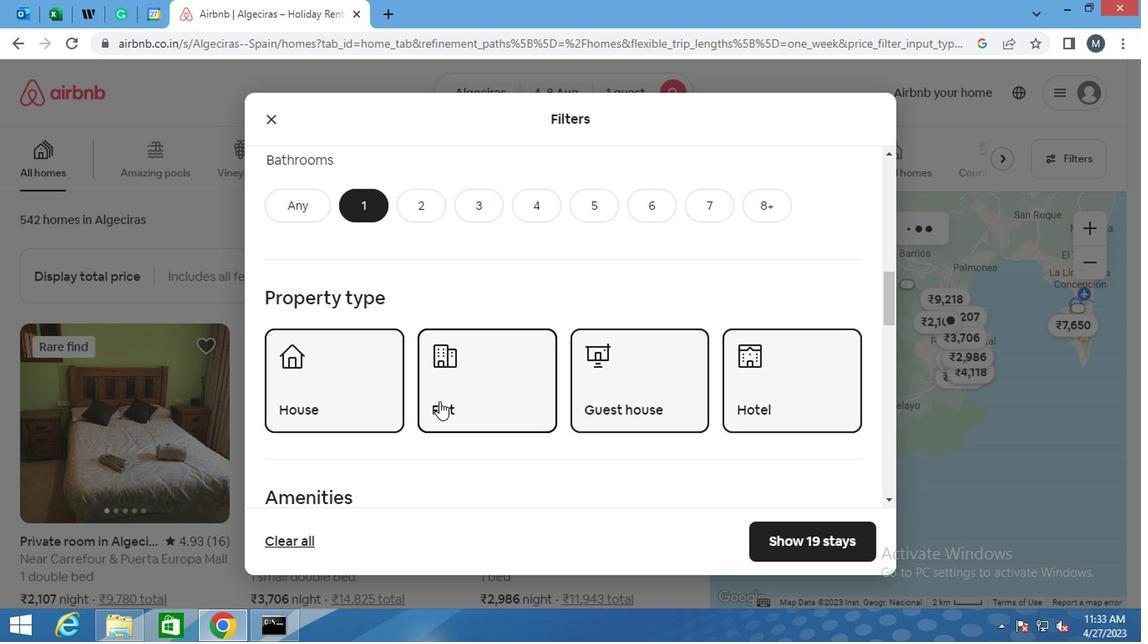 
Action: Mouse scrolled (436, 401) with delta (0, 1)
Screenshot: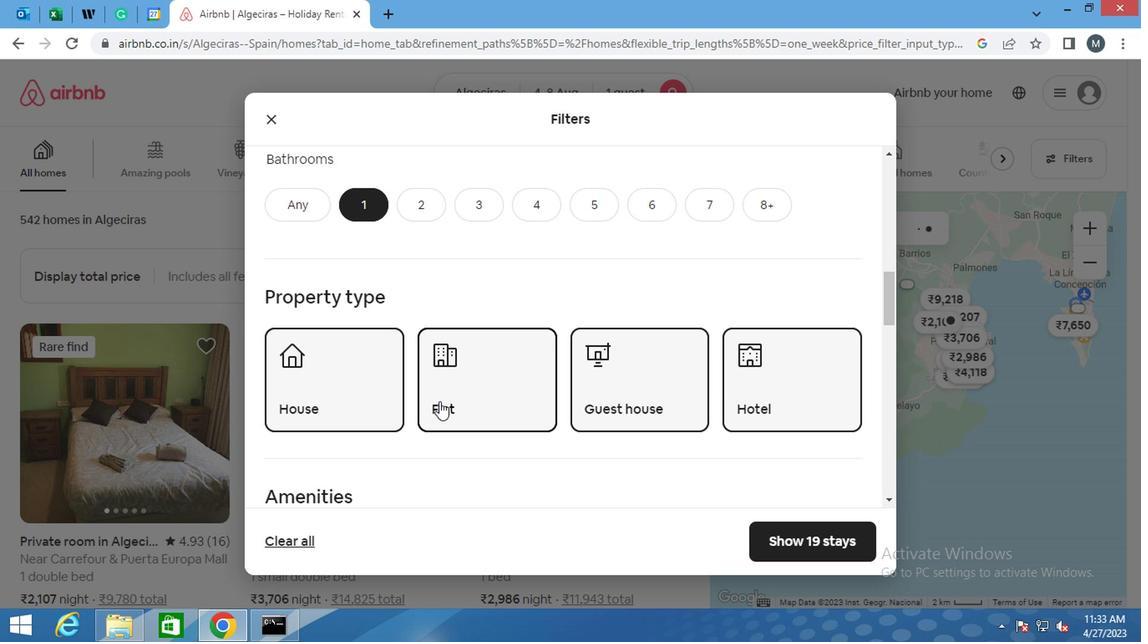 
Action: Mouse scrolled (436, 400) with delta (0, 0)
Screenshot: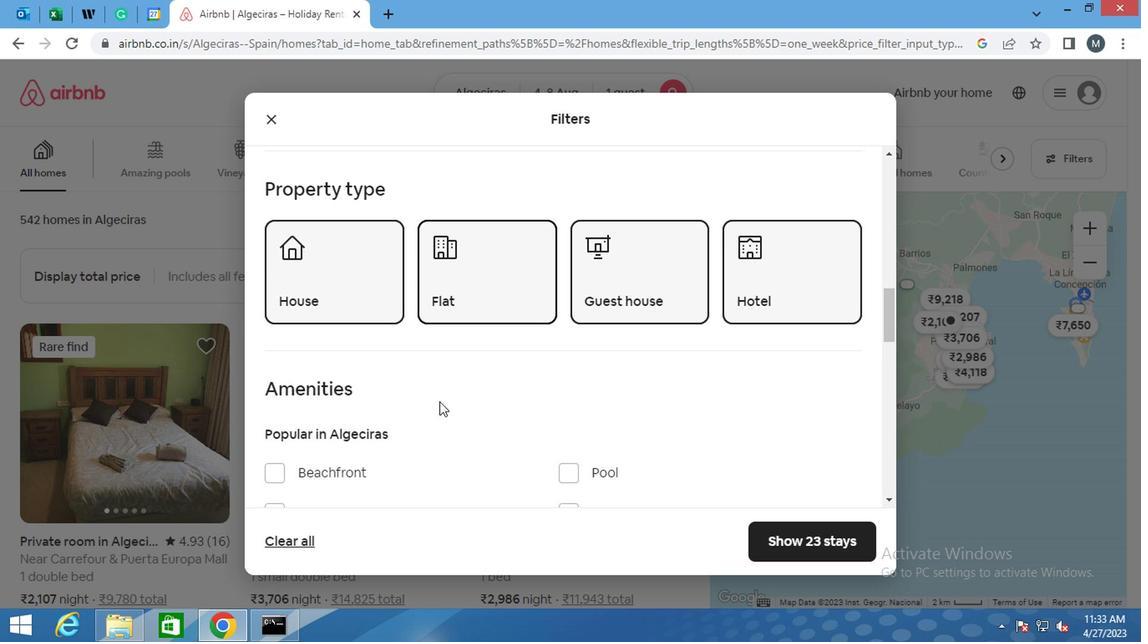 
Action: Mouse moved to (266, 447)
Screenshot: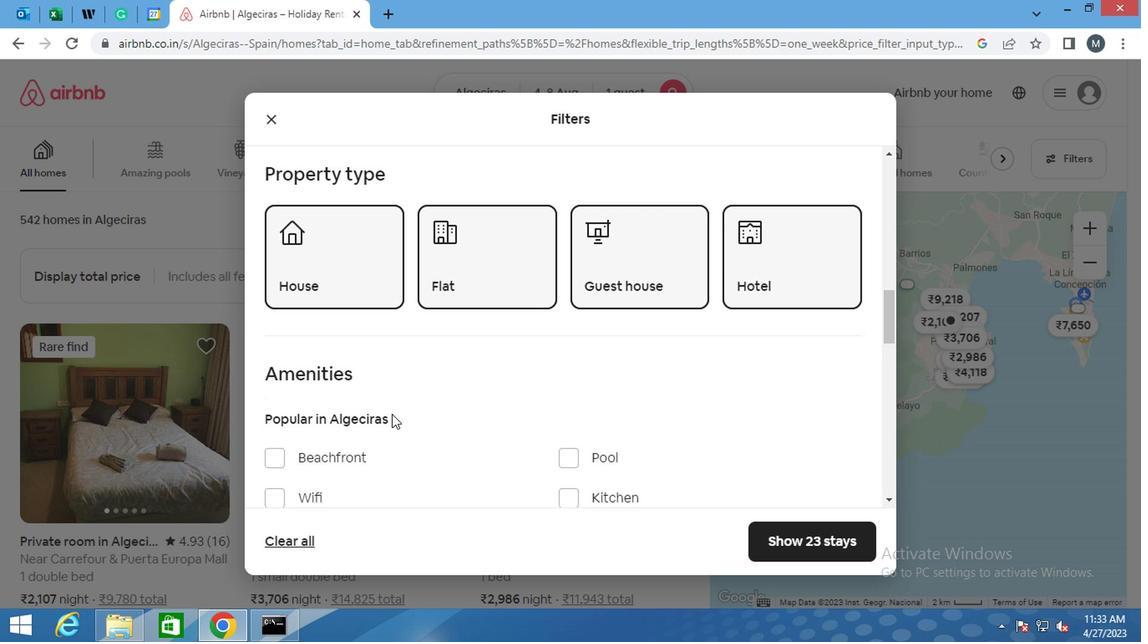 
Action: Mouse scrolled (266, 446) with delta (0, -1)
Screenshot: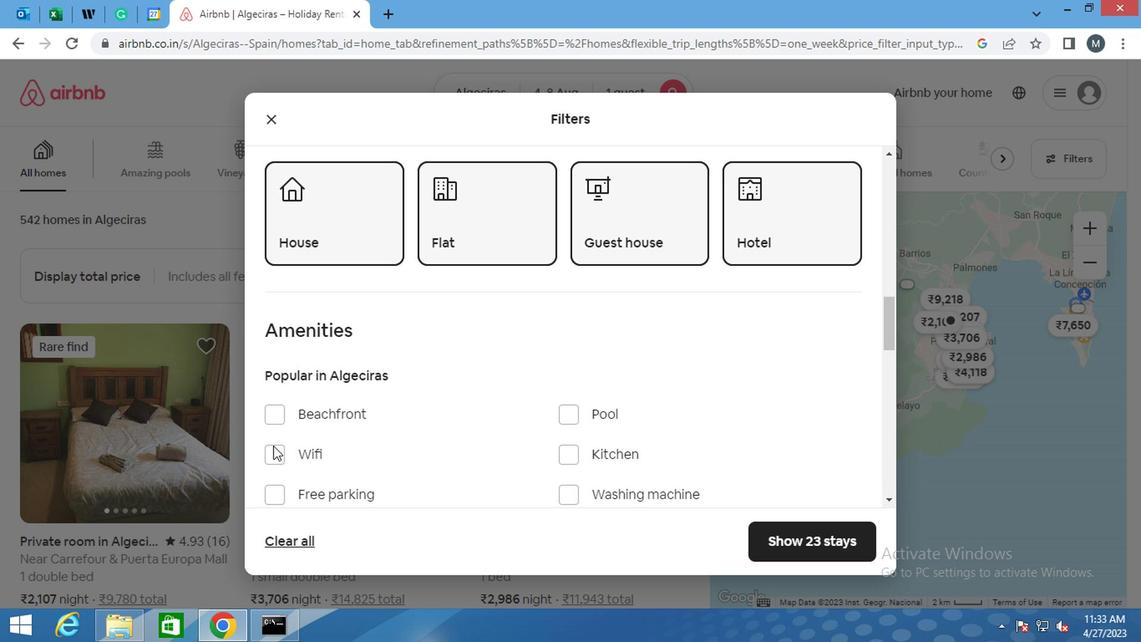 
Action: Mouse moved to (269, 372)
Screenshot: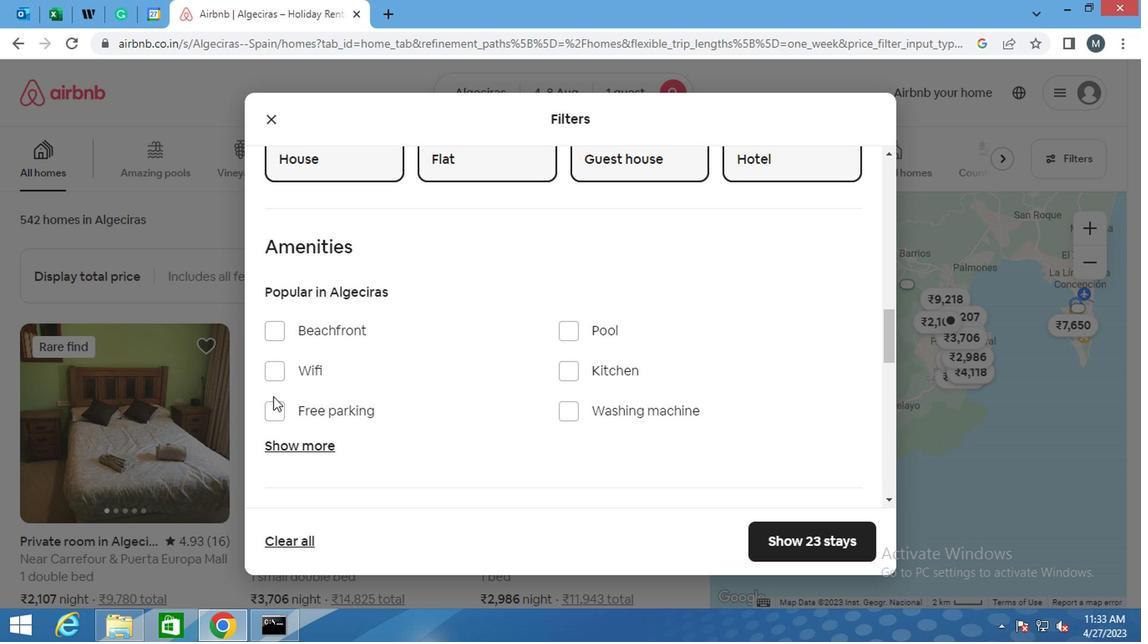 
Action: Mouse pressed left at (269, 372)
Screenshot: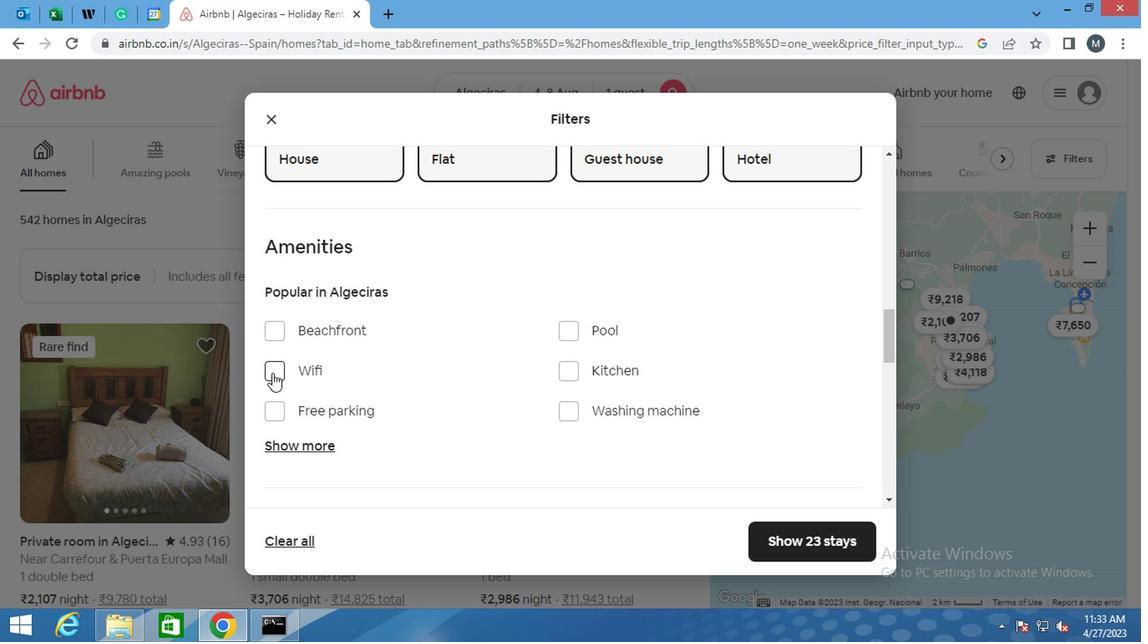 
Action: Mouse moved to (351, 389)
Screenshot: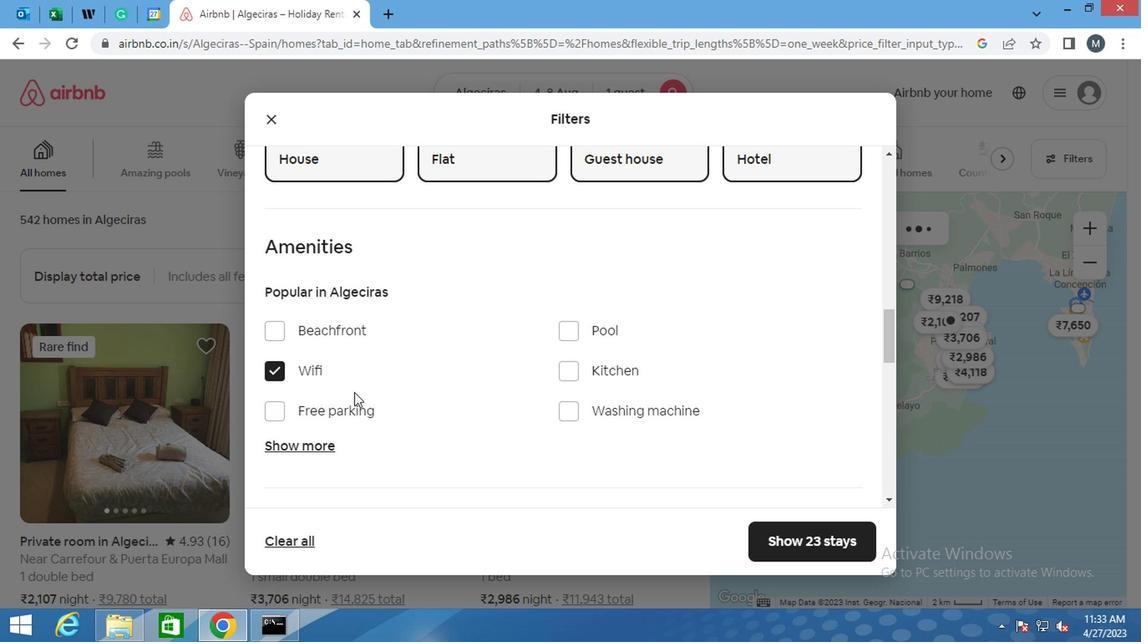
Action: Mouse scrolled (351, 388) with delta (0, 0)
Screenshot: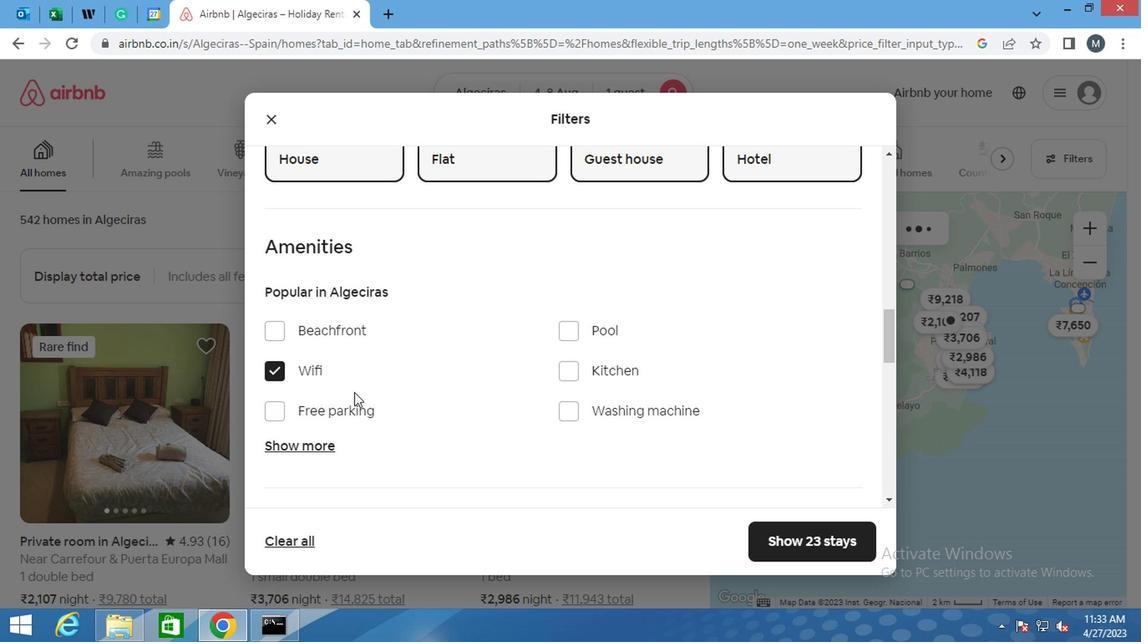 
Action: Mouse scrolled (351, 388) with delta (0, 0)
Screenshot: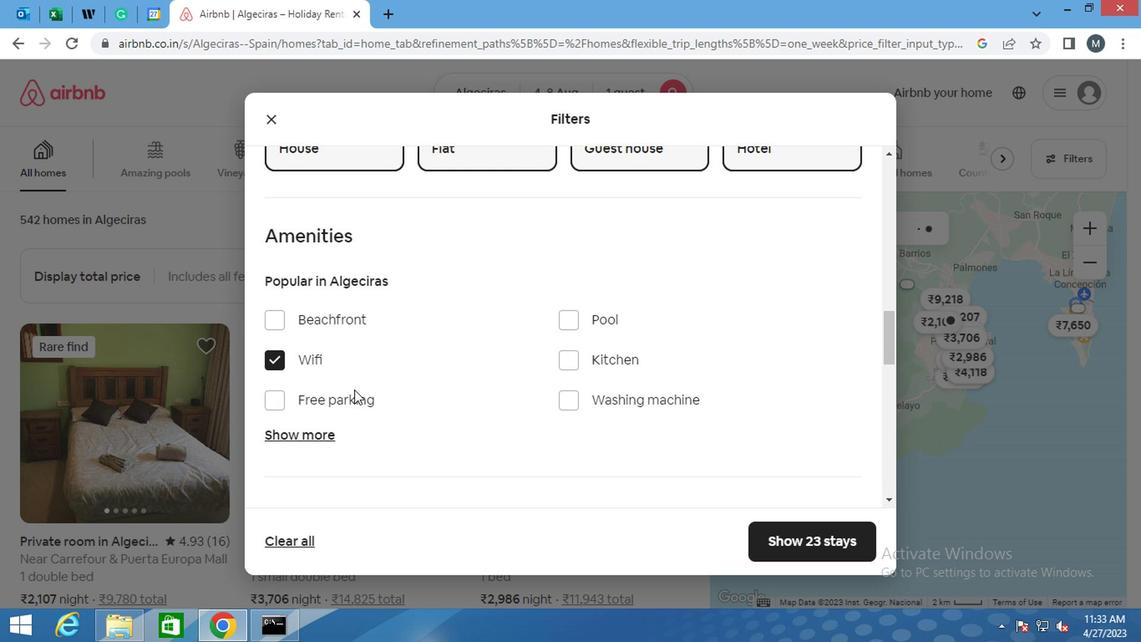 
Action: Mouse scrolled (351, 388) with delta (0, 0)
Screenshot: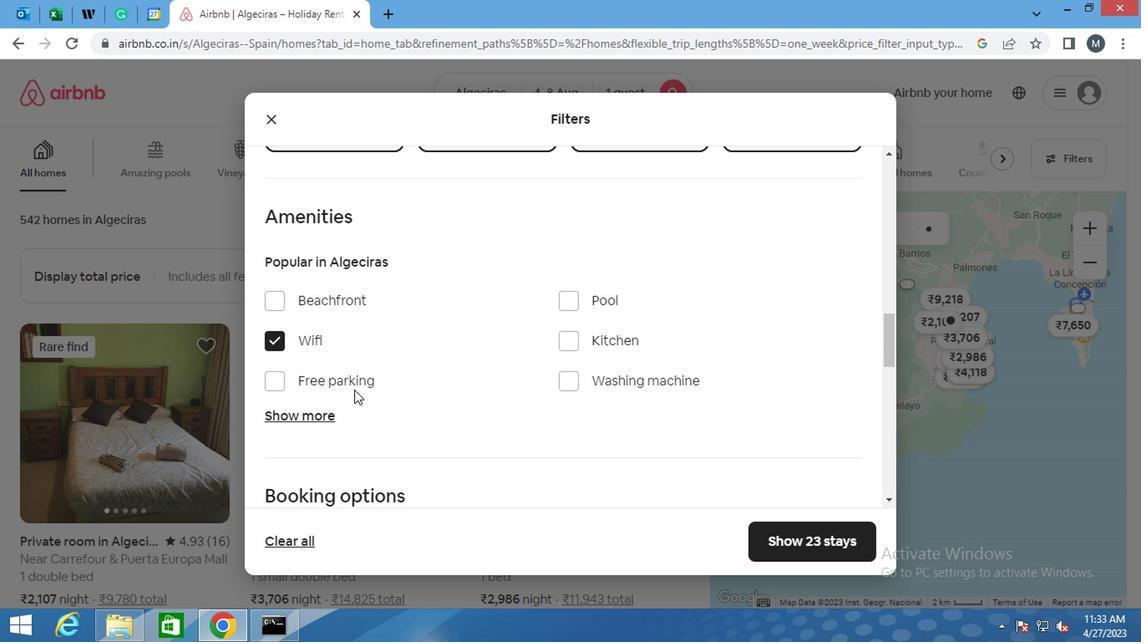 
Action: Mouse moved to (350, 389)
Screenshot: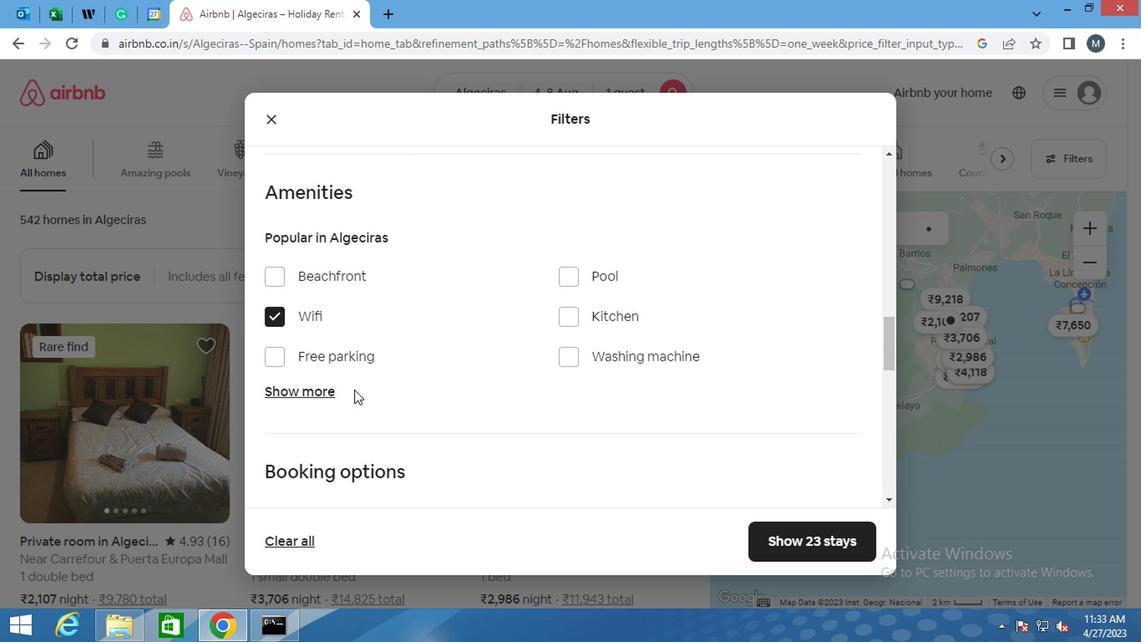 
Action: Mouse scrolled (350, 388) with delta (0, 0)
Screenshot: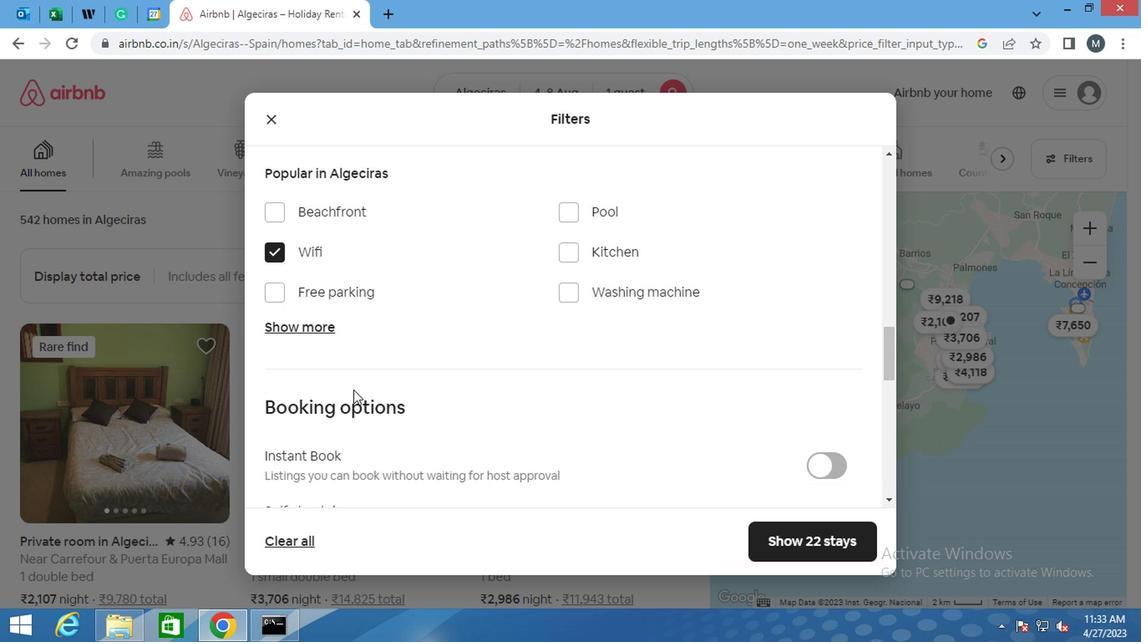 
Action: Mouse moved to (822, 309)
Screenshot: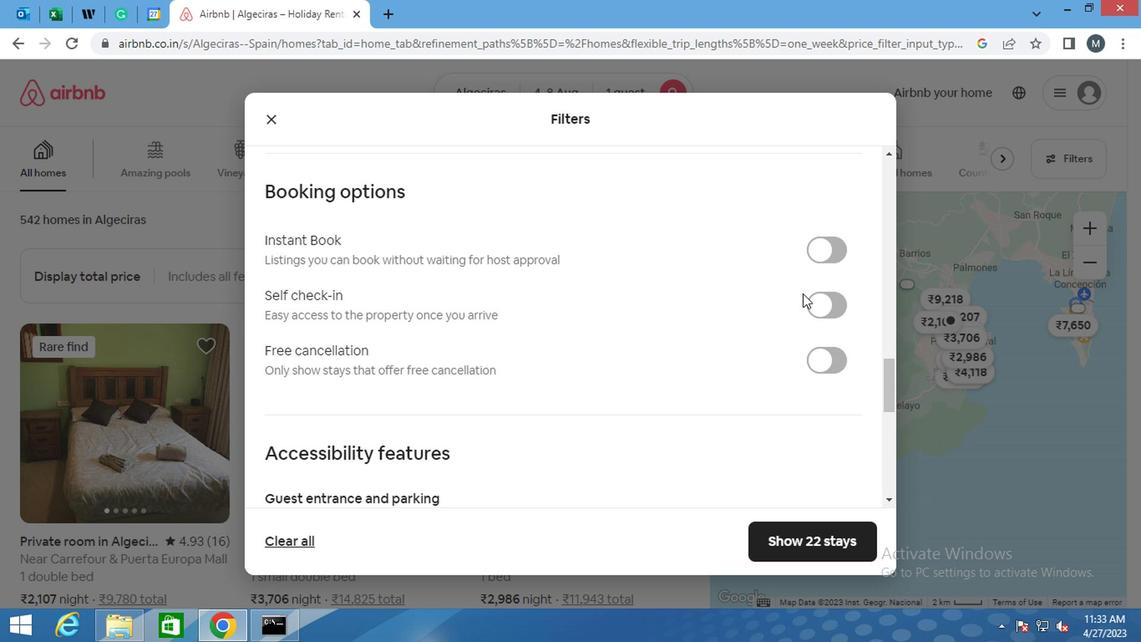 
Action: Mouse pressed left at (822, 309)
Screenshot: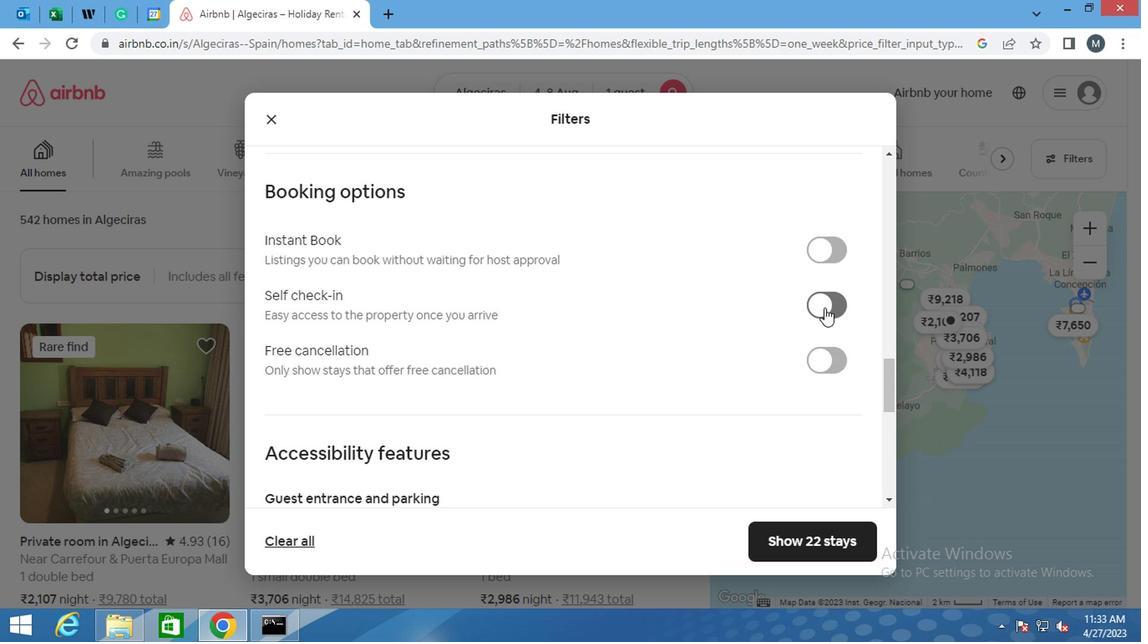 
Action: Mouse moved to (595, 353)
Screenshot: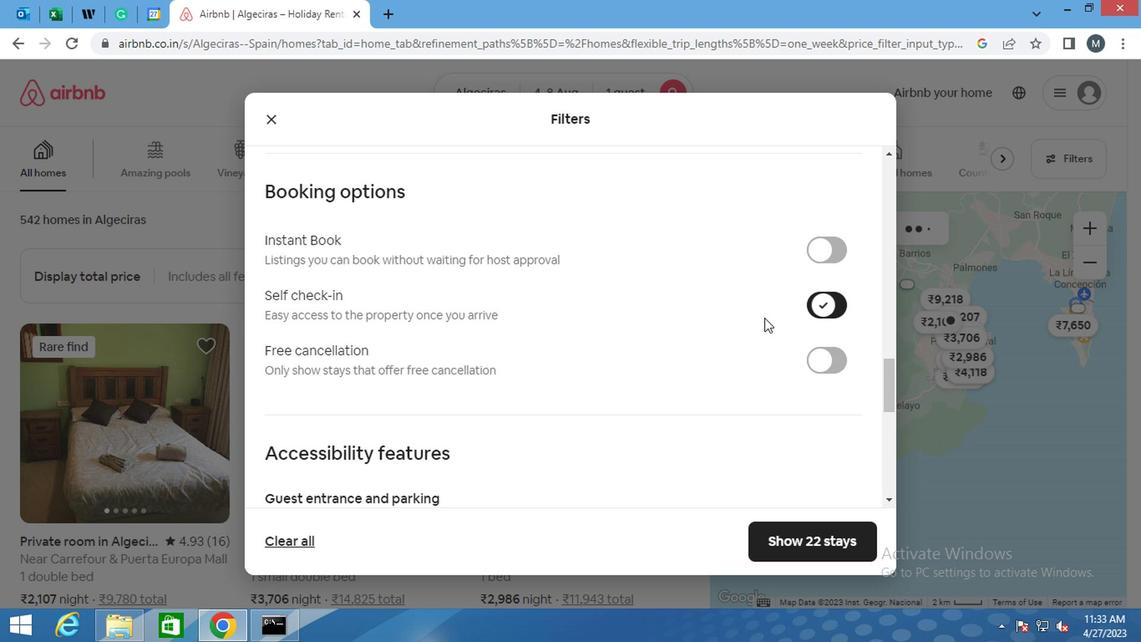 
Action: Mouse scrolled (595, 353) with delta (0, 0)
Screenshot: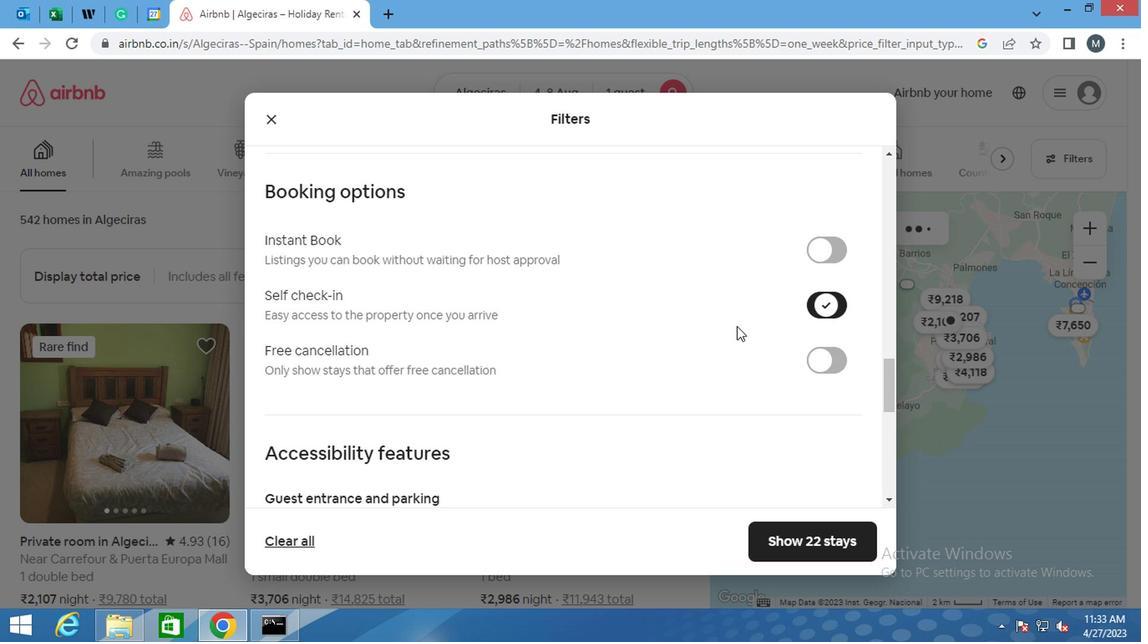 
Action: Mouse moved to (592, 357)
Screenshot: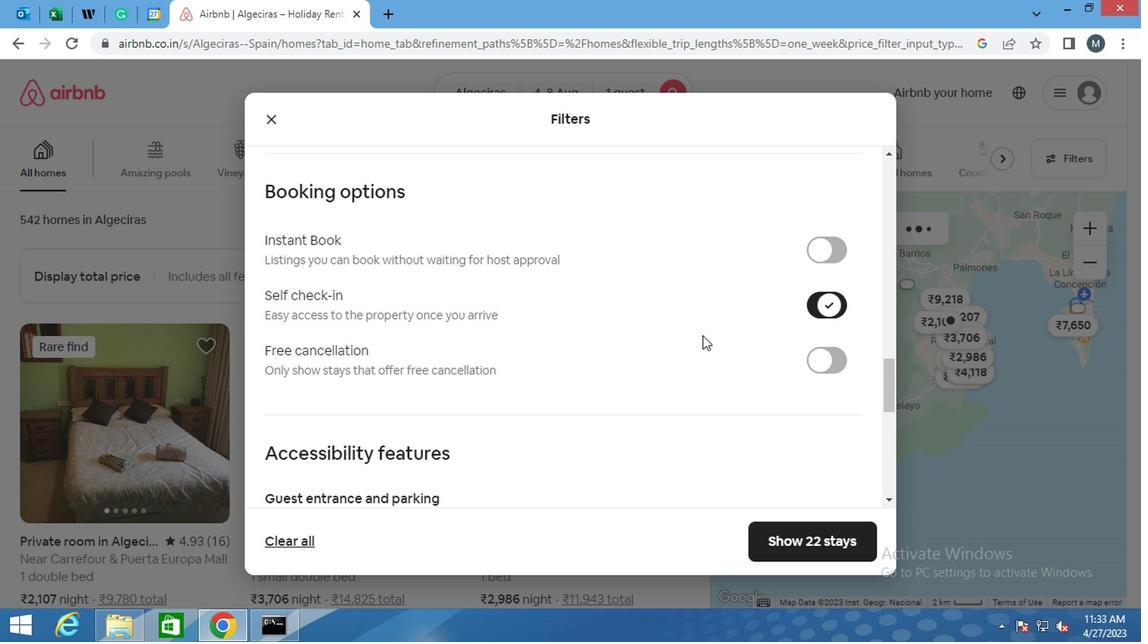 
Action: Mouse scrolled (592, 356) with delta (0, -1)
Screenshot: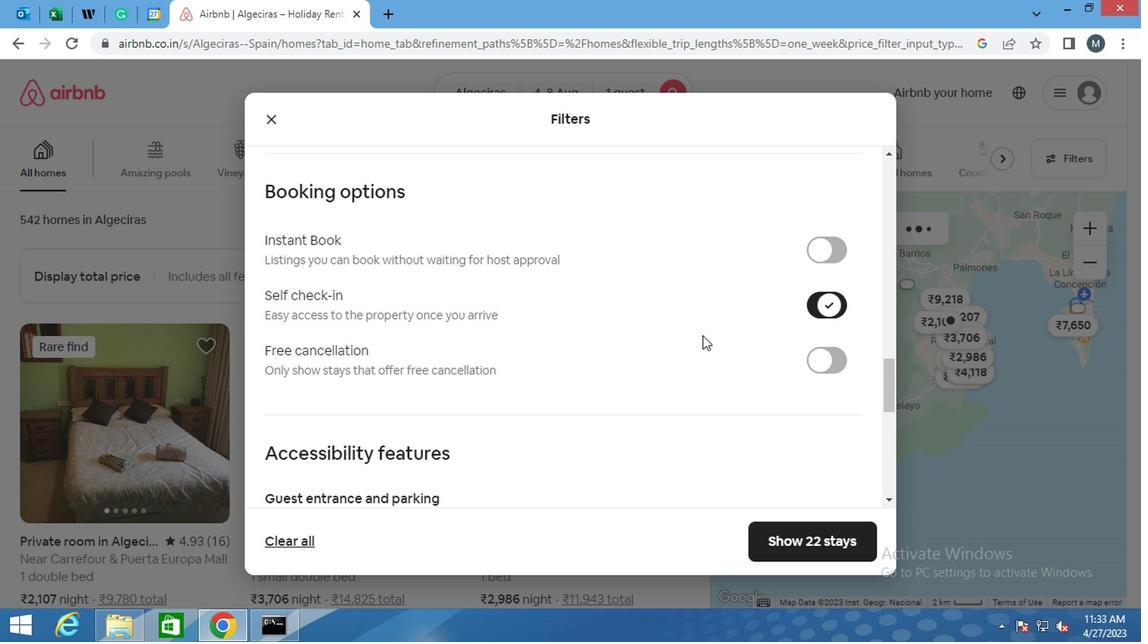 
Action: Mouse moved to (588, 360)
Screenshot: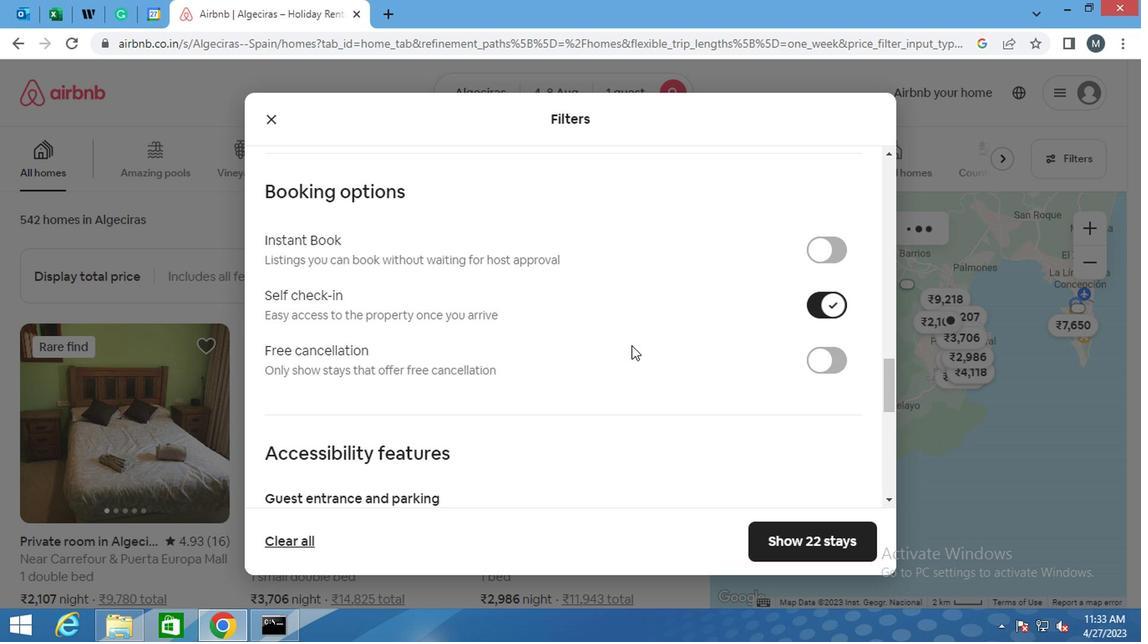 
Action: Mouse scrolled (588, 359) with delta (0, 0)
Screenshot: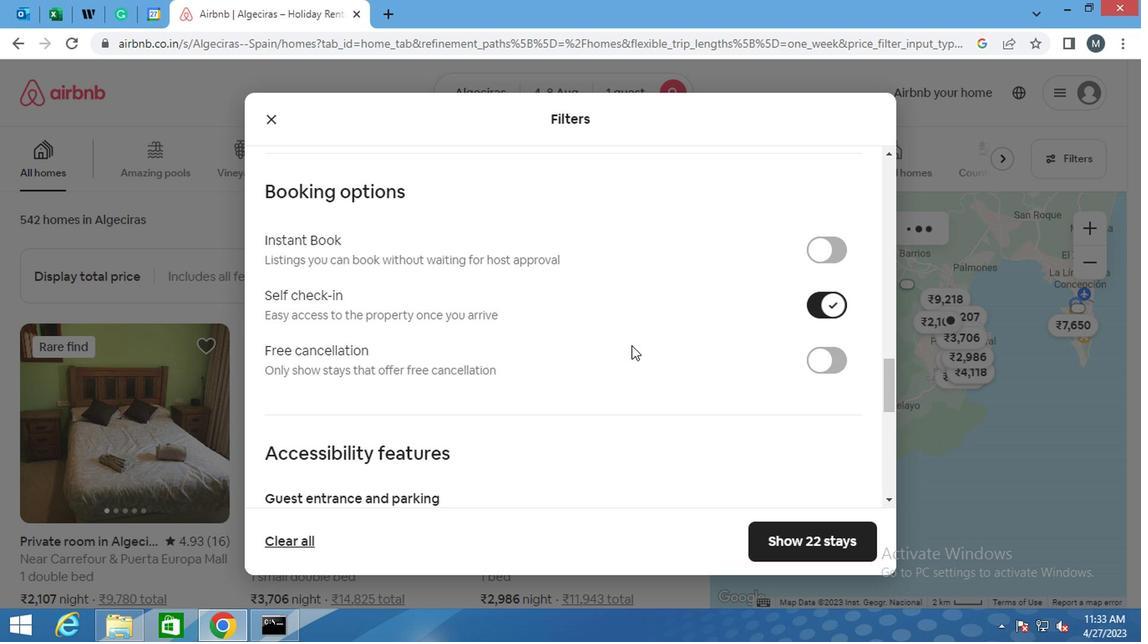 
Action: Mouse moved to (578, 363)
Screenshot: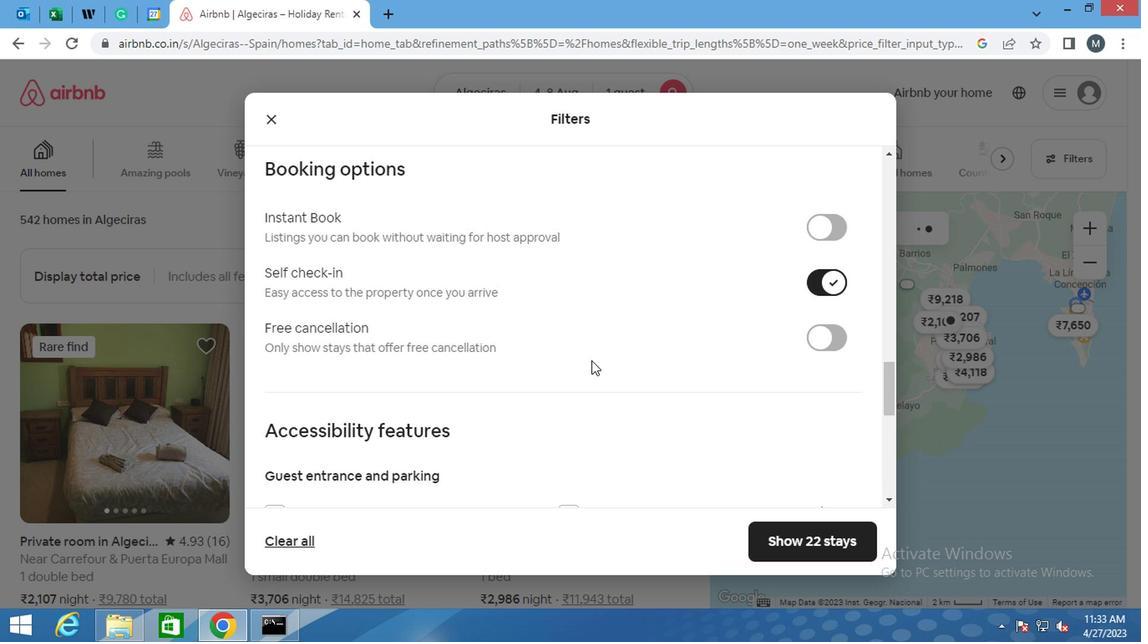 
Action: Mouse scrolled (578, 362) with delta (0, -1)
Screenshot: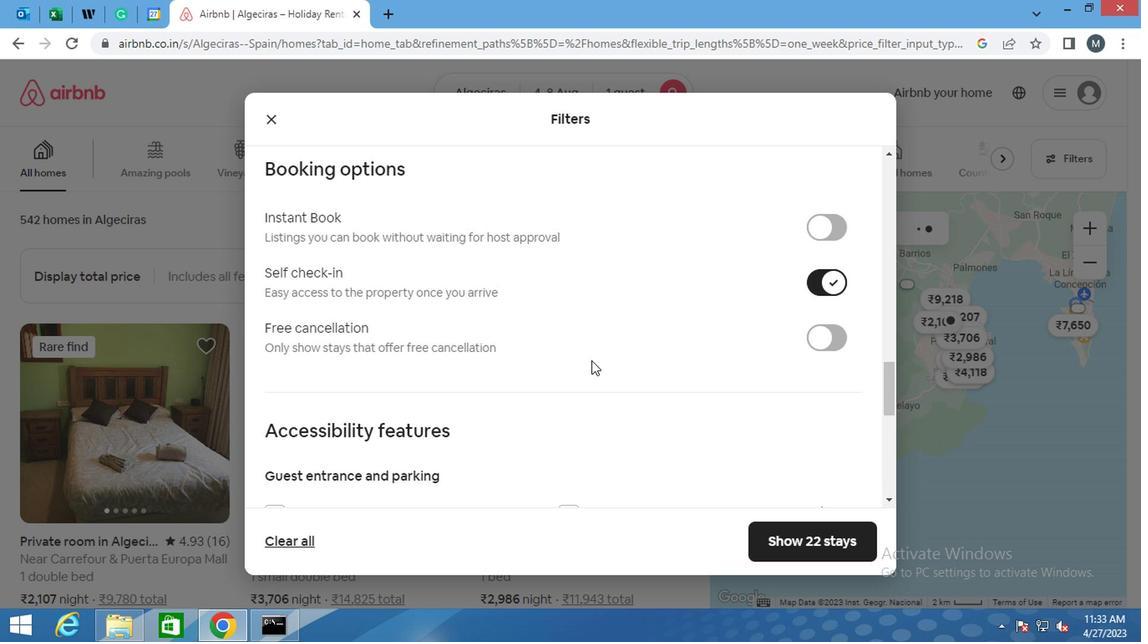 
Action: Mouse scrolled (578, 362) with delta (0, -1)
Screenshot: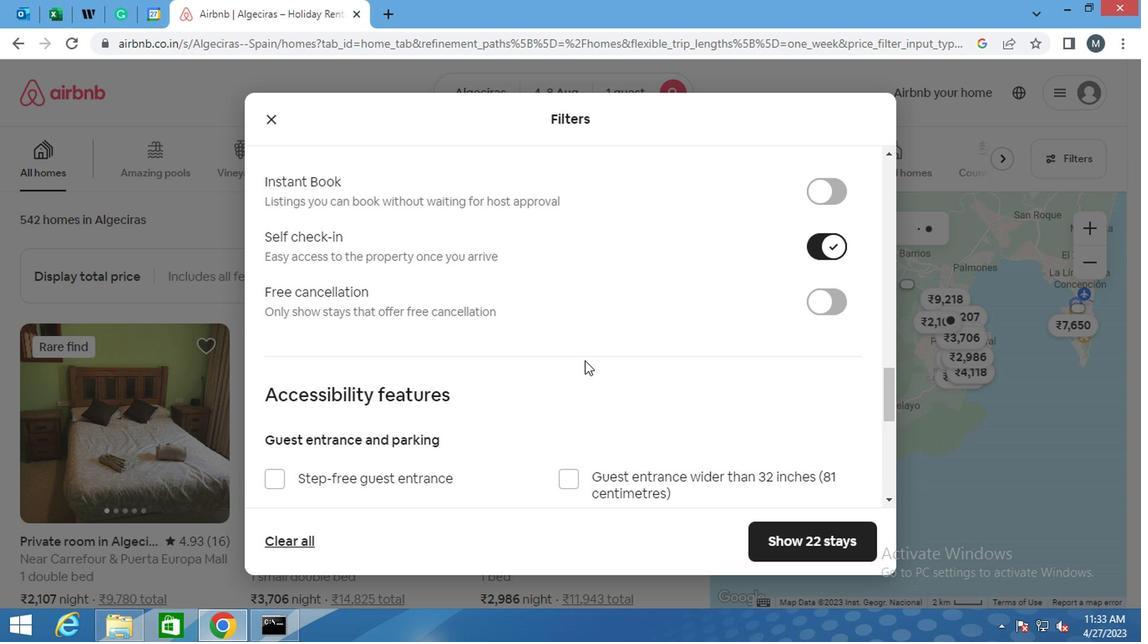 
Action: Mouse moved to (543, 365)
Screenshot: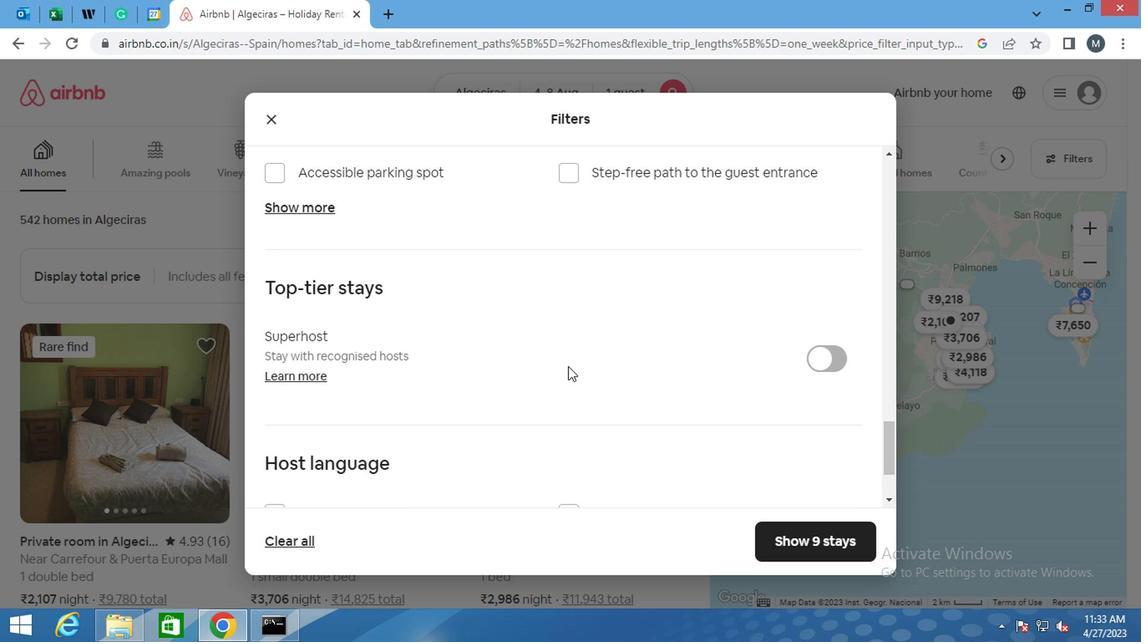 
Action: Mouse scrolled (543, 364) with delta (0, 0)
Screenshot: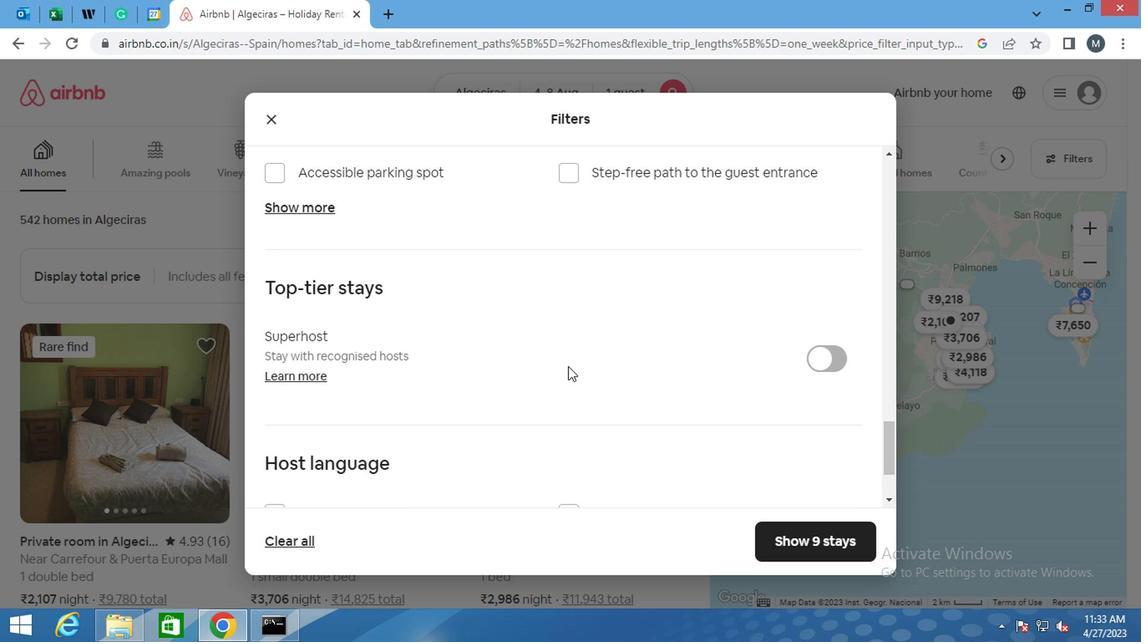 
Action: Mouse moved to (541, 365)
Screenshot: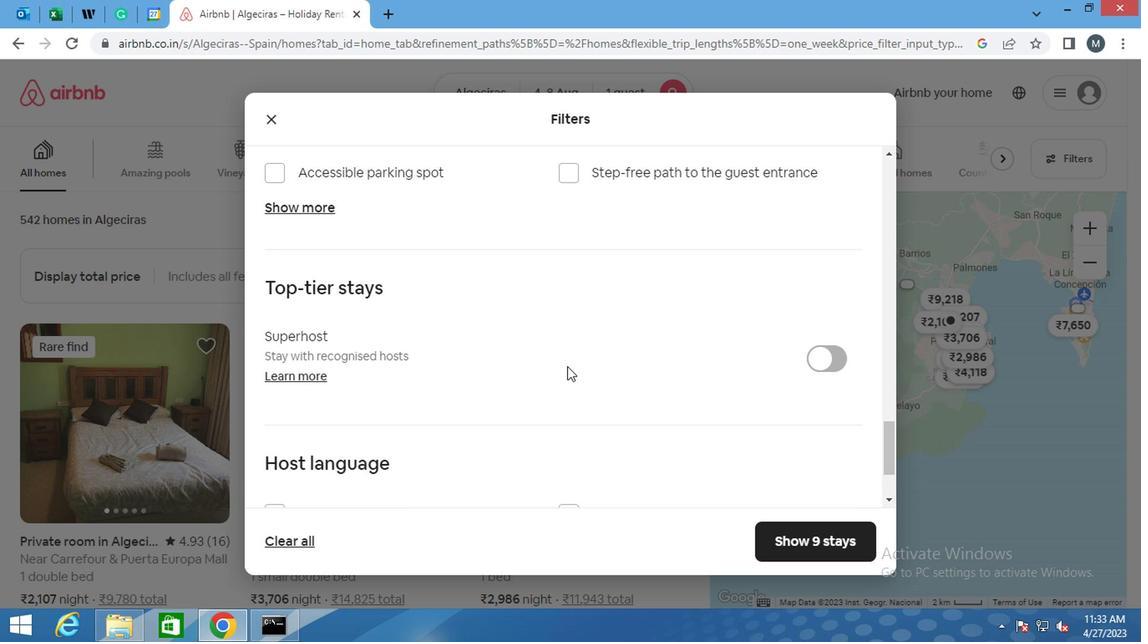 
Action: Mouse scrolled (541, 364) with delta (0, 0)
Screenshot: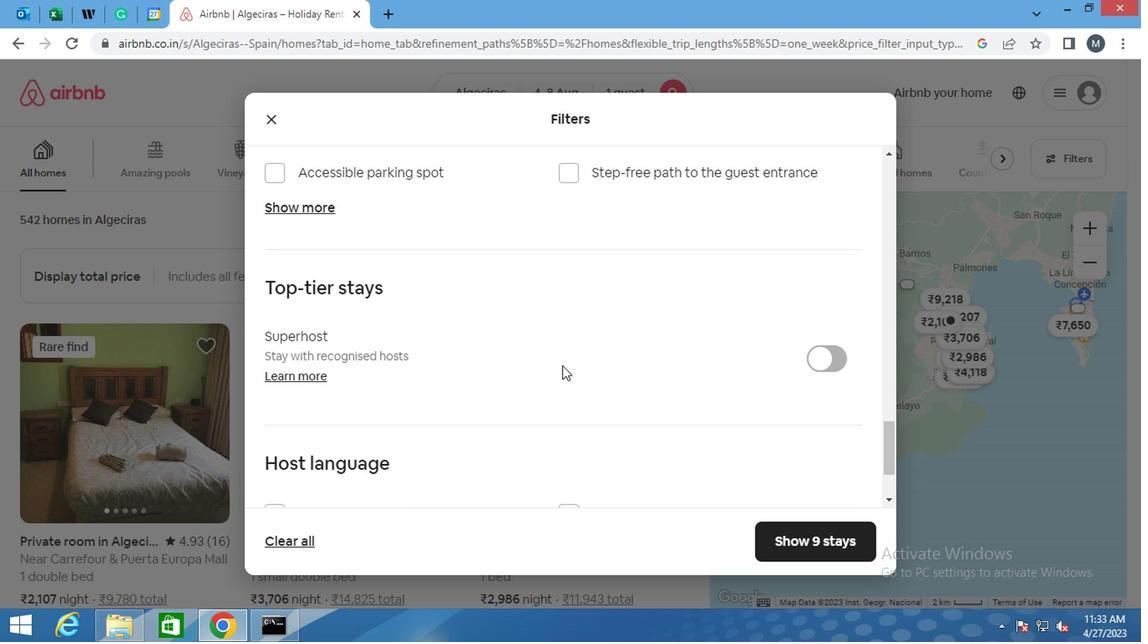 
Action: Mouse moved to (540, 366)
Screenshot: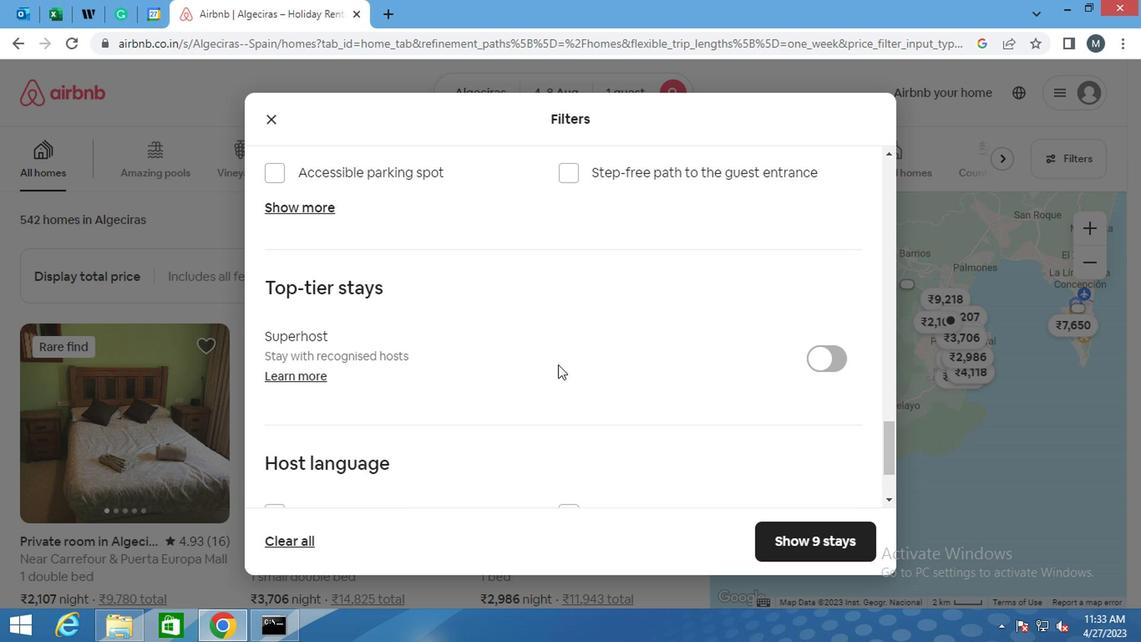 
Action: Mouse scrolled (540, 366) with delta (0, 0)
Screenshot: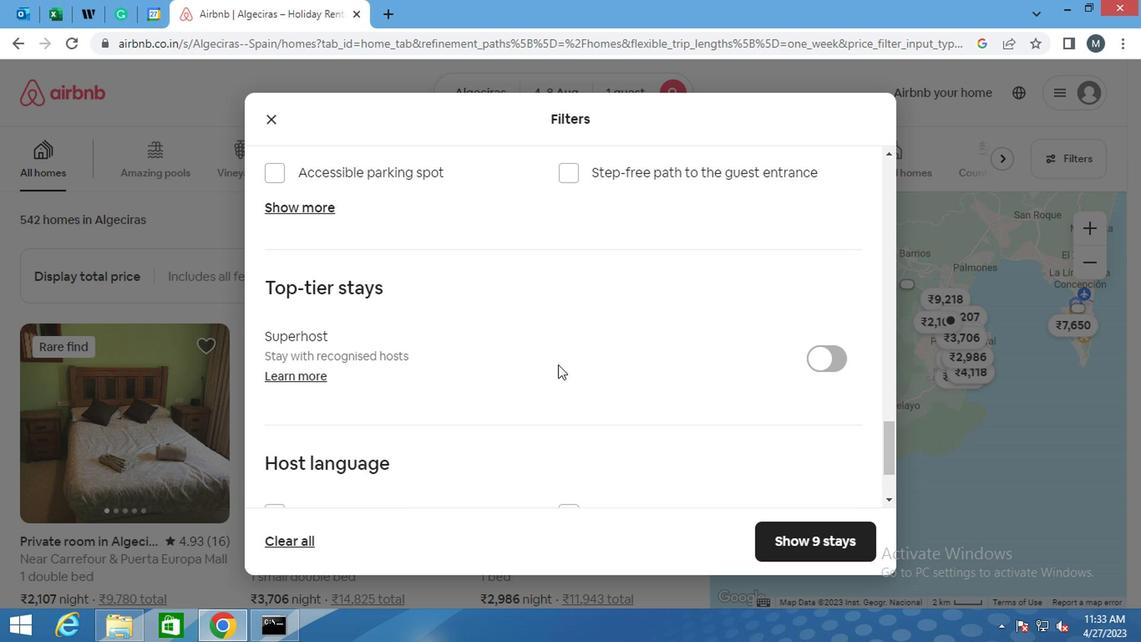 
Action: Mouse moved to (388, 421)
Screenshot: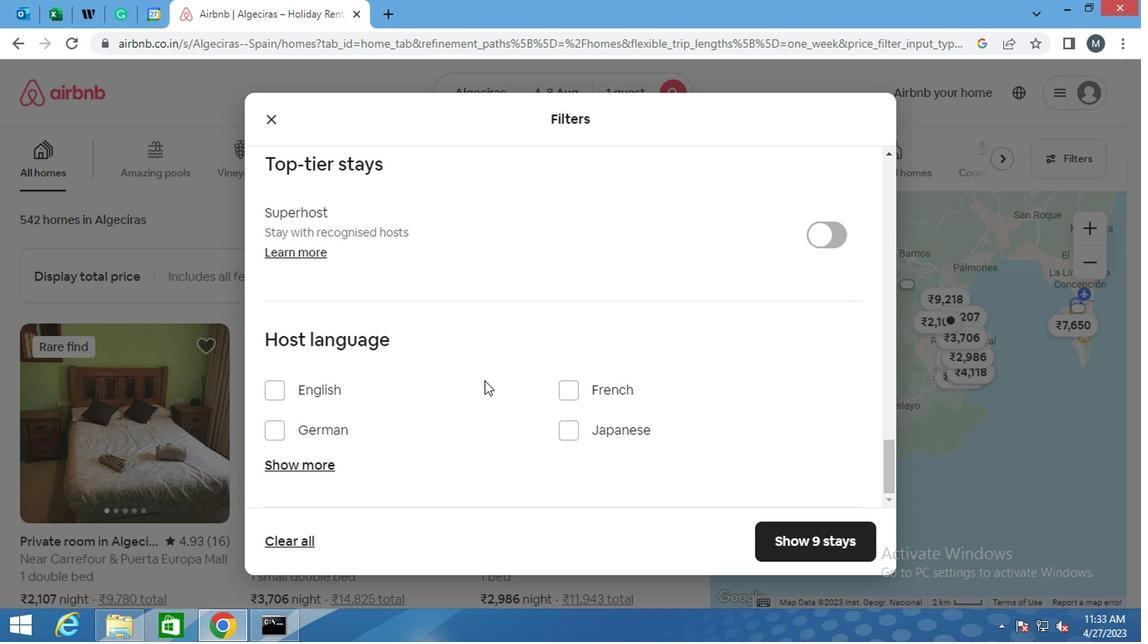 
Action: Mouse scrolled (388, 420) with delta (0, 0)
Screenshot: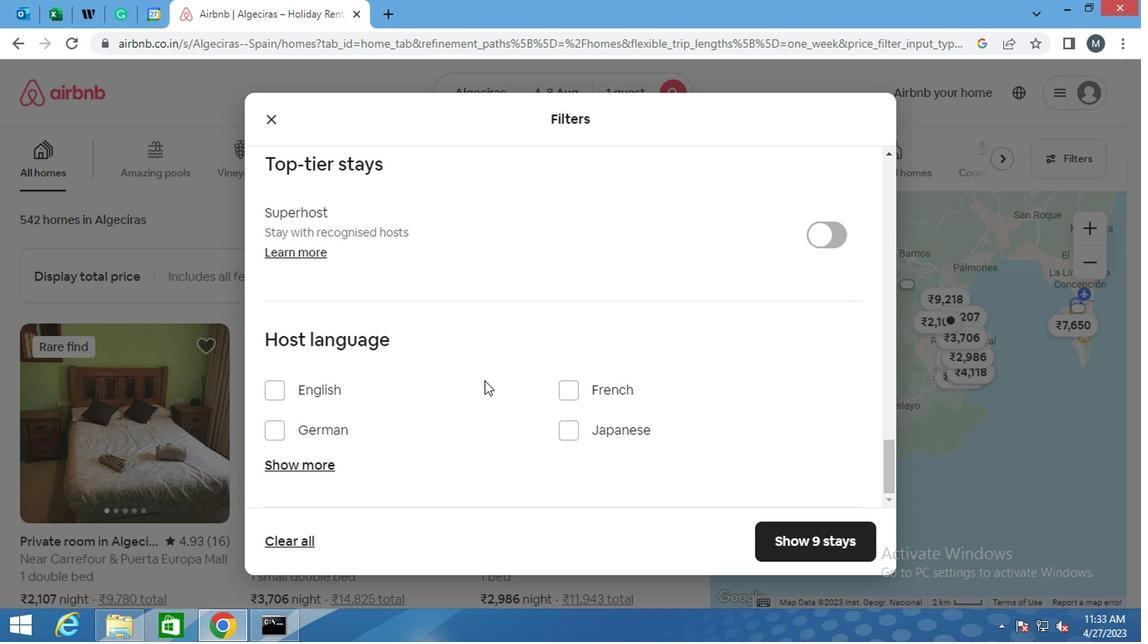 
Action: Mouse moved to (372, 429)
Screenshot: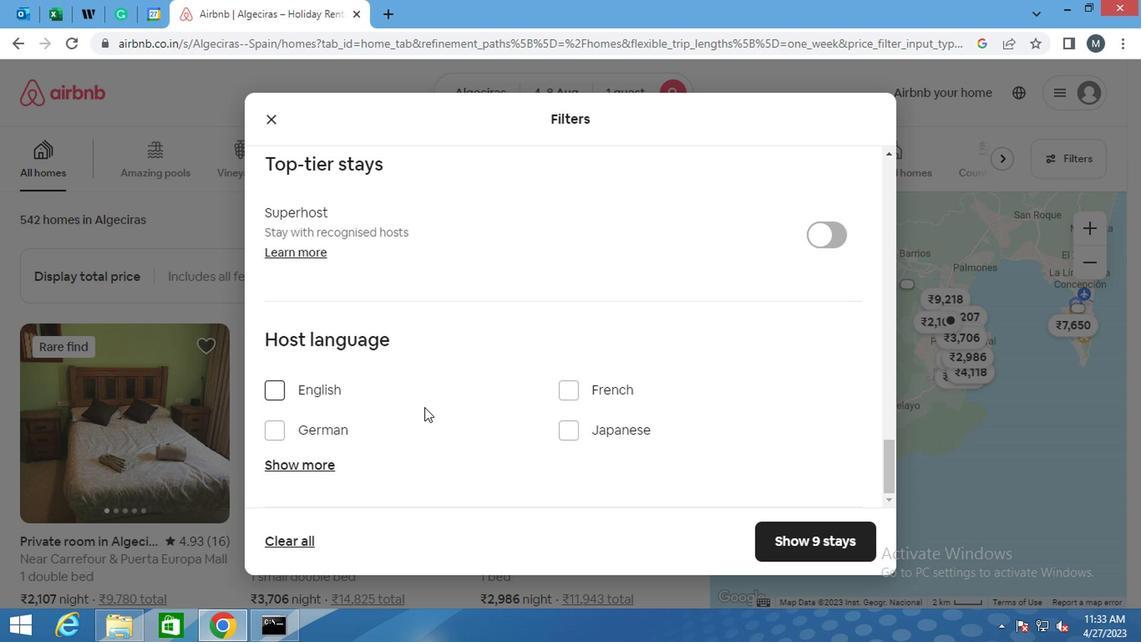 
Action: Mouse scrolled (372, 429) with delta (0, 0)
Screenshot: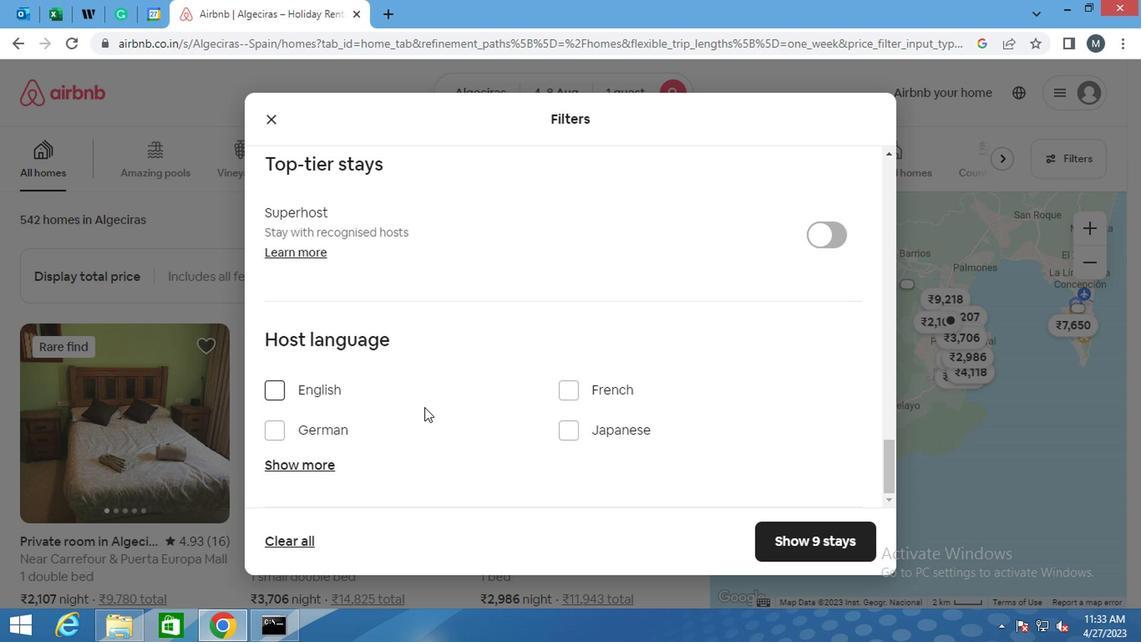 
Action: Mouse moved to (268, 385)
Screenshot: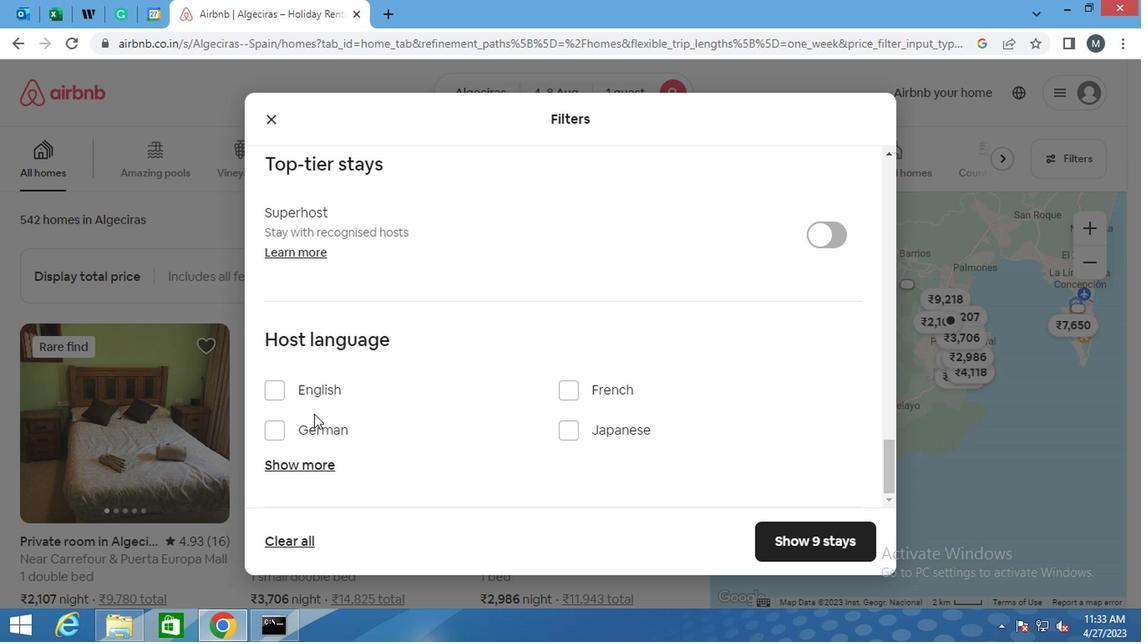 
Action: Mouse pressed left at (268, 385)
Screenshot: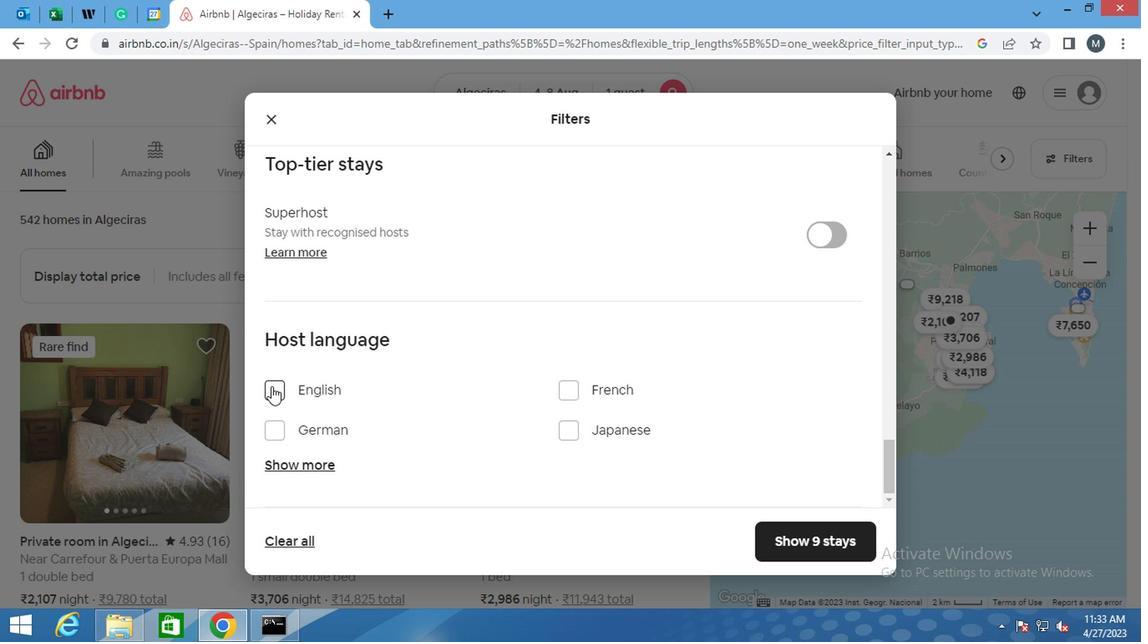 
Action: Mouse moved to (780, 527)
Screenshot: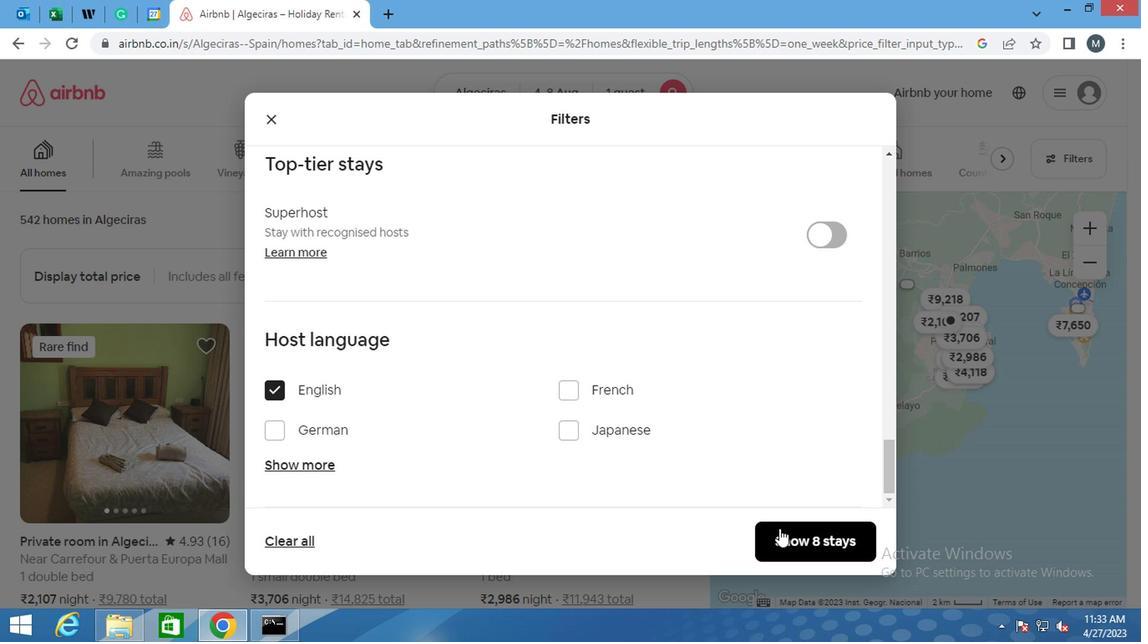 
Action: Mouse pressed left at (780, 527)
Screenshot: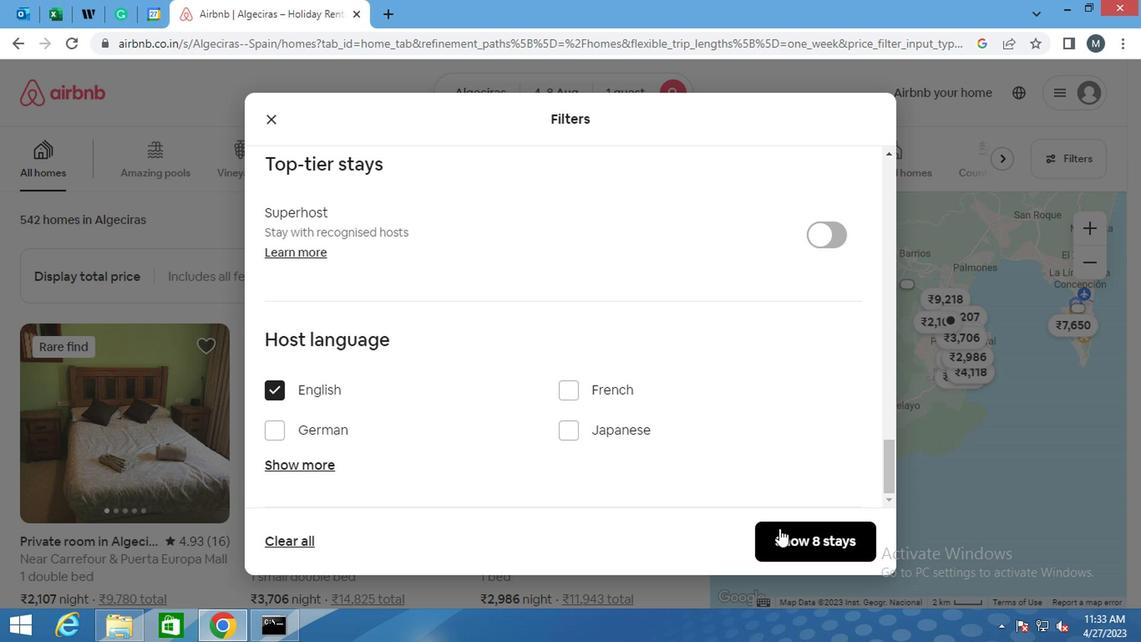
